 Task: Find connections with filter location Luoyang with filter topic #aviationwith filter profile language German with filter current company Zivame with filter school University of Hyderabad with filter industry Retail Art Dealers with filter service category AnimationArchitecture with filter keywords title Benefits Manager
Action: Mouse moved to (355, 188)
Screenshot: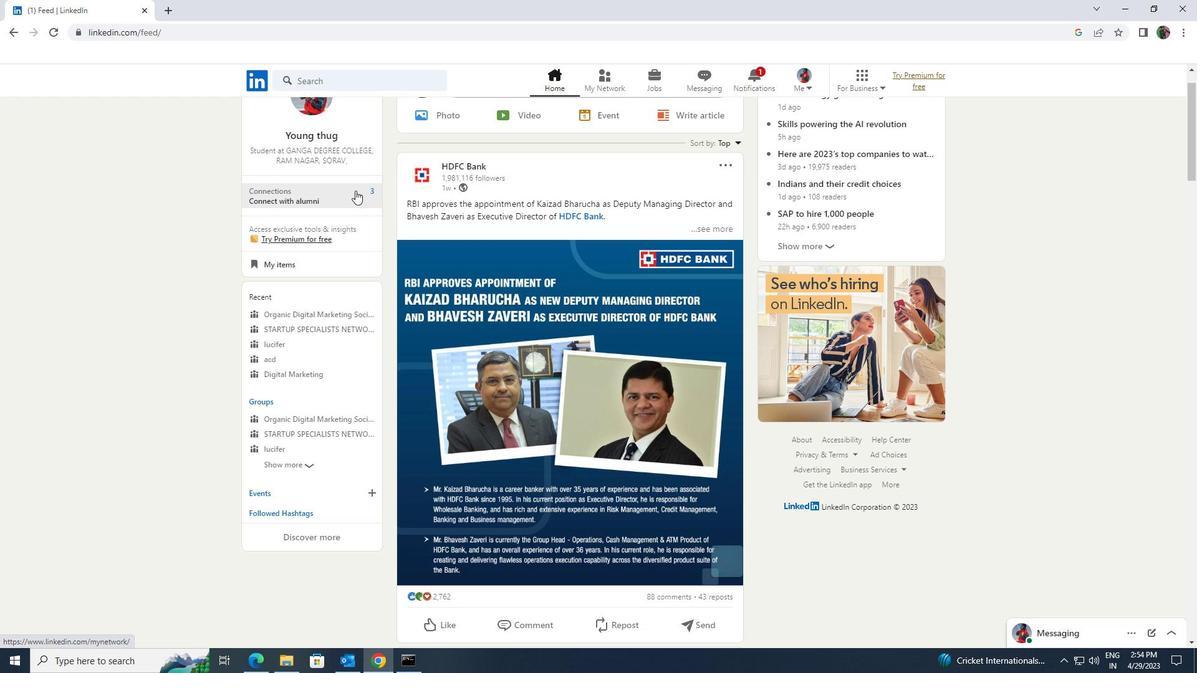 
Action: Mouse pressed left at (355, 188)
Screenshot: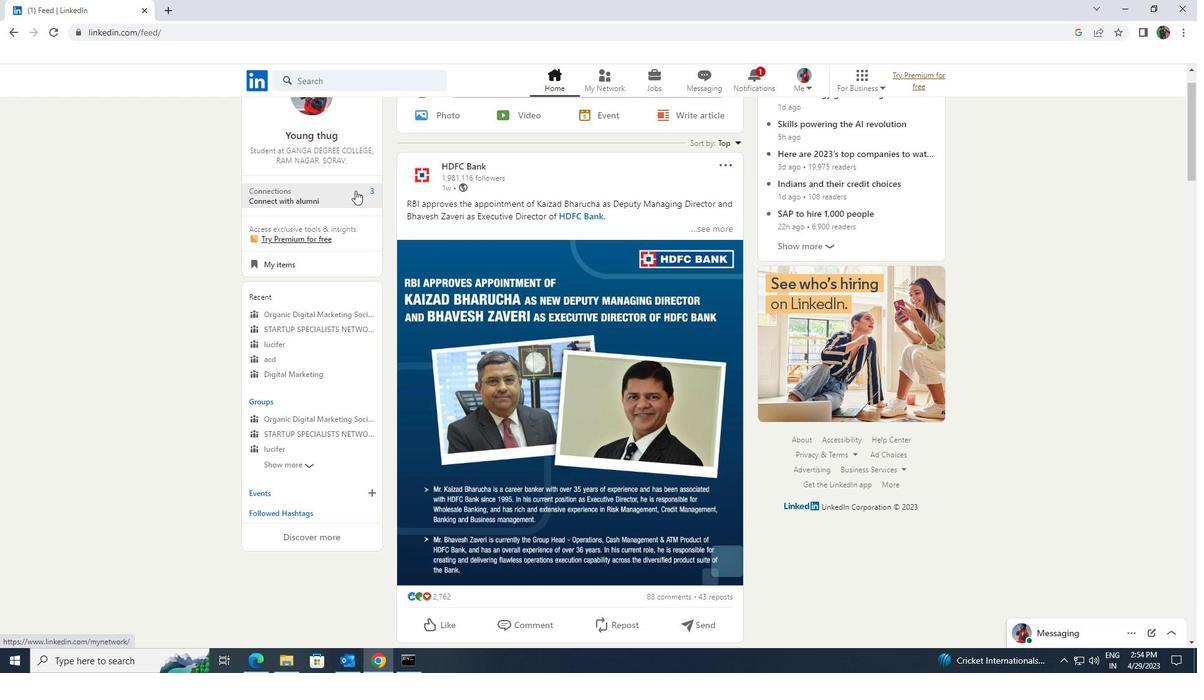 
Action: Mouse moved to (362, 144)
Screenshot: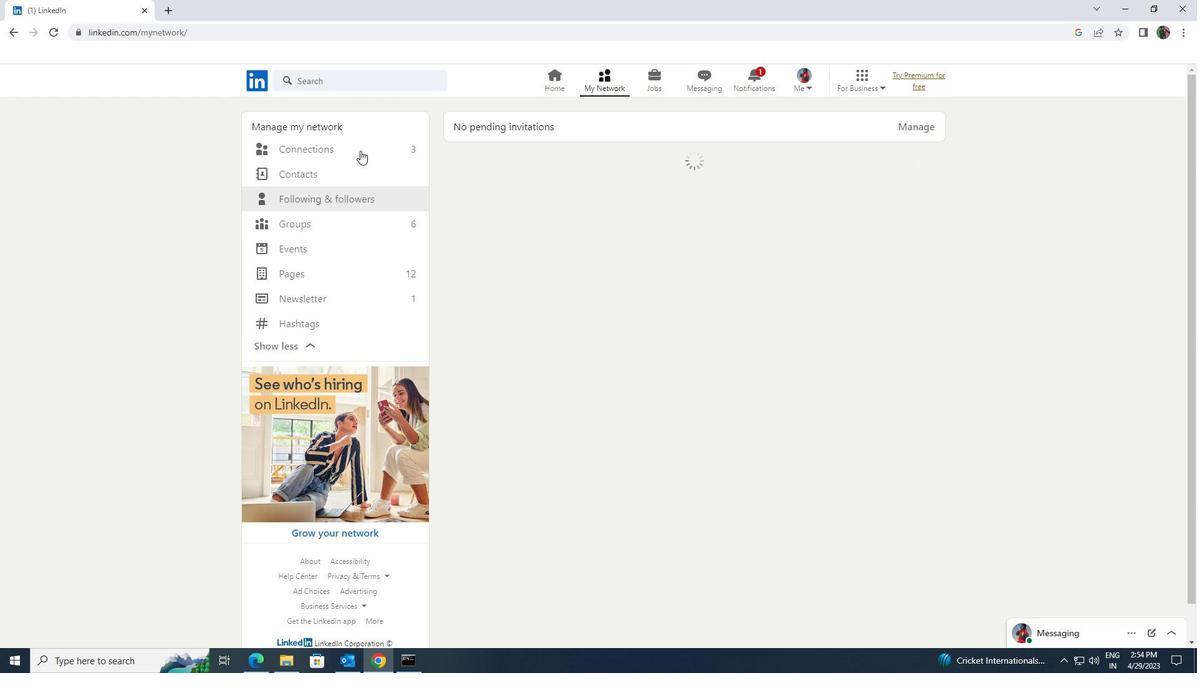 
Action: Mouse pressed left at (362, 144)
Screenshot: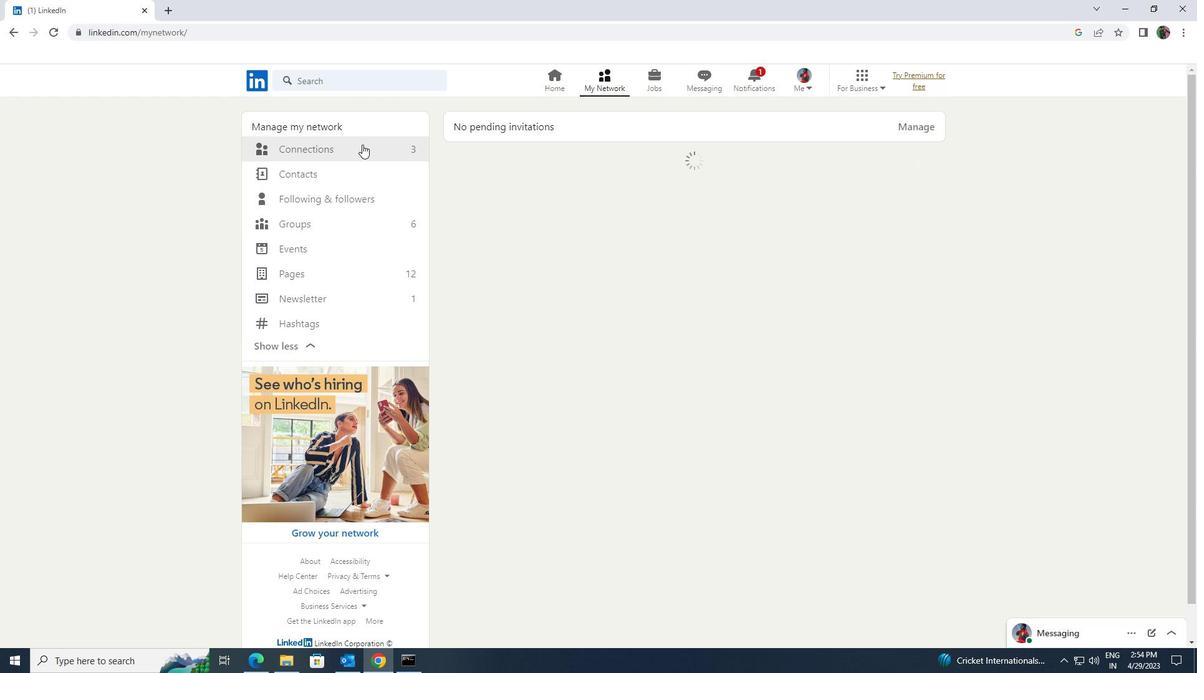 
Action: Mouse moved to (679, 149)
Screenshot: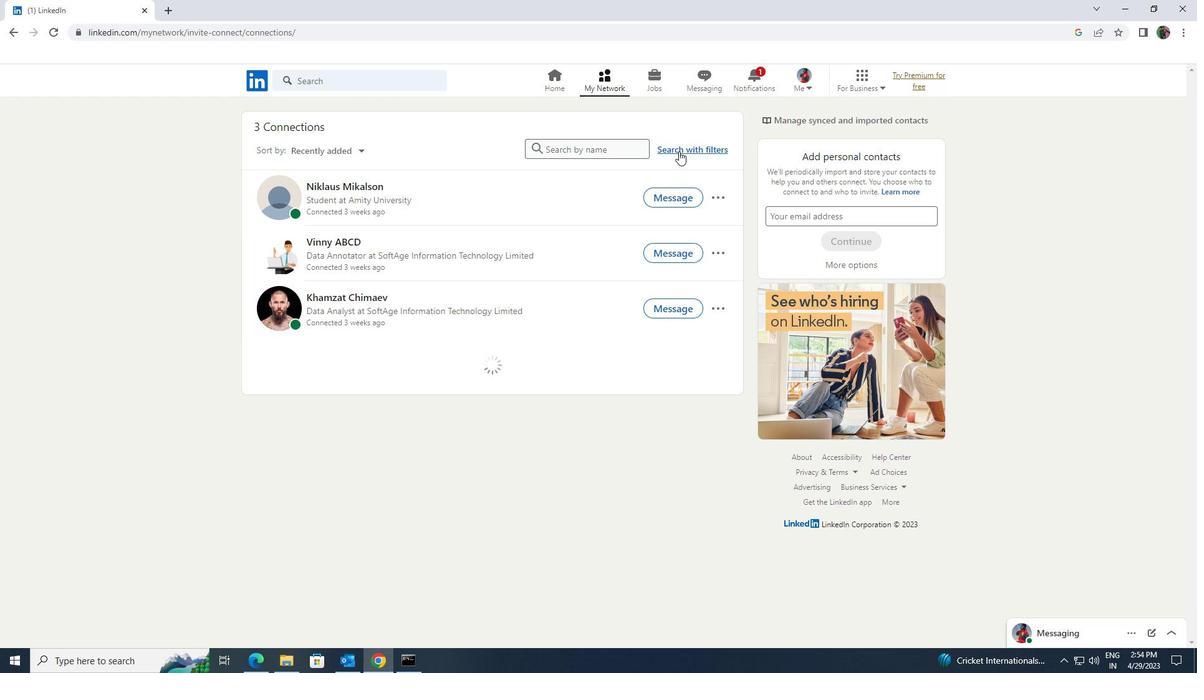 
Action: Mouse pressed left at (679, 149)
Screenshot: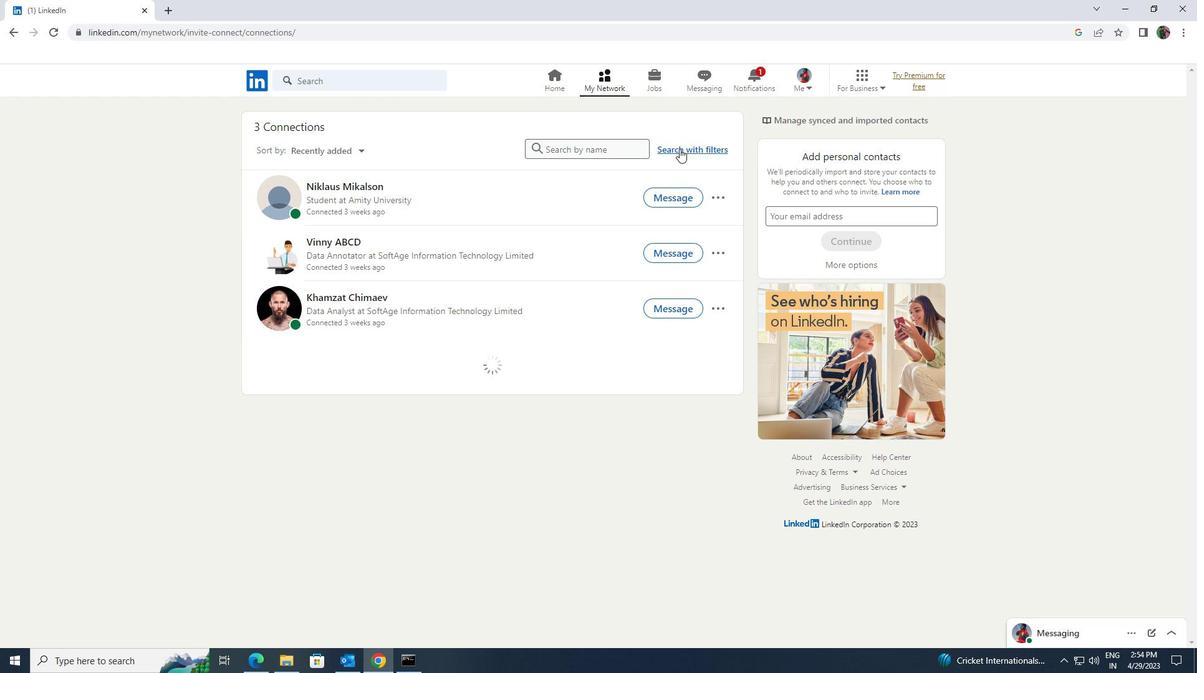
Action: Mouse pressed left at (679, 149)
Screenshot: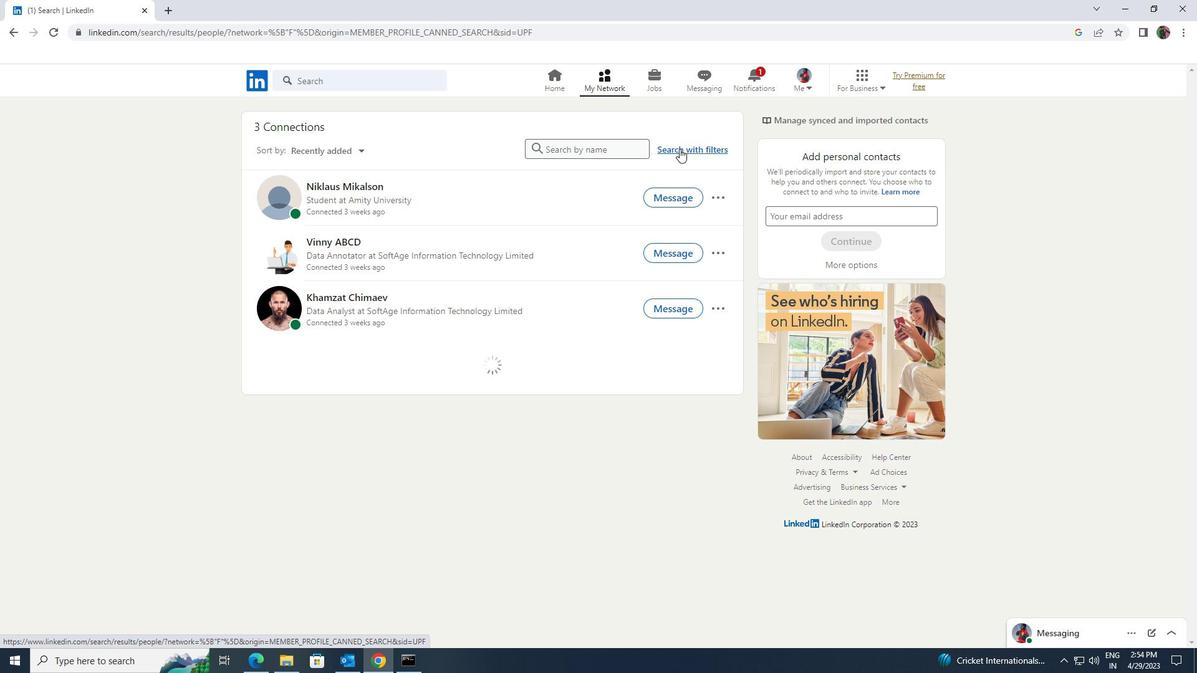 
Action: Mouse moved to (639, 121)
Screenshot: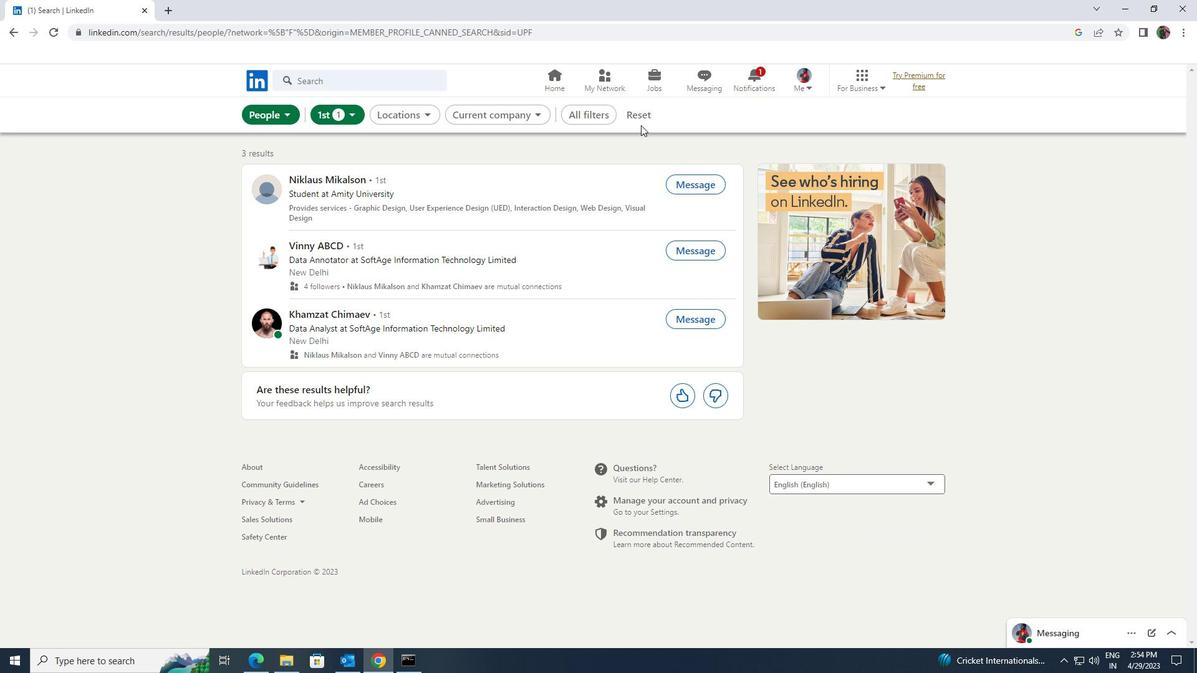 
Action: Mouse pressed left at (639, 121)
Screenshot: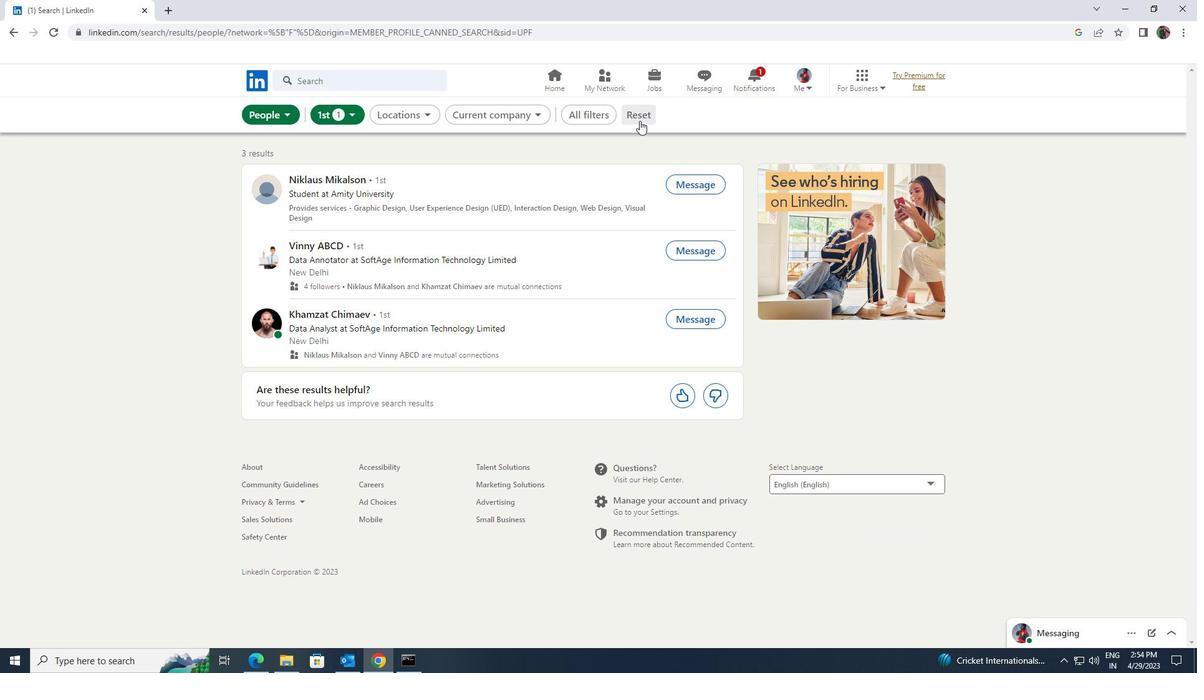 
Action: Mouse moved to (616, 112)
Screenshot: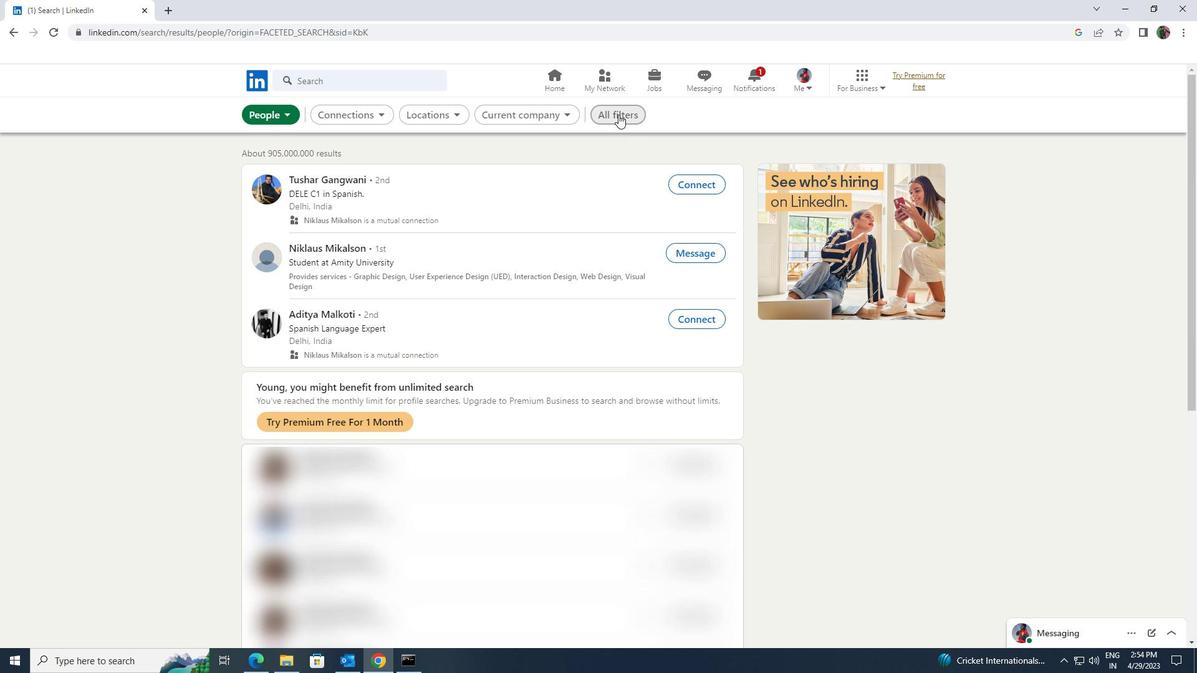 
Action: Mouse pressed left at (616, 112)
Screenshot: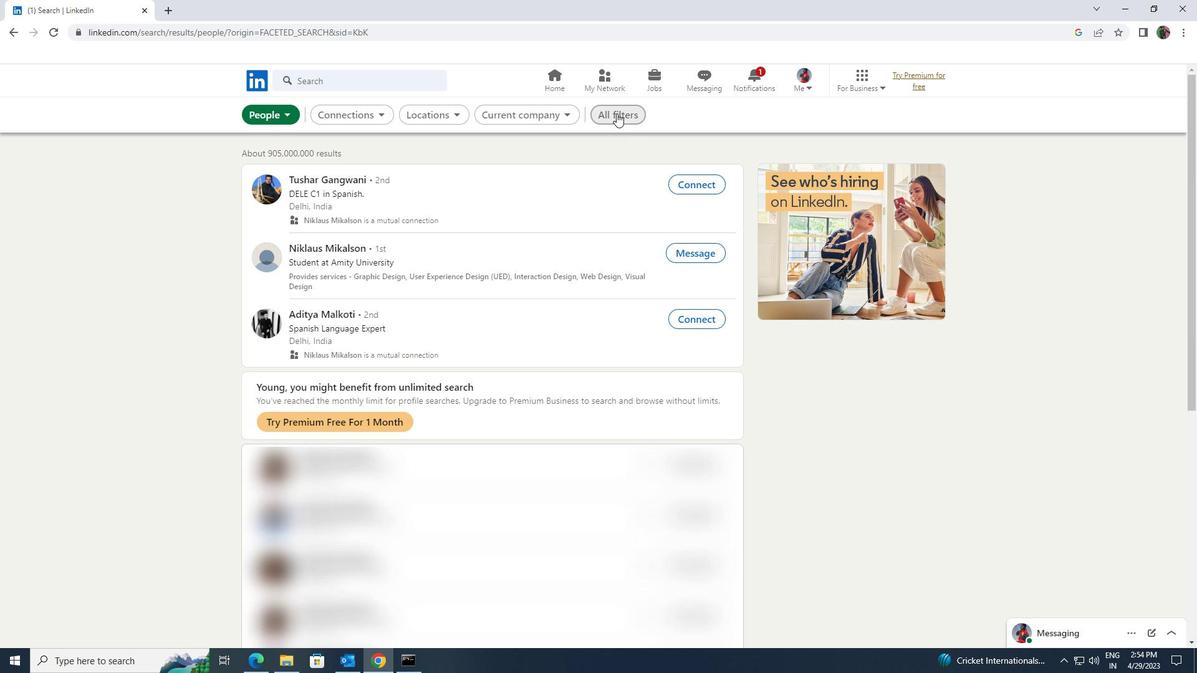 
Action: Mouse moved to (976, 452)
Screenshot: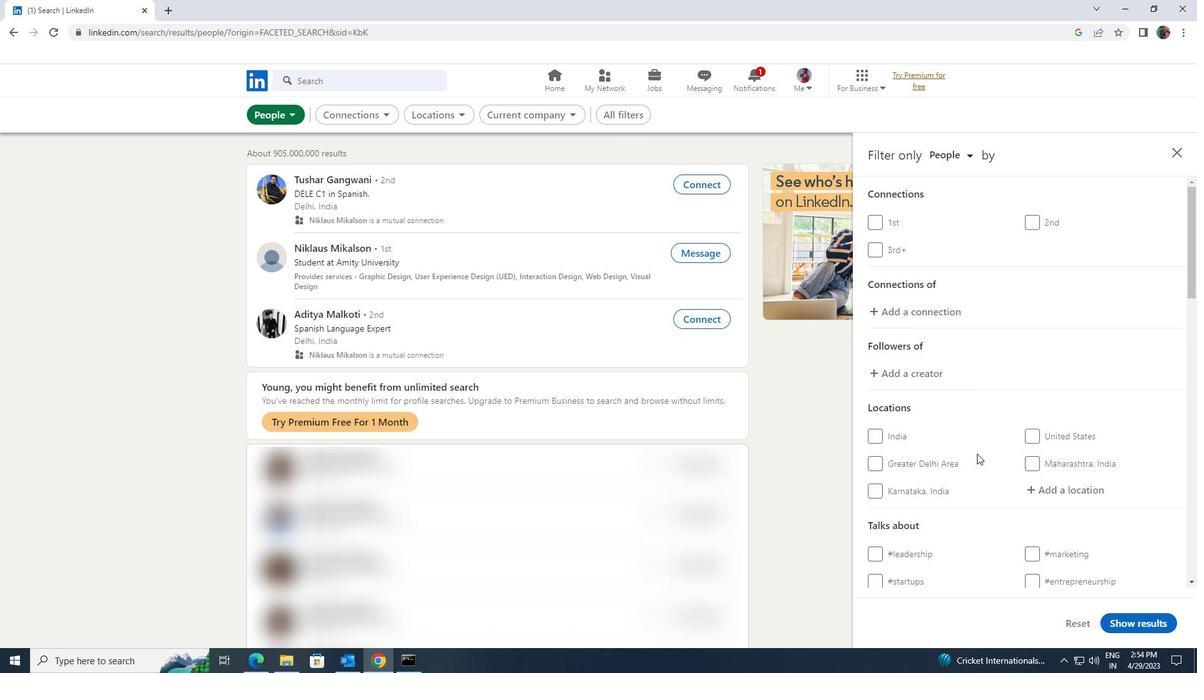 
Action: Mouse scrolled (976, 452) with delta (0, 0)
Screenshot: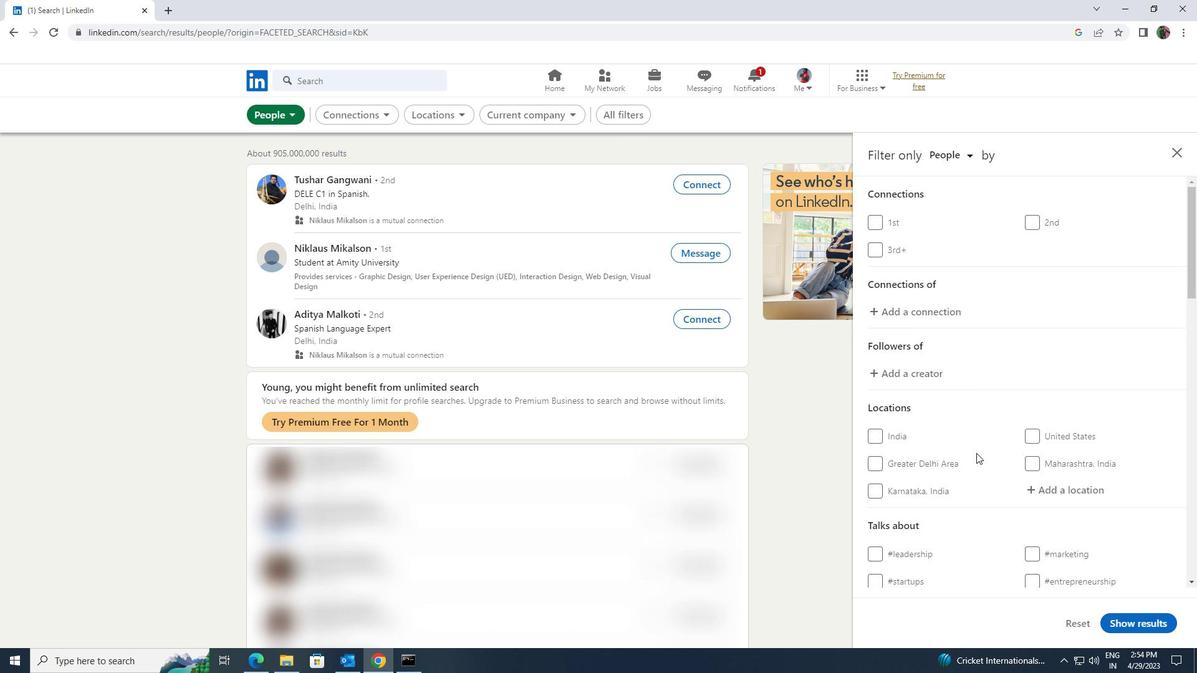 
Action: Mouse moved to (1034, 432)
Screenshot: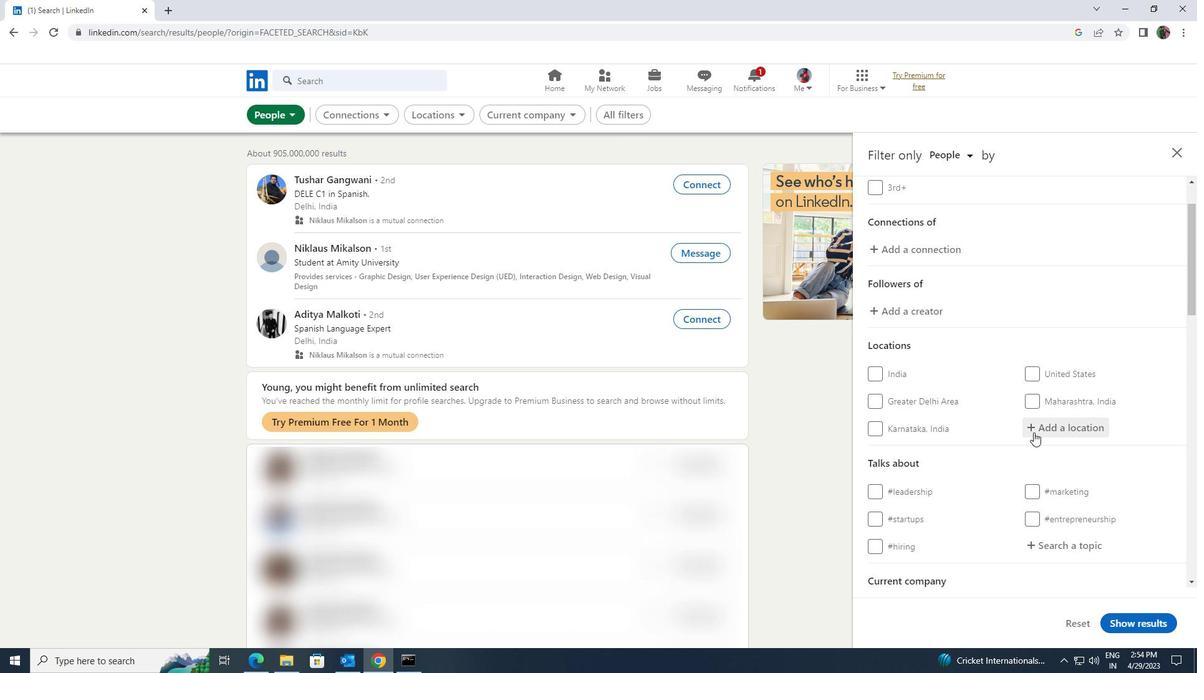 
Action: Mouse pressed left at (1034, 432)
Screenshot: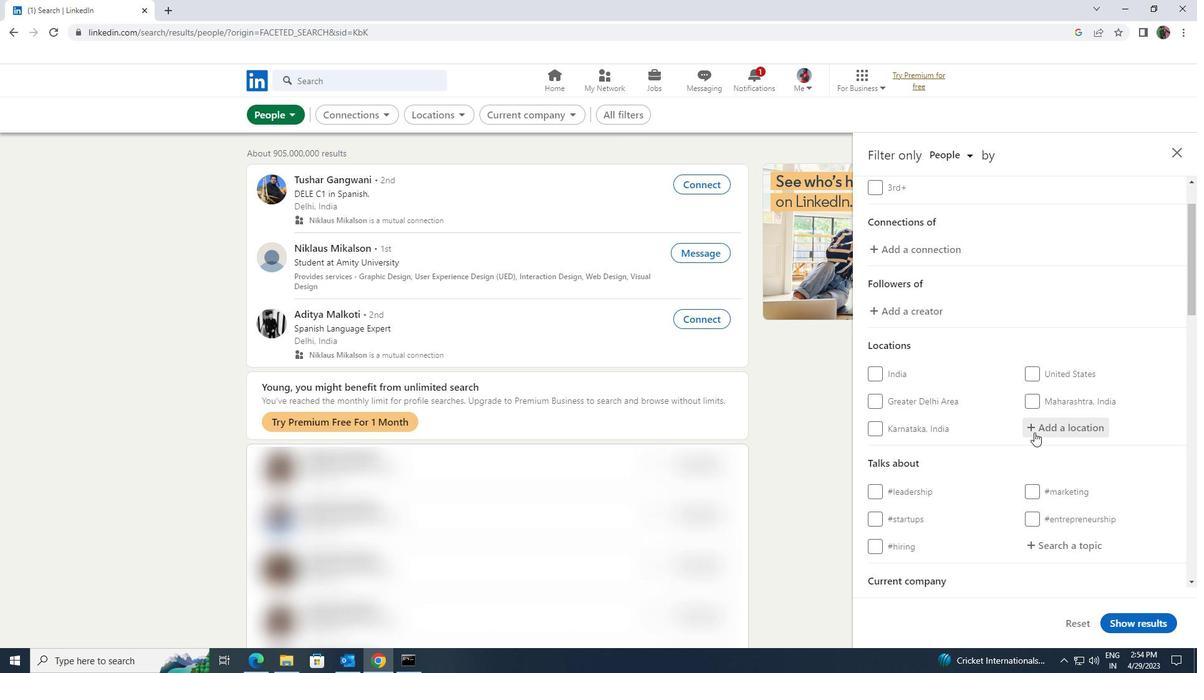 
Action: Key pressed <Key.shift>LUOYANG
Screenshot: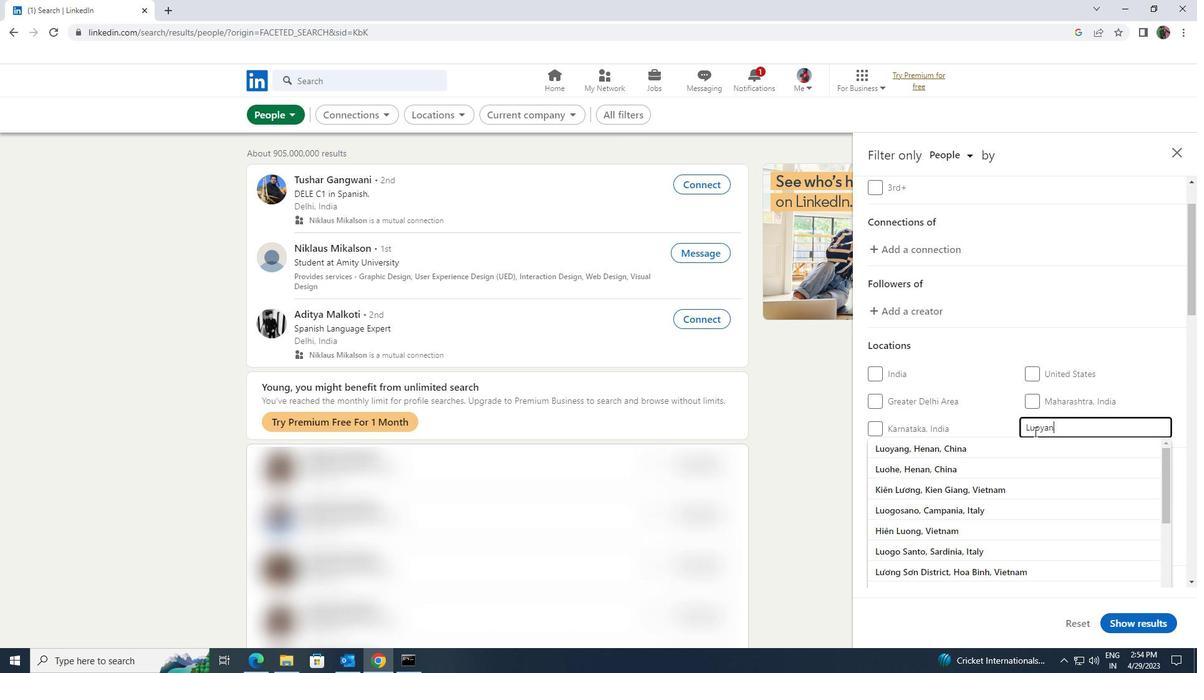 
Action: Mouse moved to (1038, 445)
Screenshot: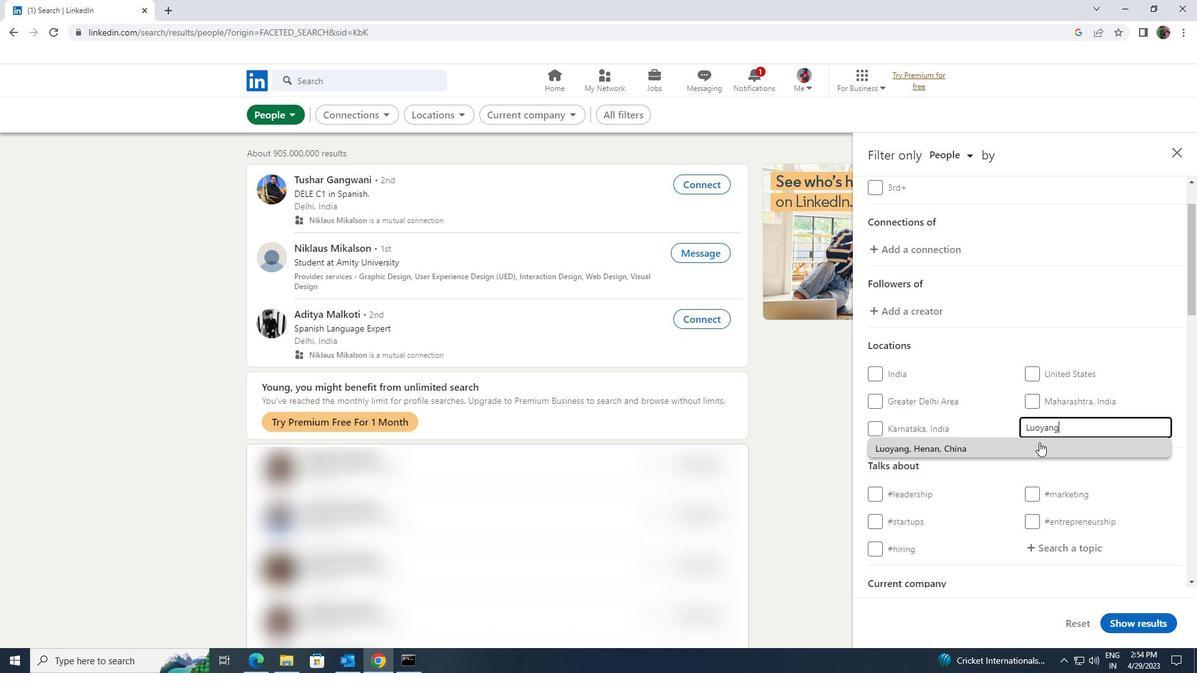 
Action: Mouse pressed left at (1038, 445)
Screenshot: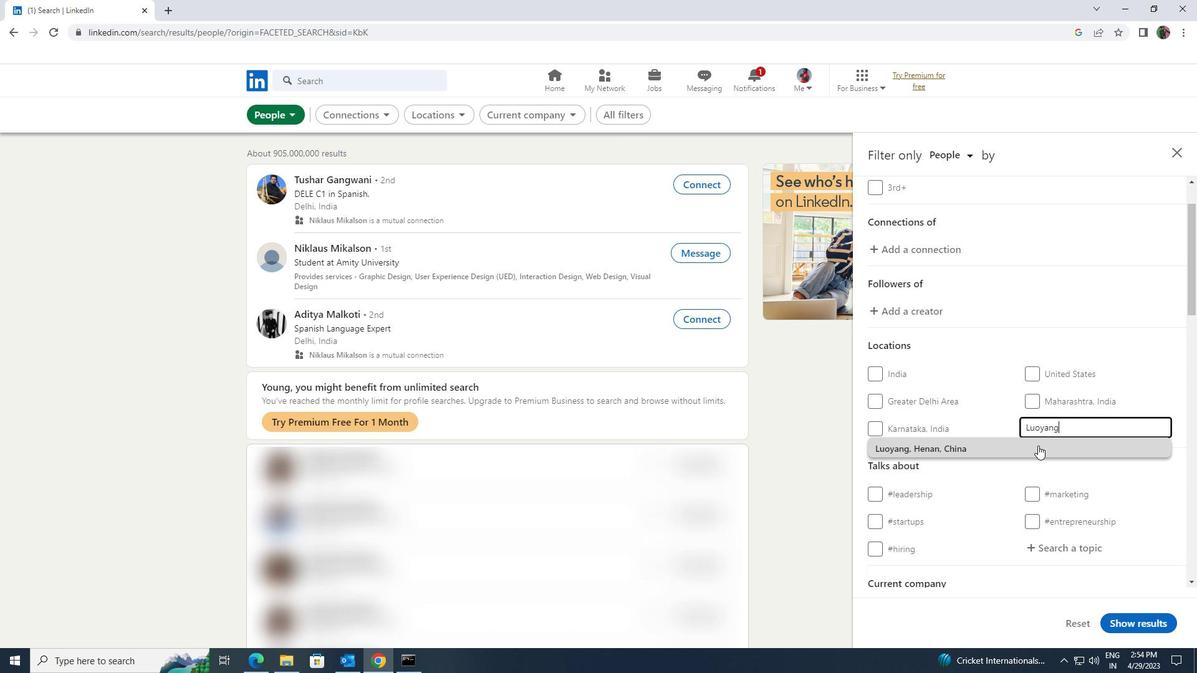
Action: Mouse scrolled (1038, 445) with delta (0, 0)
Screenshot: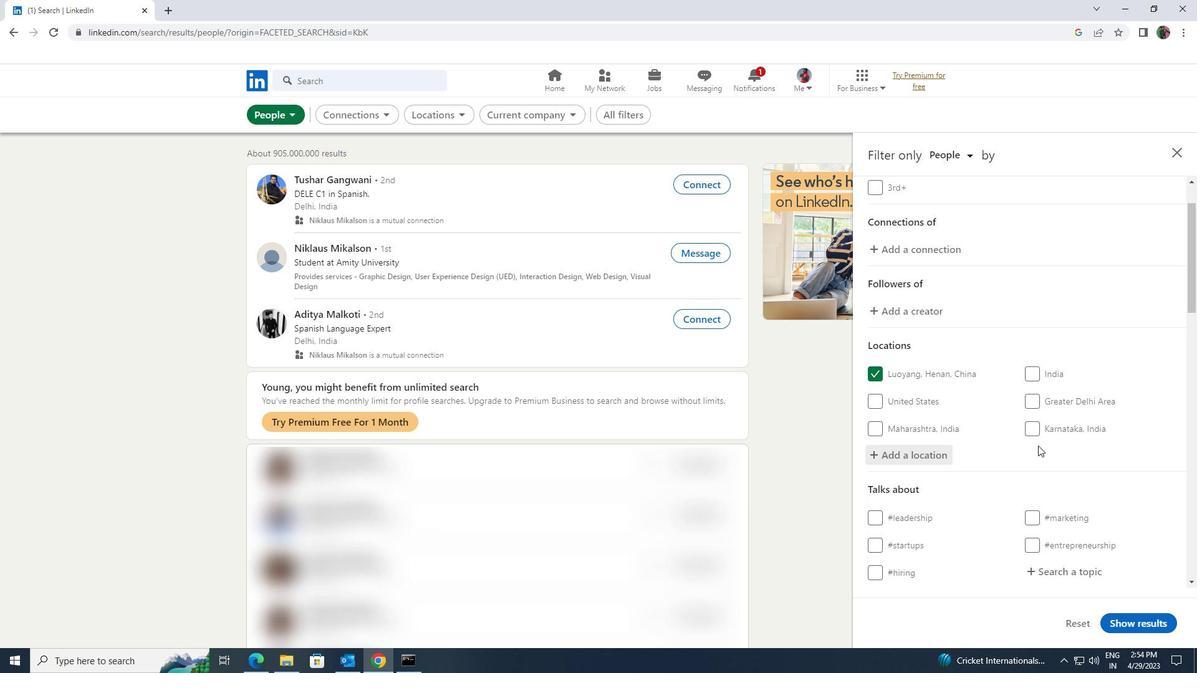 
Action: Mouse scrolled (1038, 445) with delta (0, 0)
Screenshot: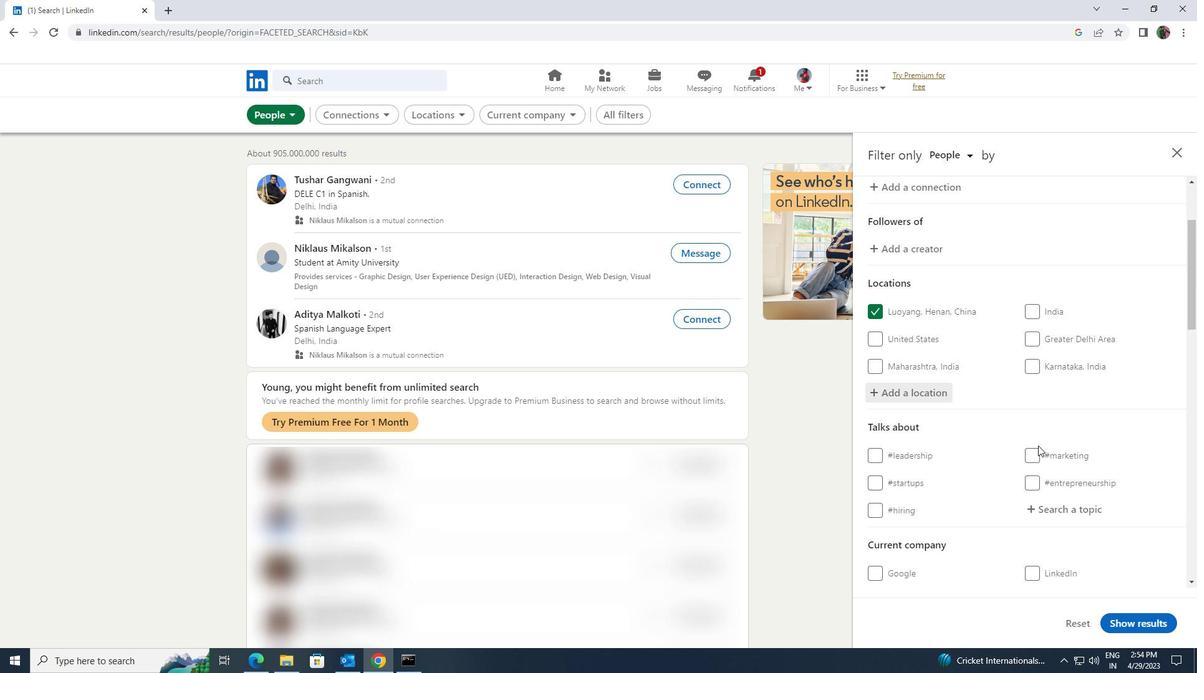 
Action: Mouse pressed left at (1038, 445)
Screenshot: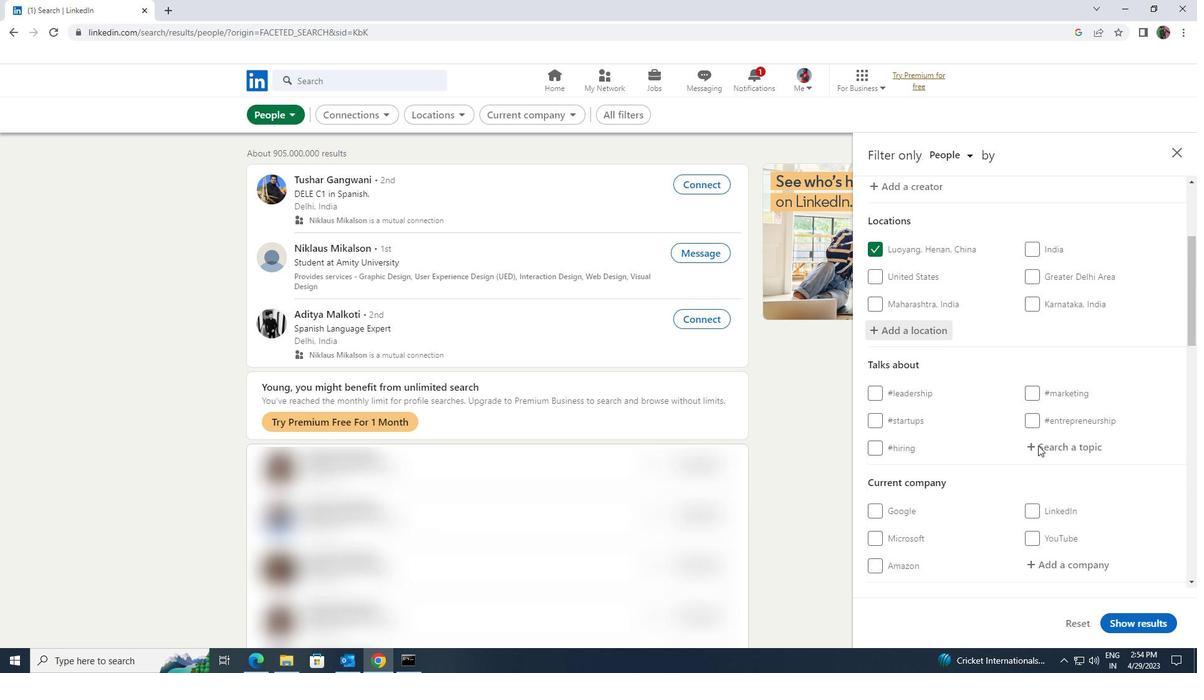 
Action: Key pressed AVI
Screenshot: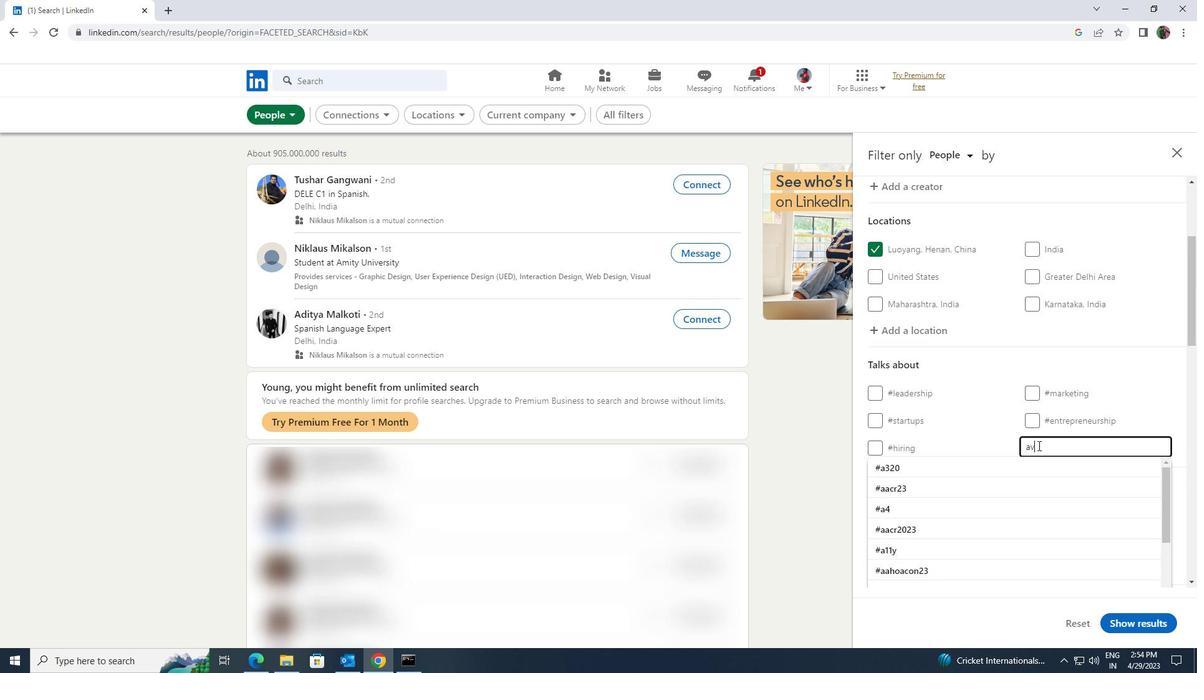 
Action: Mouse moved to (1021, 464)
Screenshot: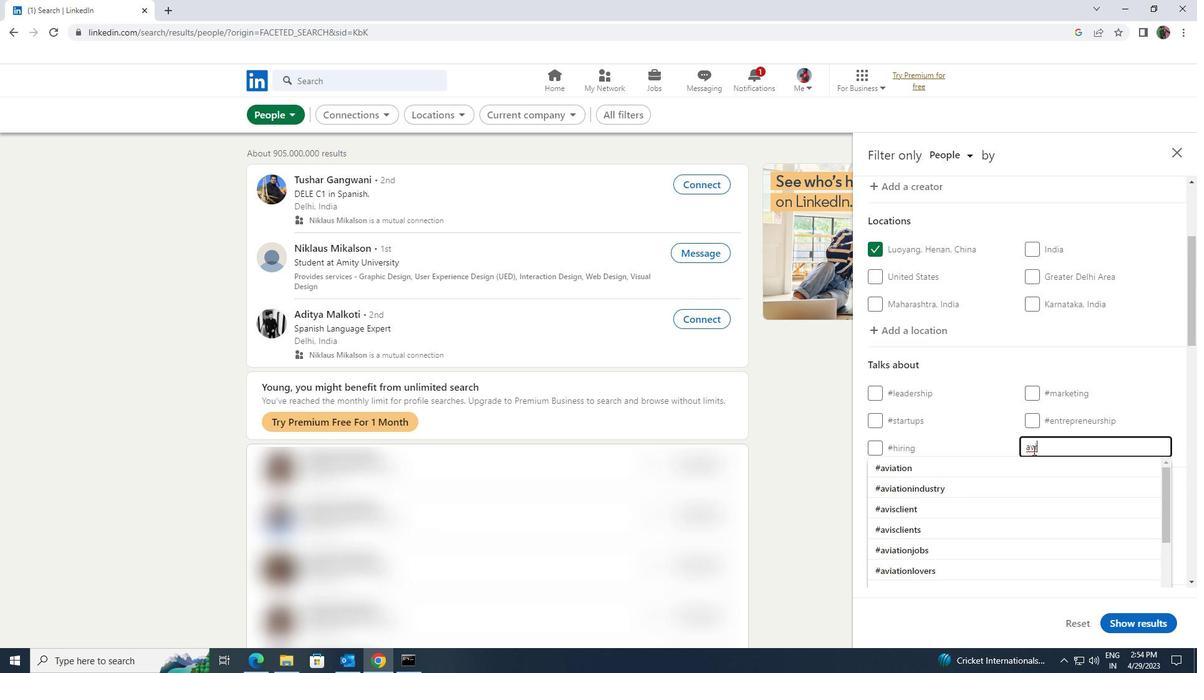 
Action: Mouse pressed left at (1021, 464)
Screenshot: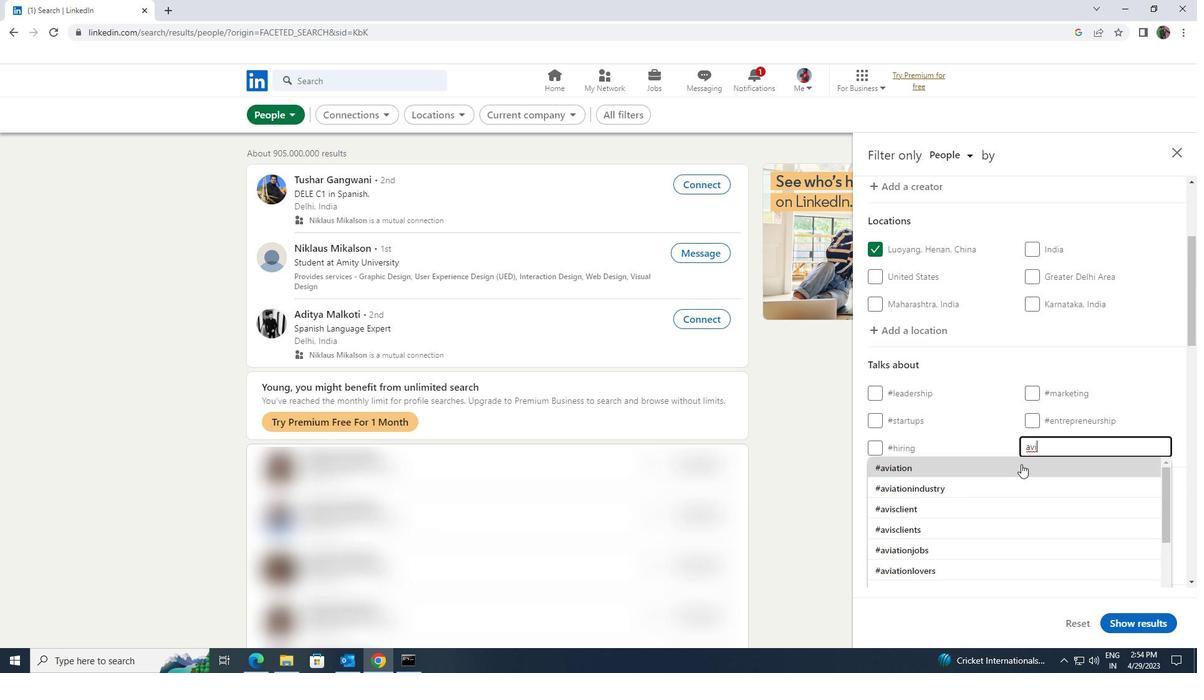 
Action: Mouse scrolled (1021, 464) with delta (0, 0)
Screenshot: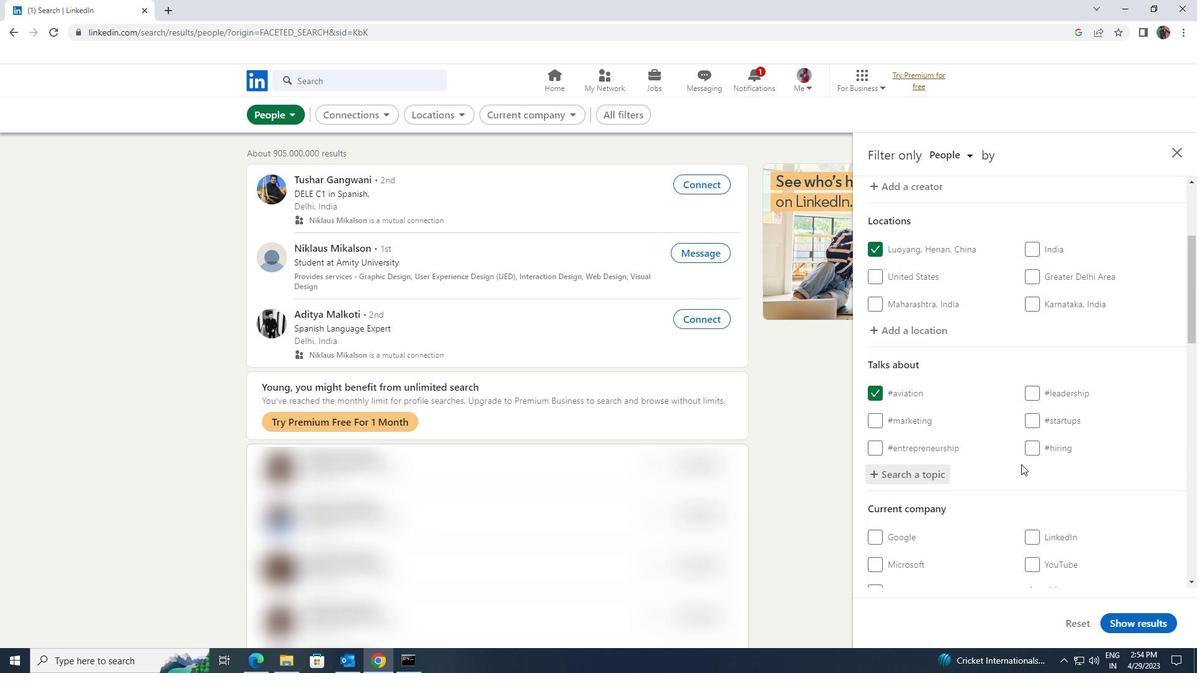 
Action: Mouse moved to (1021, 465)
Screenshot: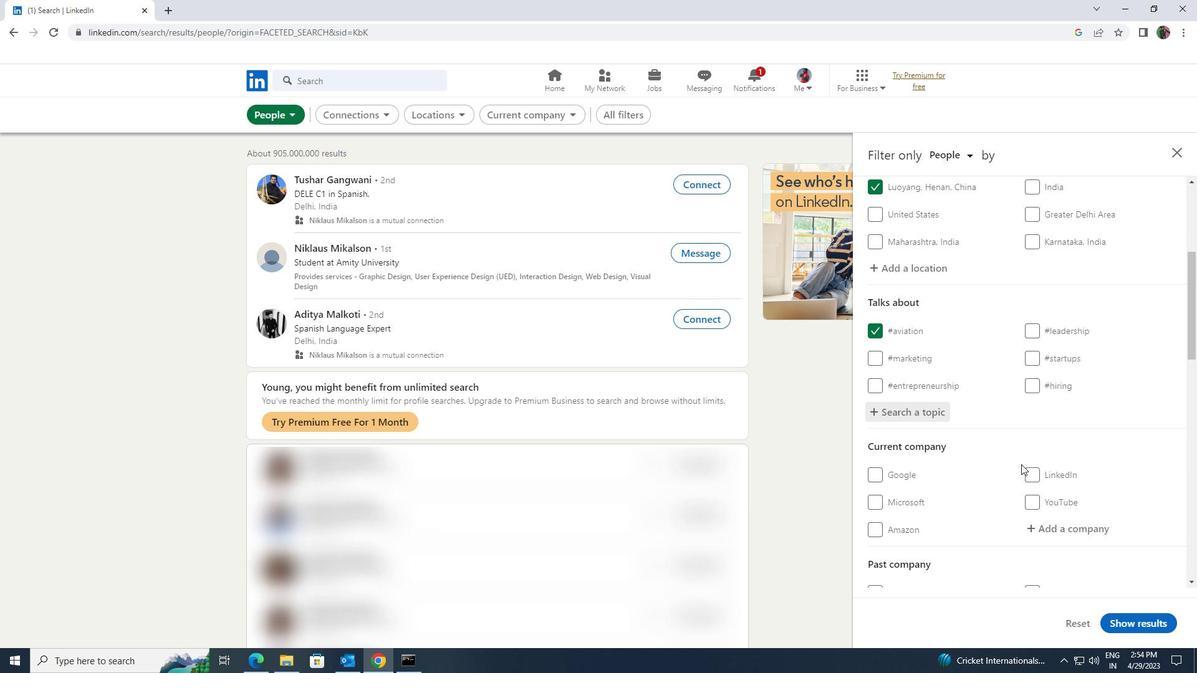 
Action: Mouse scrolled (1021, 465) with delta (0, 0)
Screenshot: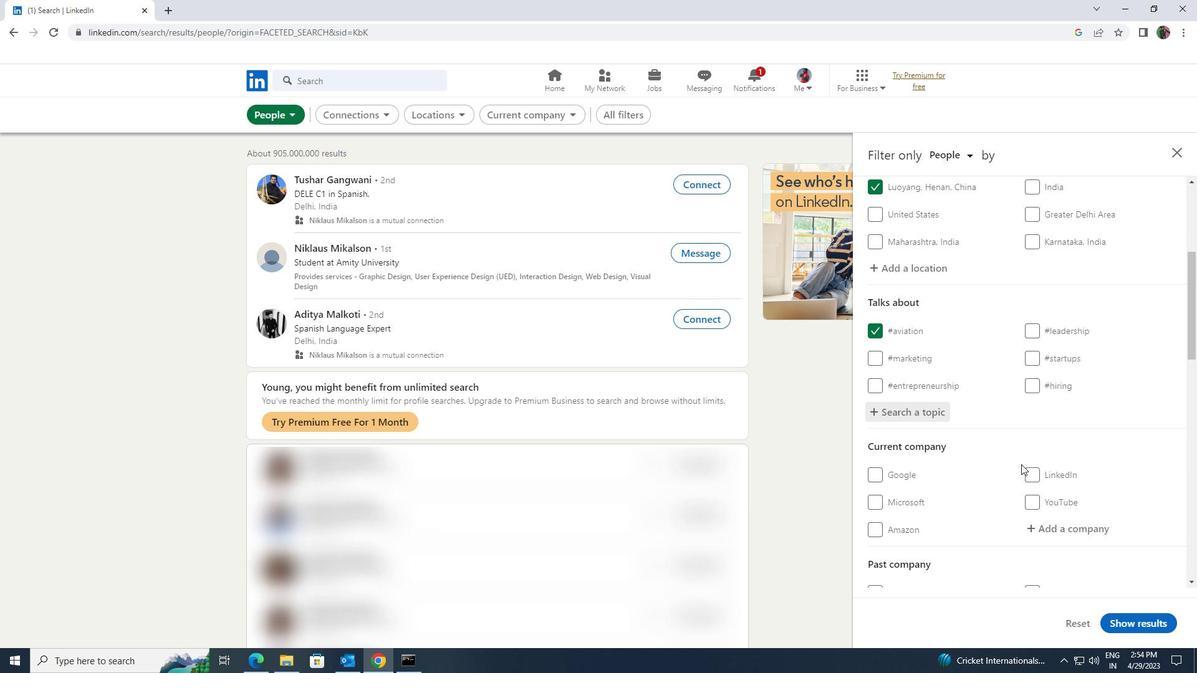
Action: Mouse scrolled (1021, 465) with delta (0, 0)
Screenshot: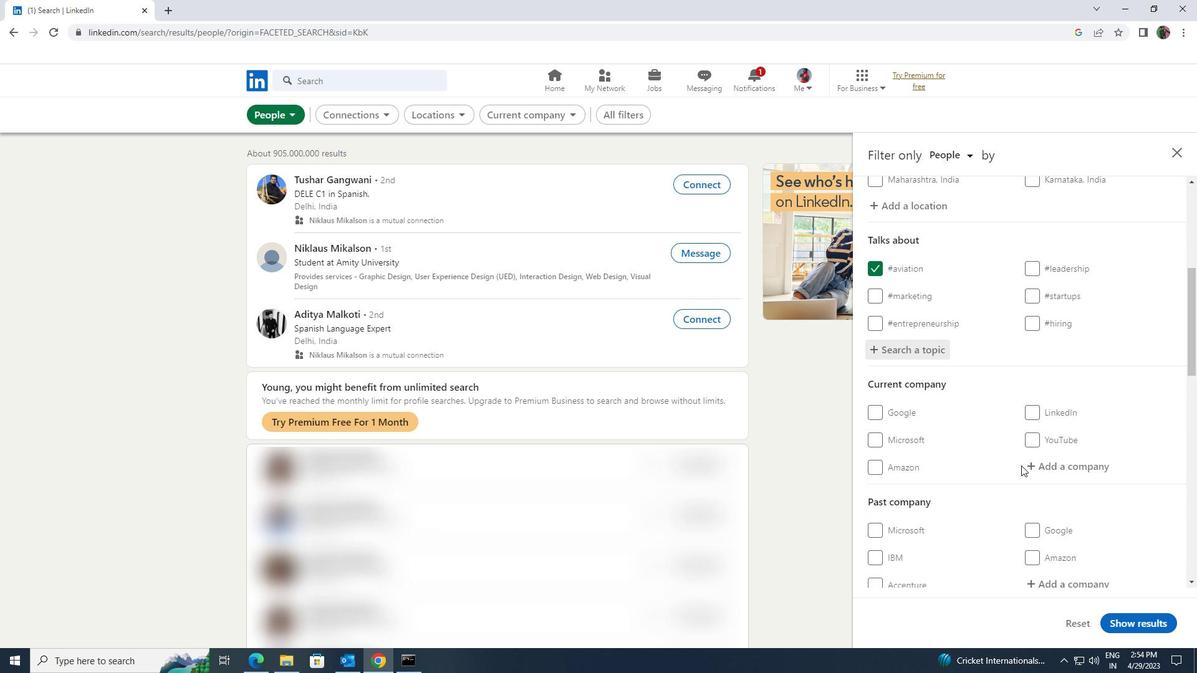 
Action: Mouse scrolled (1021, 465) with delta (0, 0)
Screenshot: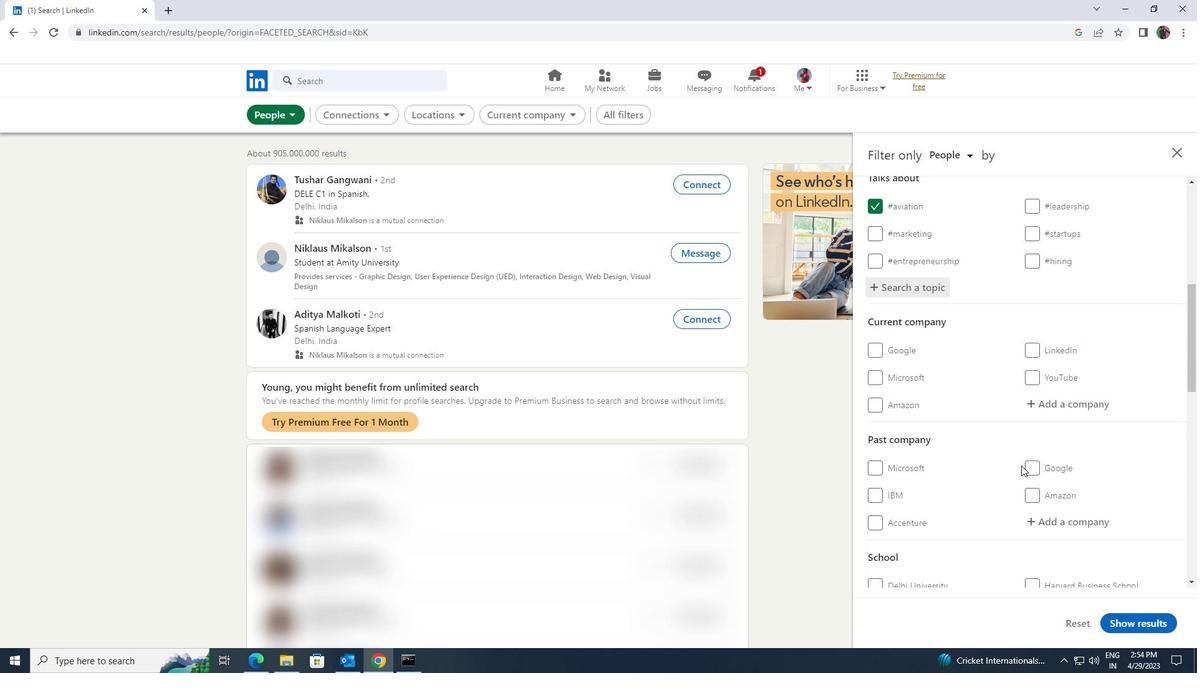 
Action: Mouse scrolled (1021, 465) with delta (0, 0)
Screenshot: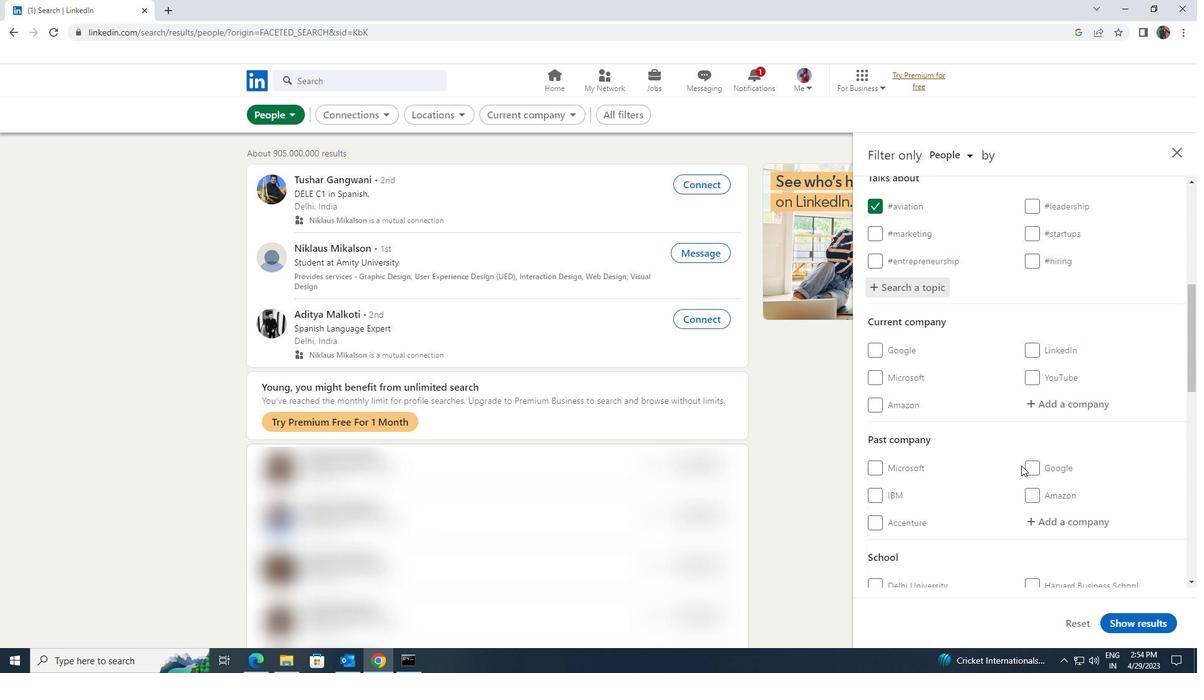 
Action: Mouse scrolled (1021, 465) with delta (0, 0)
Screenshot: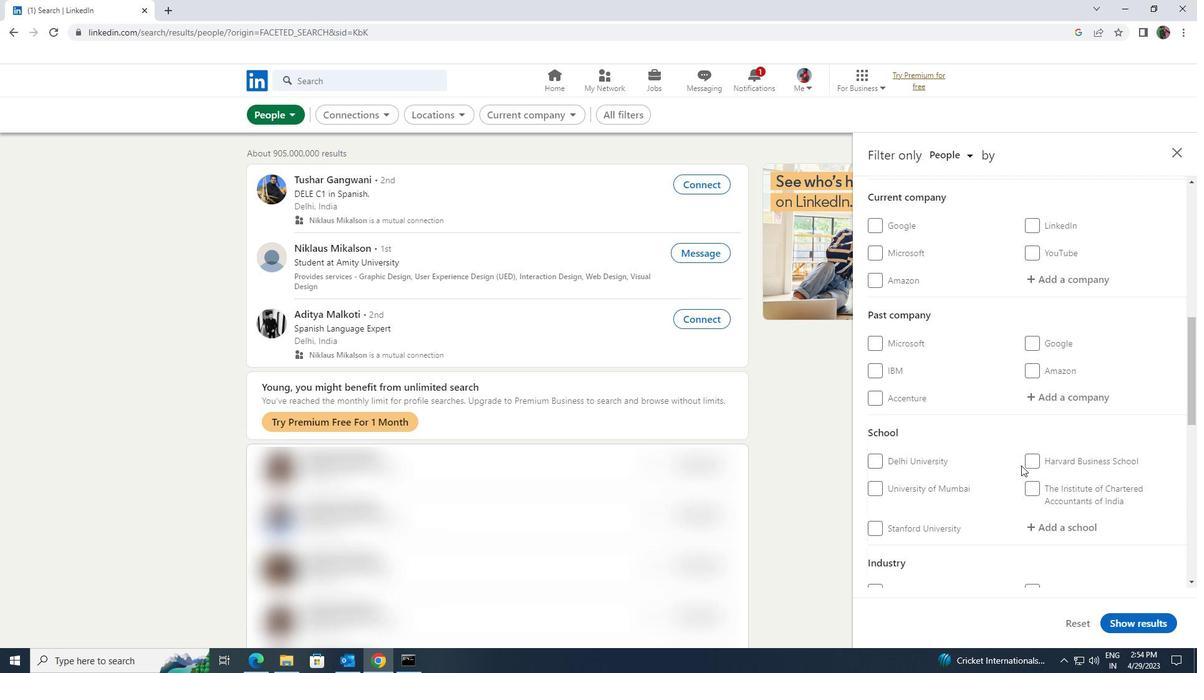 
Action: Mouse scrolled (1021, 465) with delta (0, 0)
Screenshot: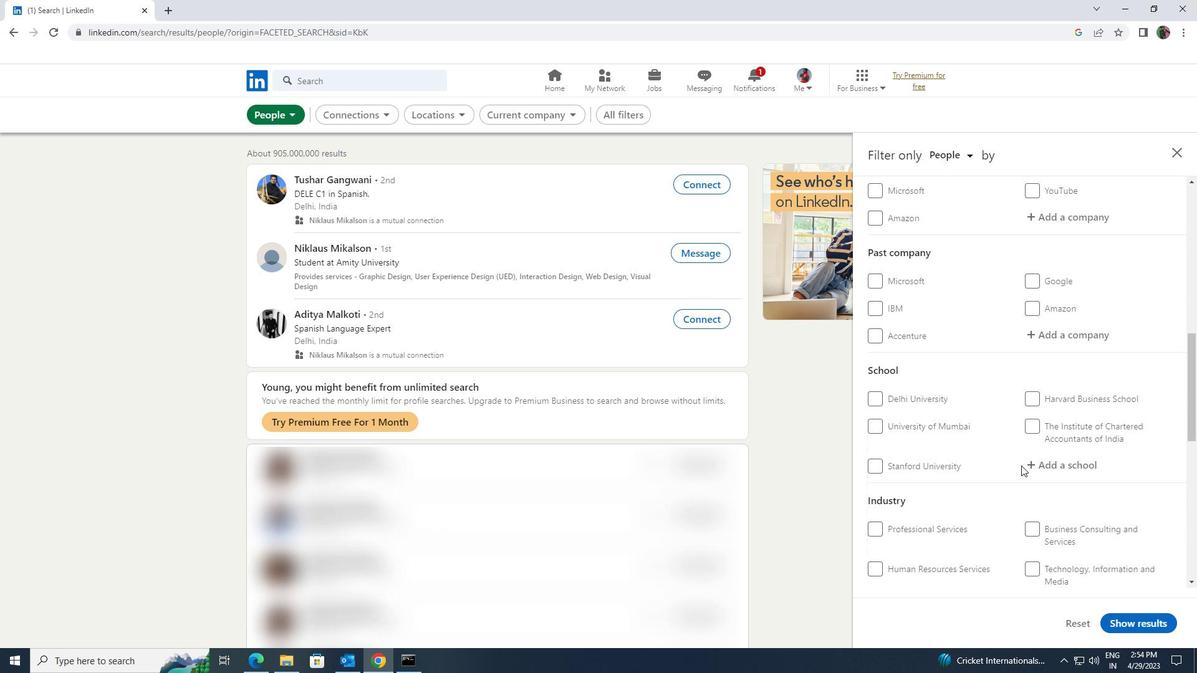
Action: Mouse scrolled (1021, 465) with delta (0, 0)
Screenshot: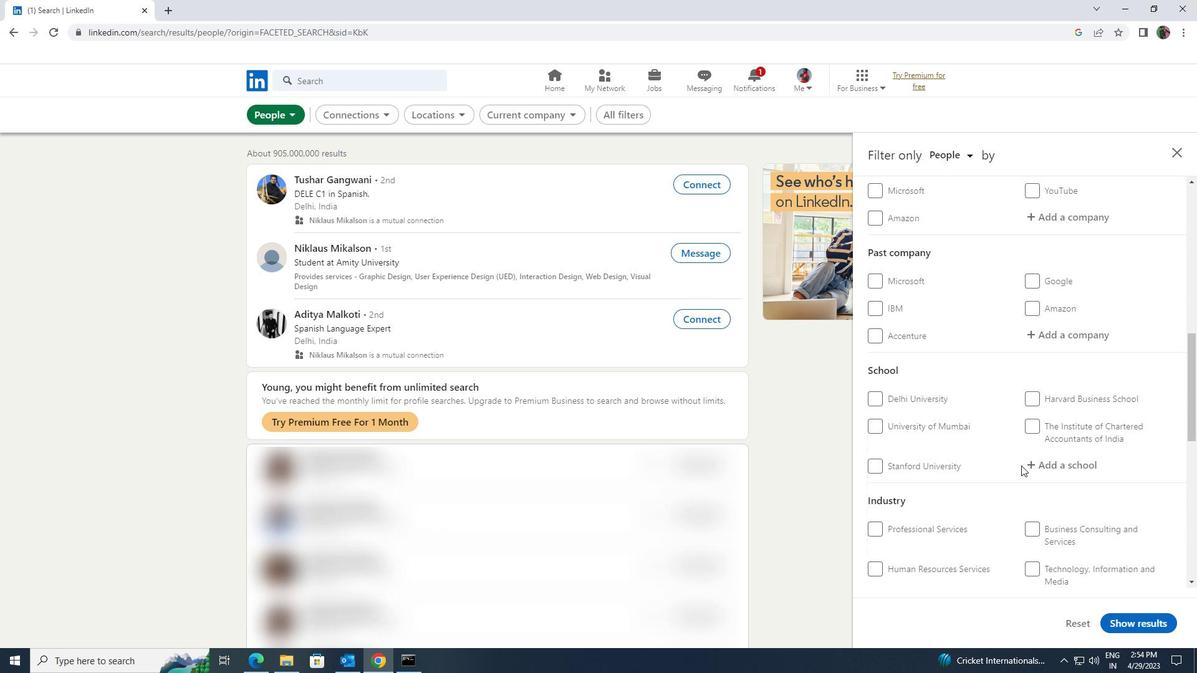 
Action: Mouse scrolled (1021, 465) with delta (0, 0)
Screenshot: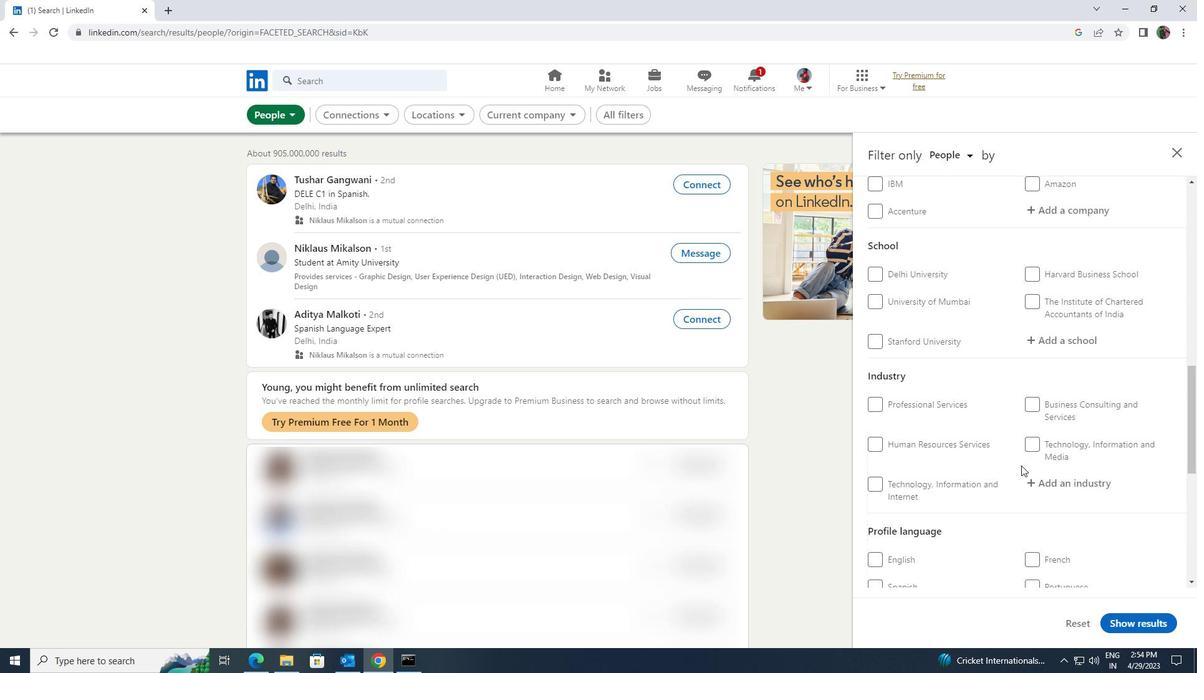 
Action: Mouse scrolled (1021, 465) with delta (0, 0)
Screenshot: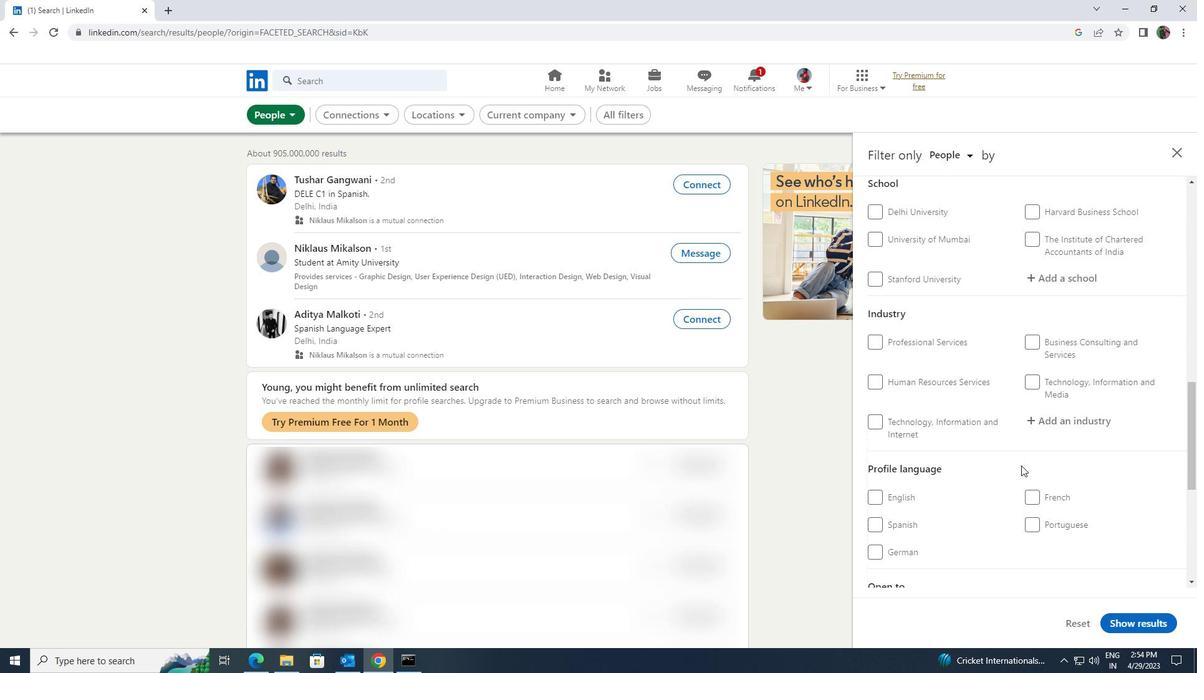 
Action: Mouse scrolled (1021, 465) with delta (0, 0)
Screenshot: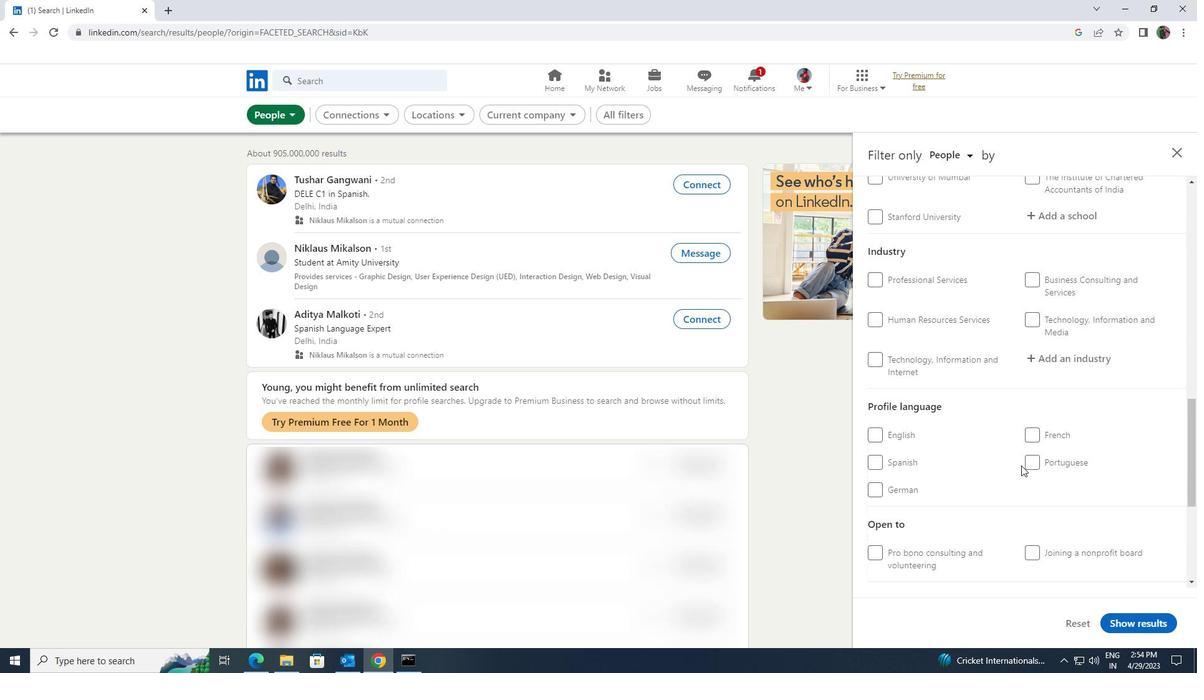 
Action: Mouse moved to (880, 427)
Screenshot: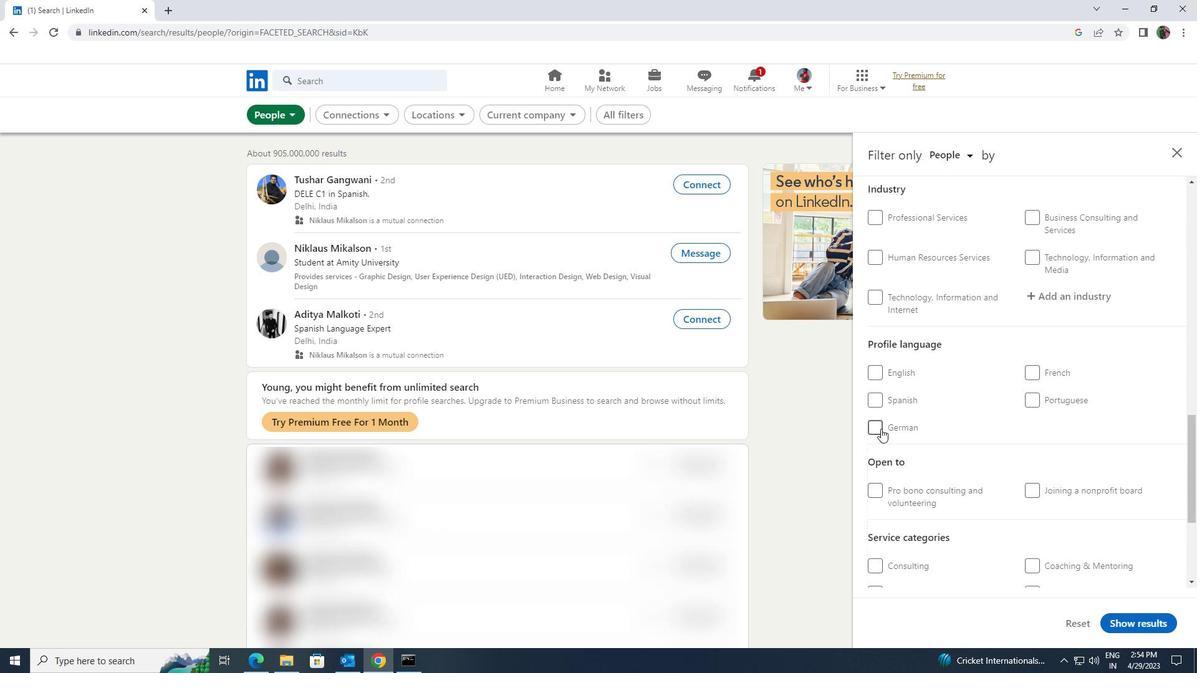 
Action: Mouse pressed left at (880, 427)
Screenshot: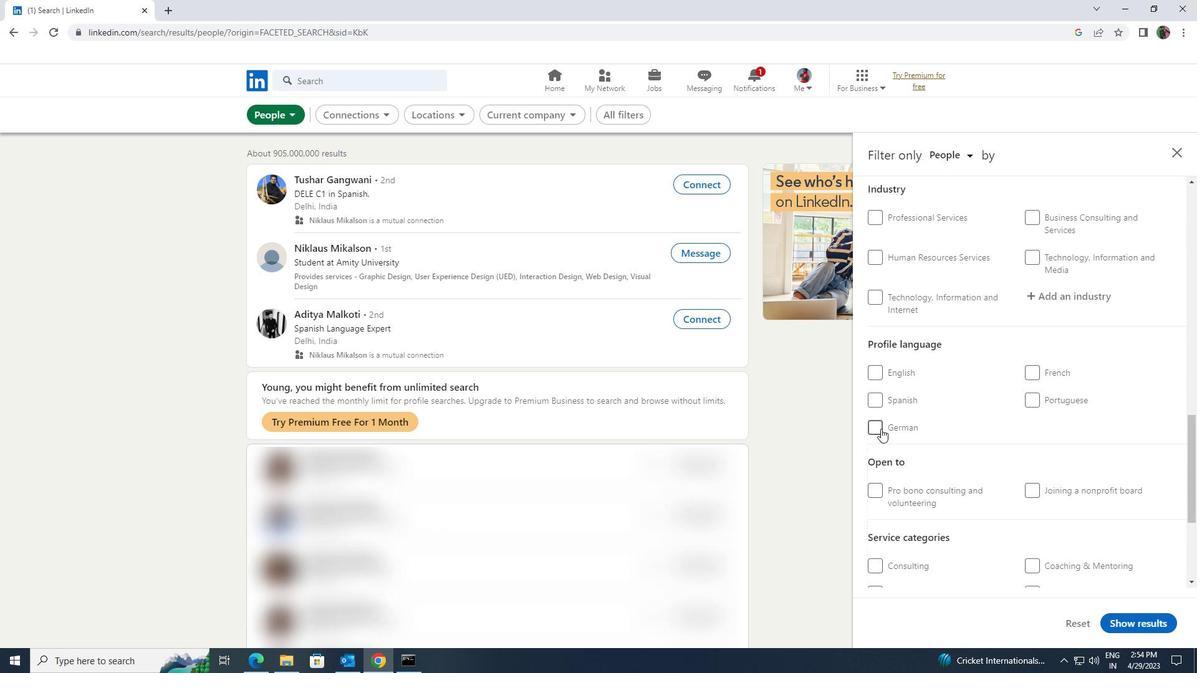 
Action: Mouse moved to (961, 441)
Screenshot: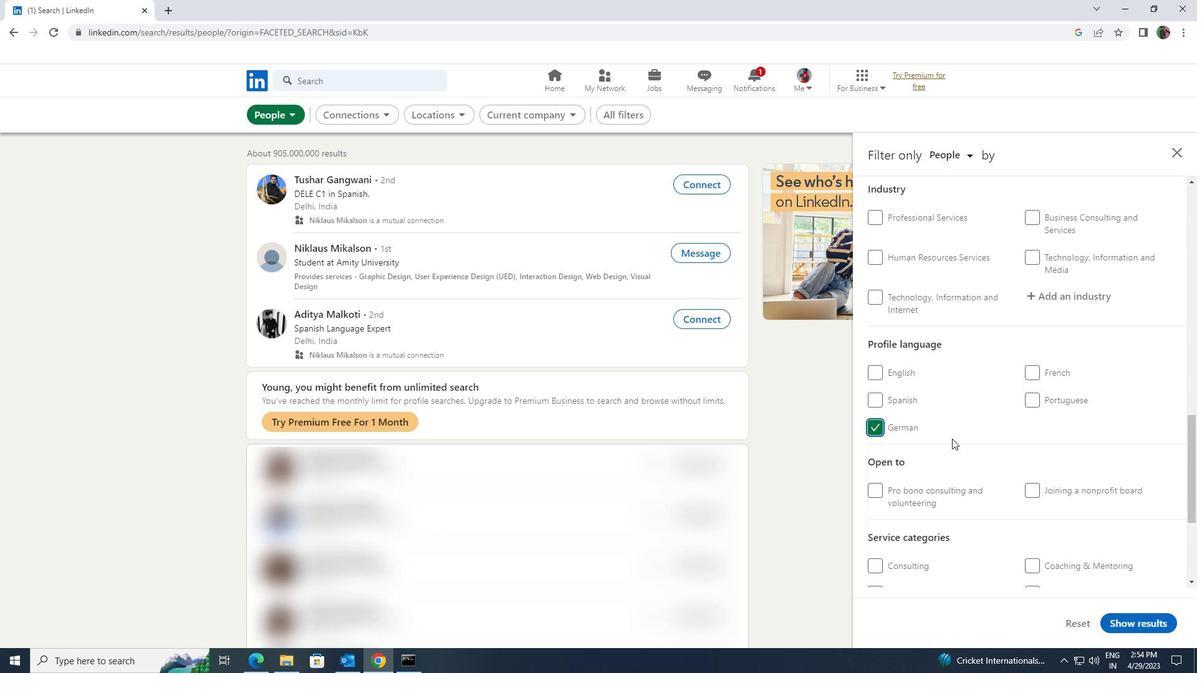 
Action: Mouse scrolled (961, 442) with delta (0, 0)
Screenshot: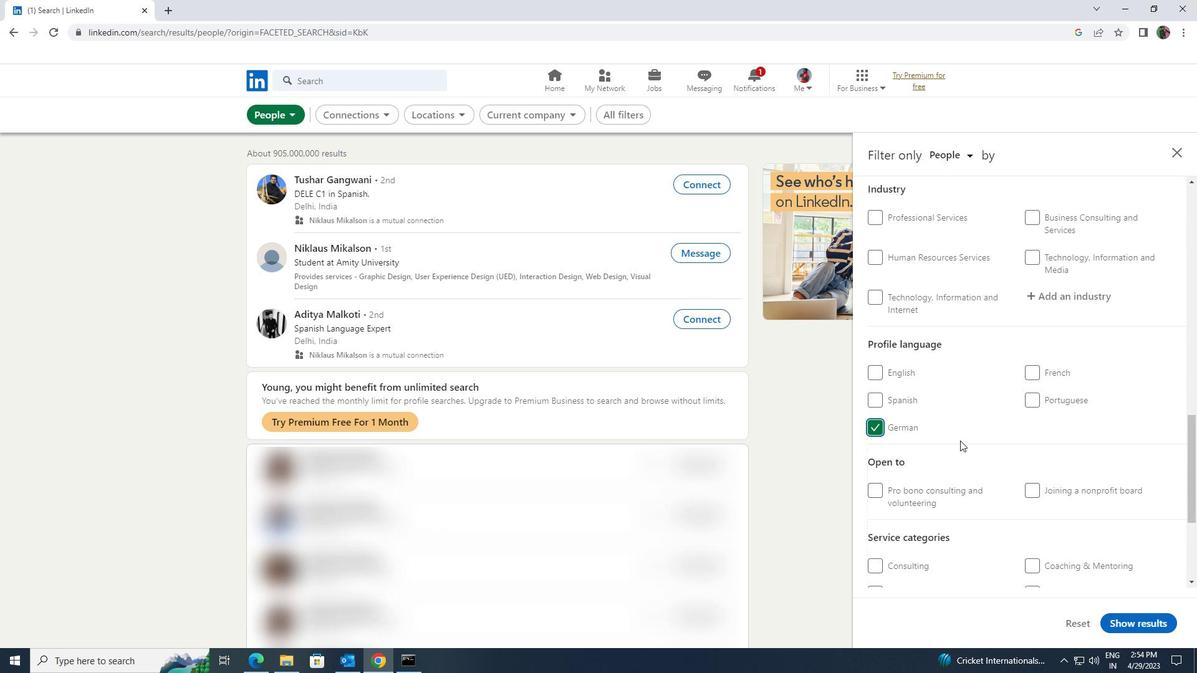 
Action: Mouse moved to (961, 441)
Screenshot: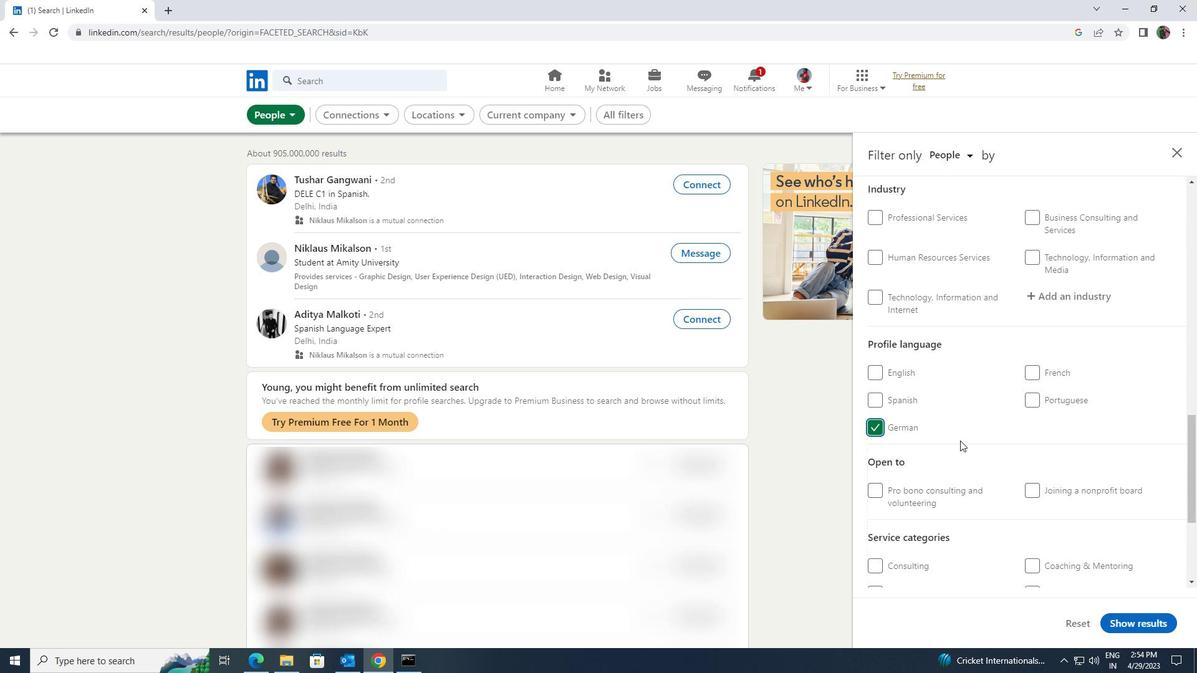 
Action: Mouse scrolled (961, 442) with delta (0, 0)
Screenshot: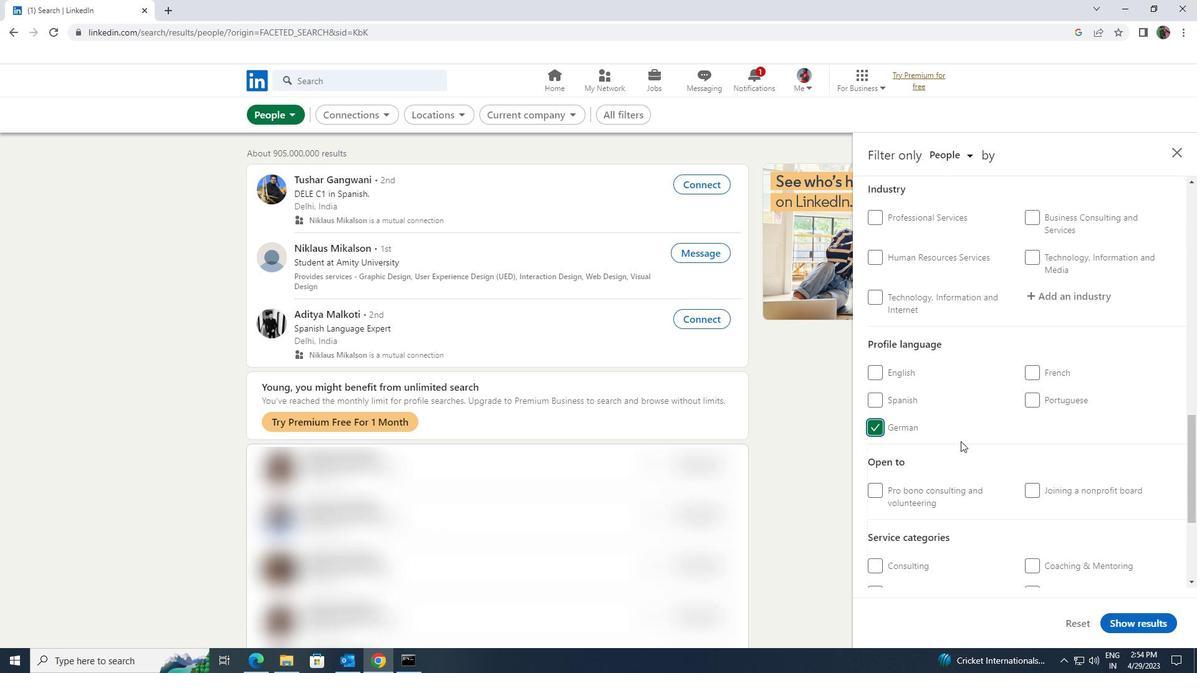 
Action: Mouse moved to (959, 450)
Screenshot: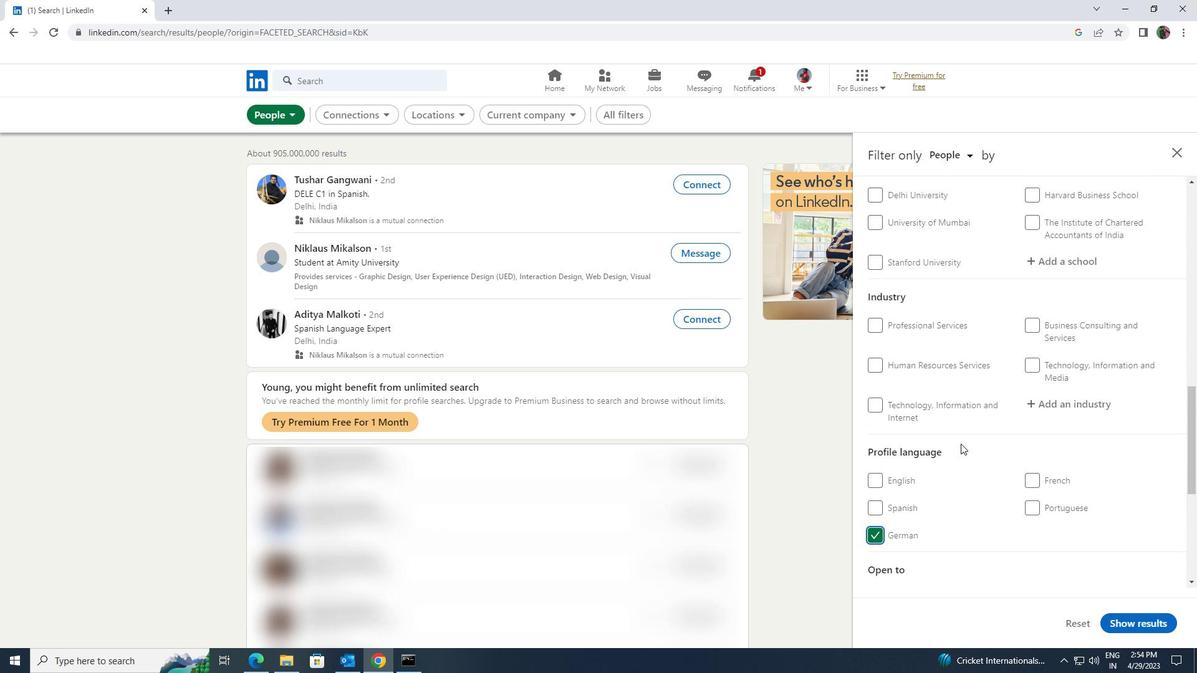 
Action: Mouse scrolled (959, 450) with delta (0, 0)
Screenshot: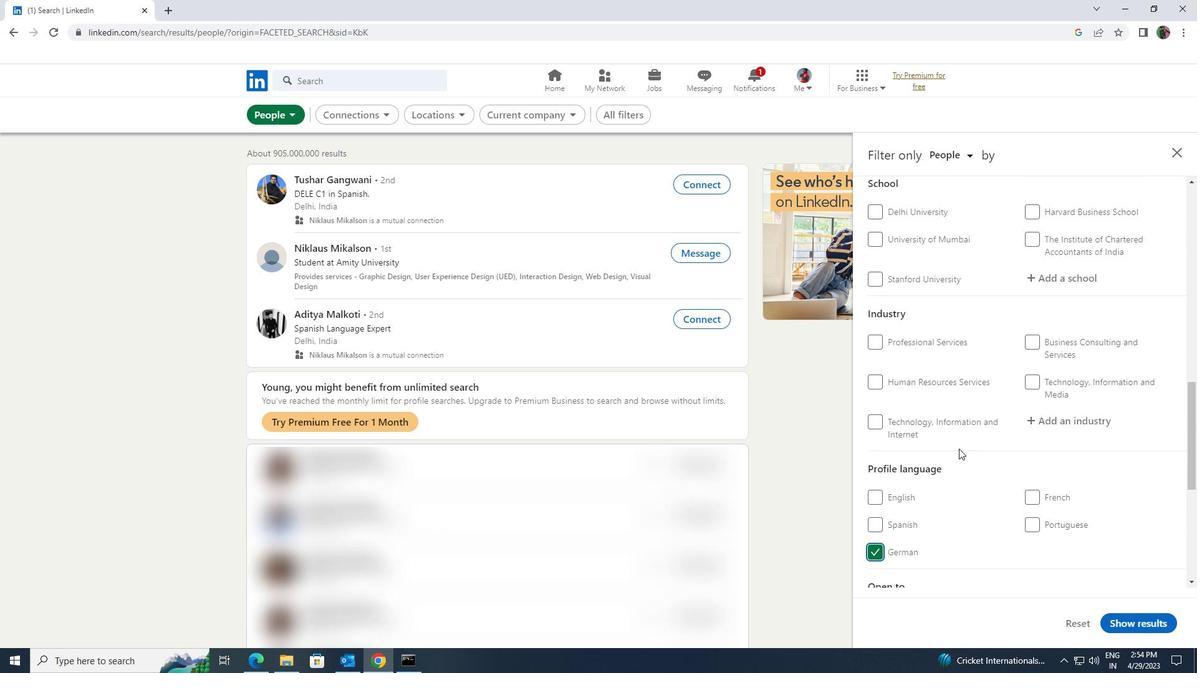 
Action: Mouse scrolled (959, 450) with delta (0, 0)
Screenshot: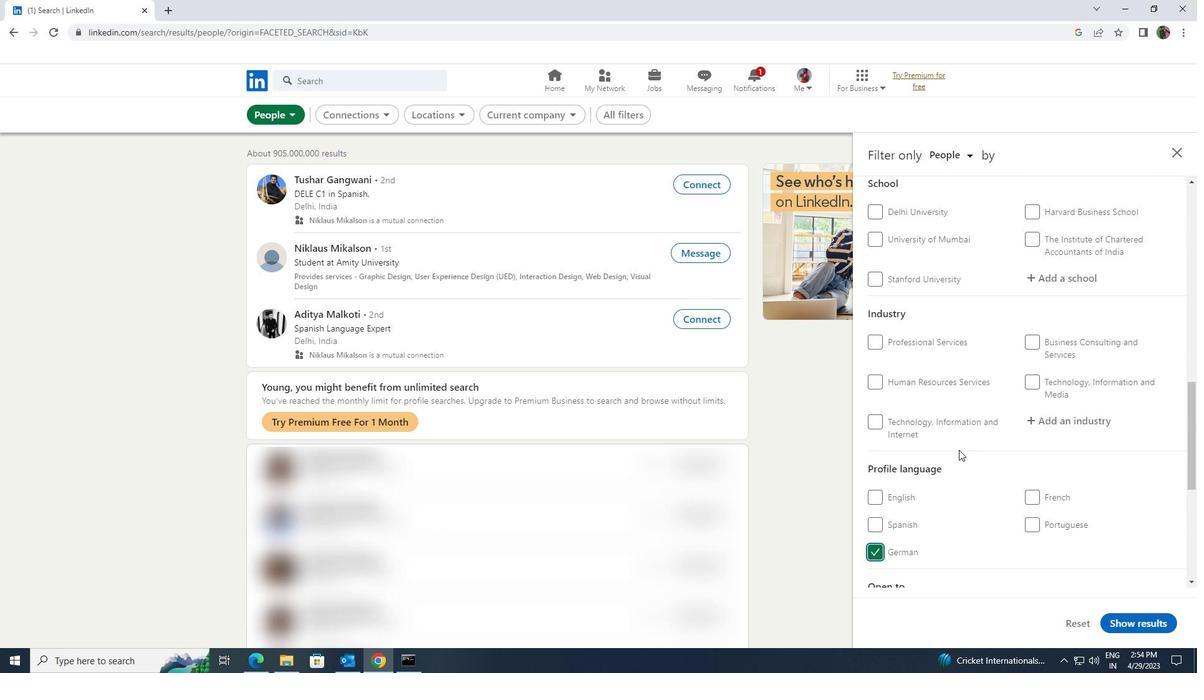 
Action: Mouse moved to (959, 450)
Screenshot: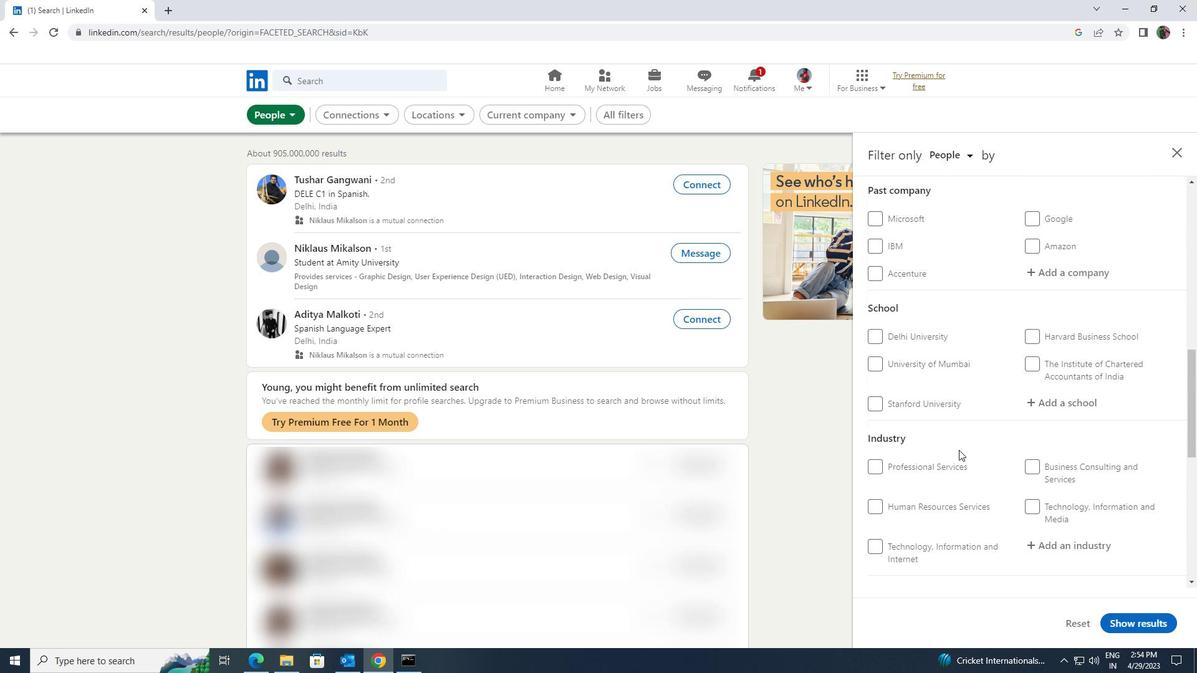 
Action: Mouse scrolled (959, 451) with delta (0, 0)
Screenshot: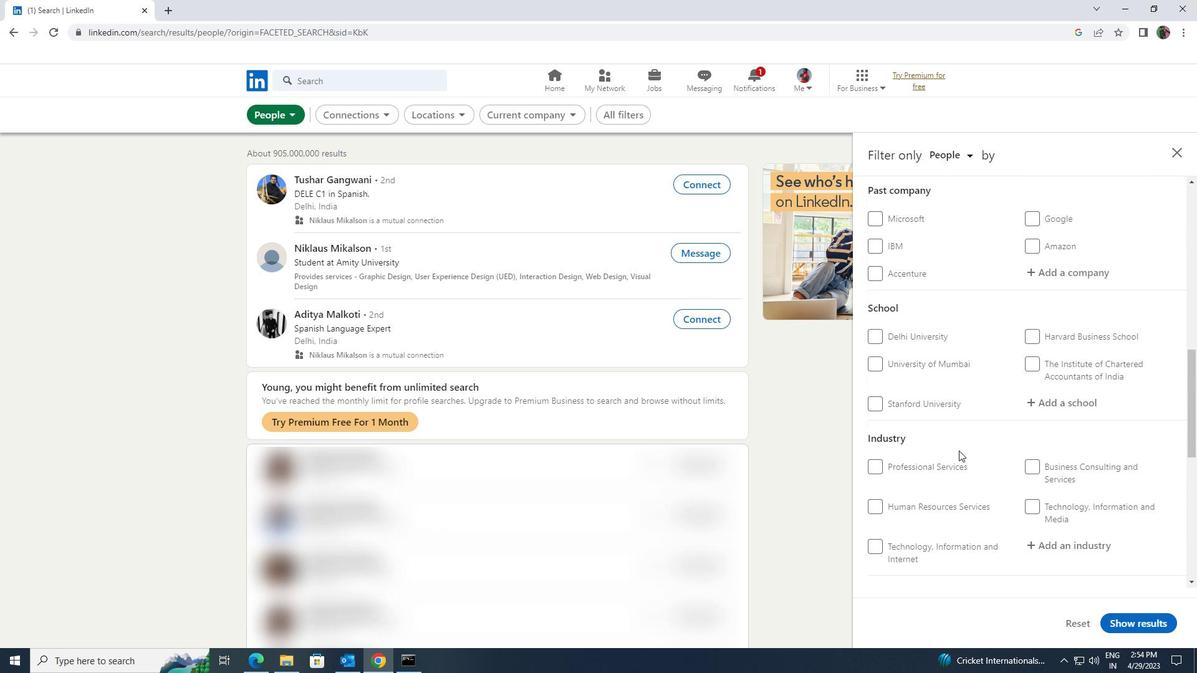 
Action: Mouse scrolled (959, 451) with delta (0, 0)
Screenshot: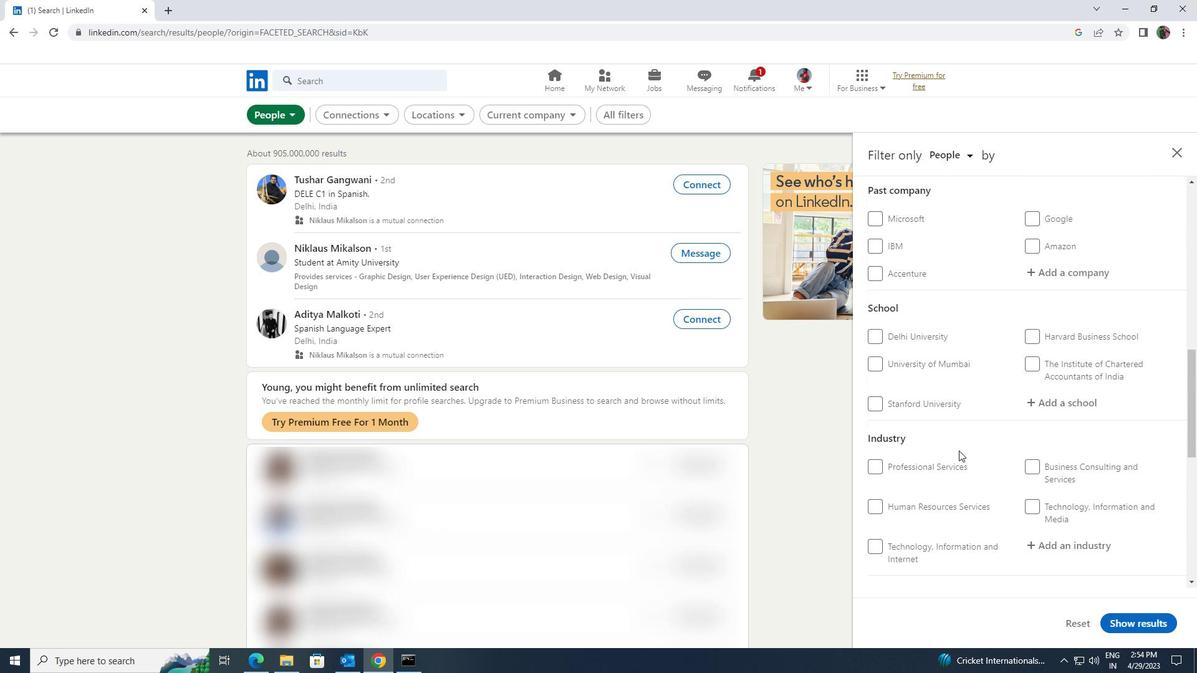 
Action: Mouse moved to (959, 450)
Screenshot: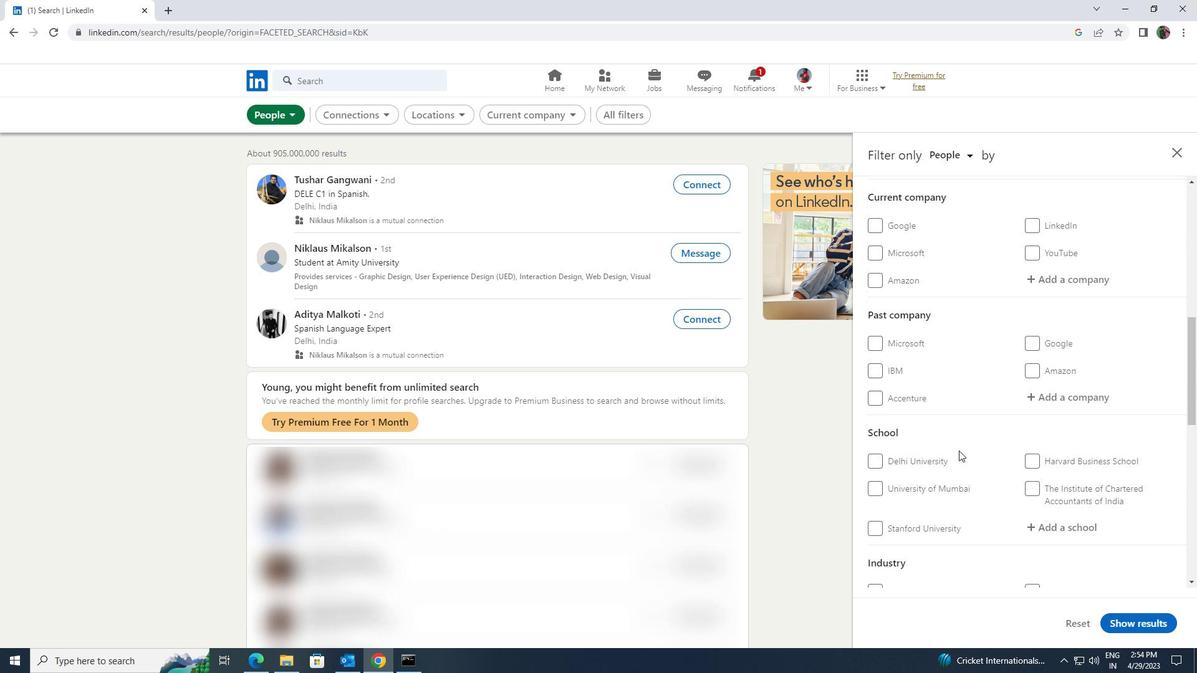 
Action: Mouse scrolled (959, 451) with delta (0, 0)
Screenshot: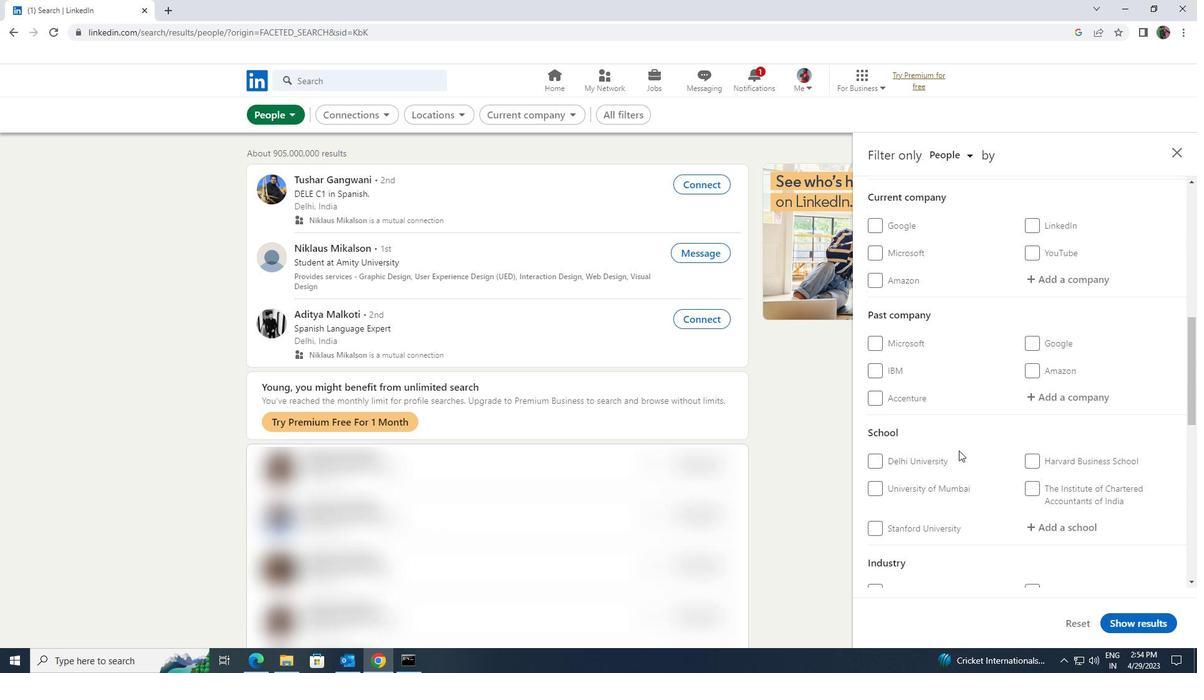 
Action: Mouse scrolled (959, 451) with delta (0, 0)
Screenshot: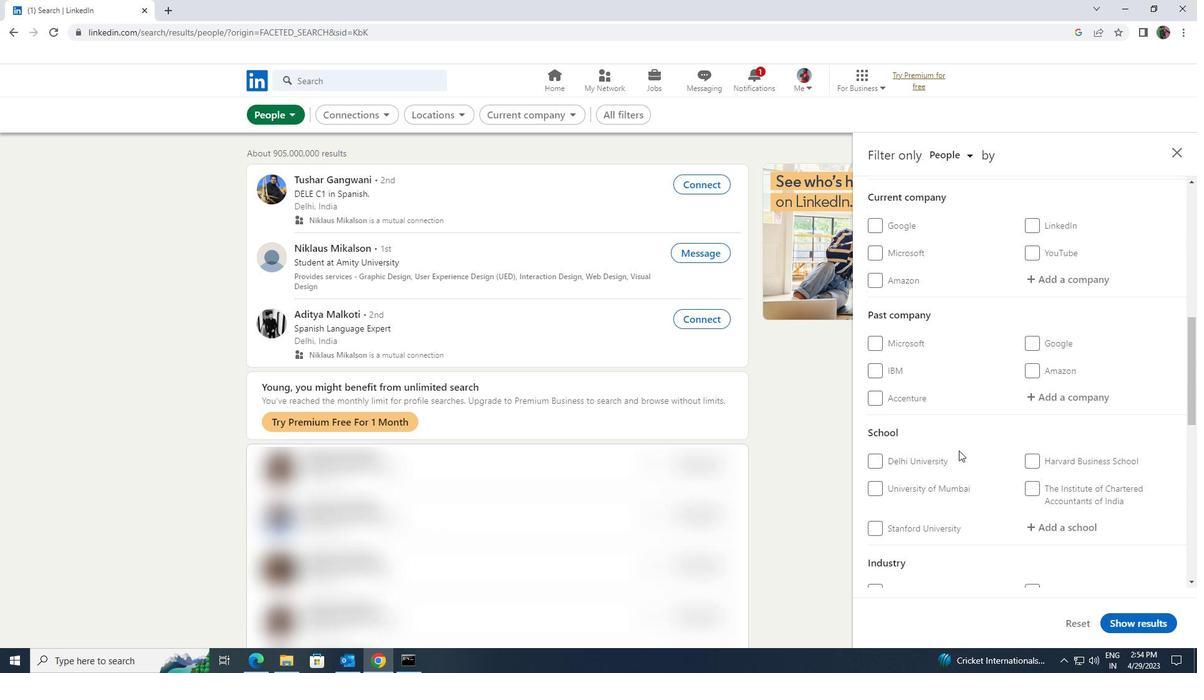 
Action: Mouse moved to (1036, 407)
Screenshot: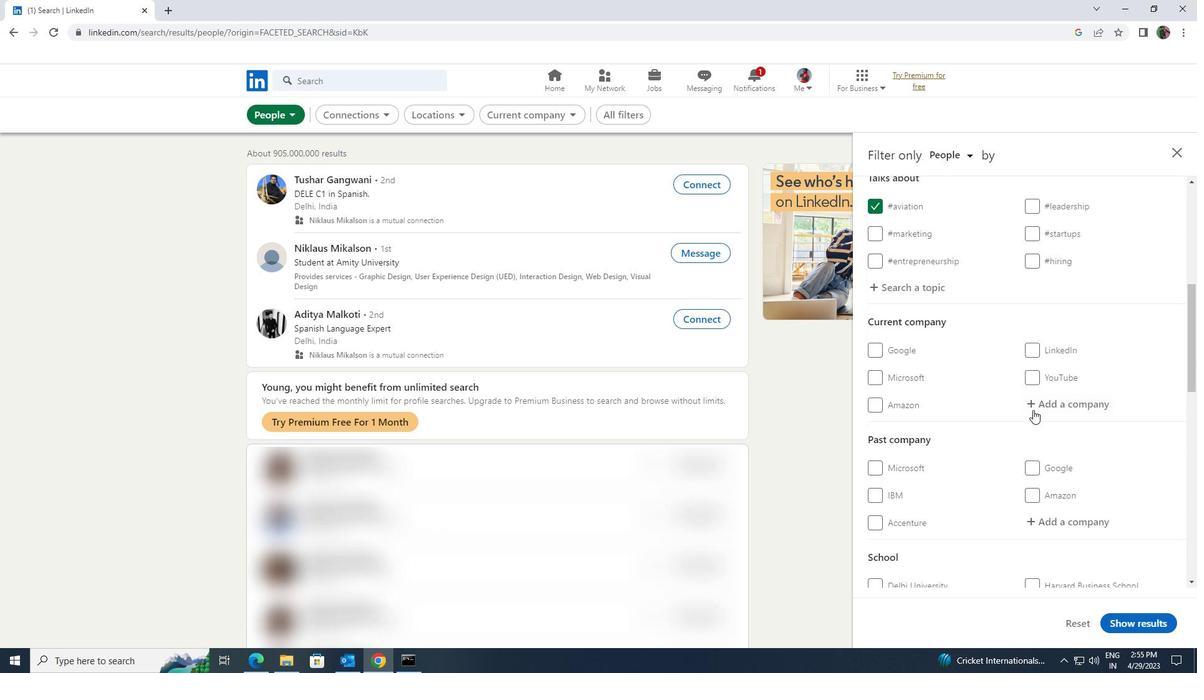 
Action: Mouse pressed left at (1036, 407)
Screenshot: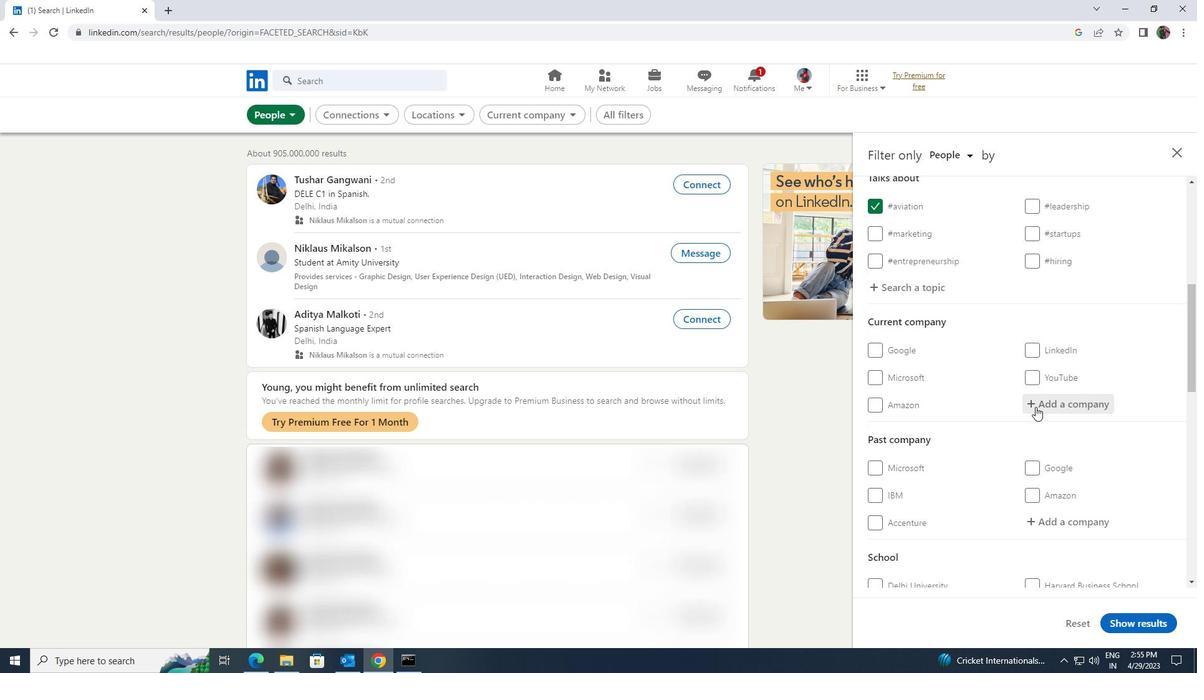 
Action: Mouse moved to (1034, 407)
Screenshot: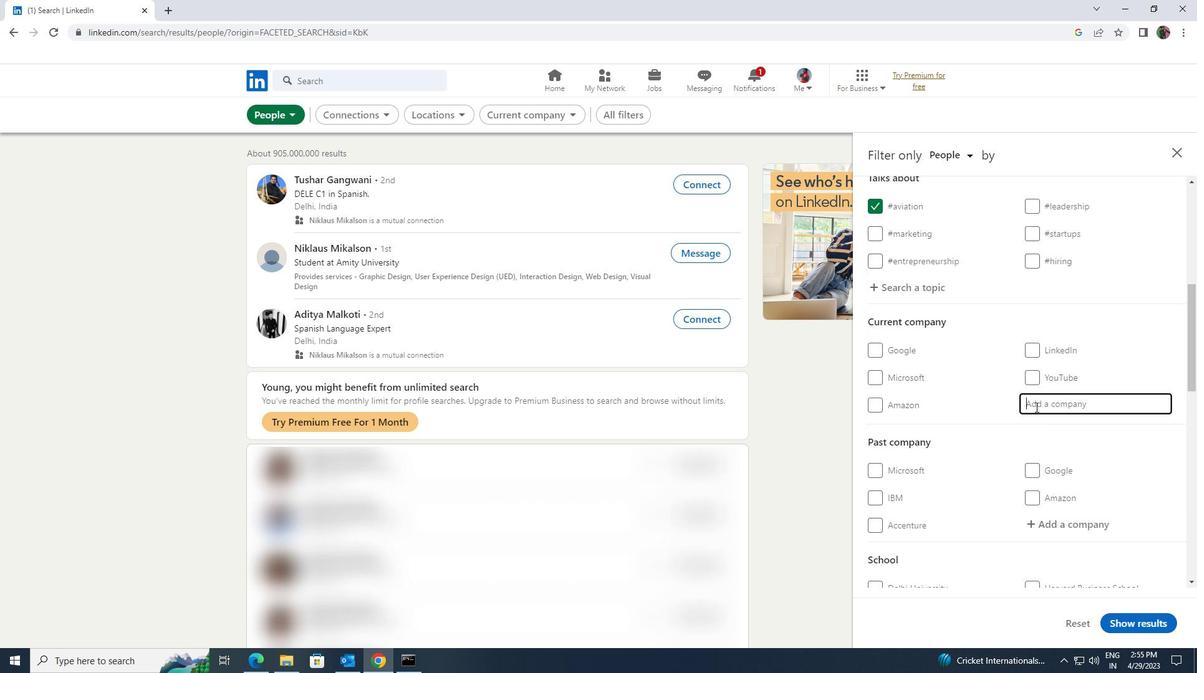 
Action: Key pressed <Key.shift>ZIVA
Screenshot: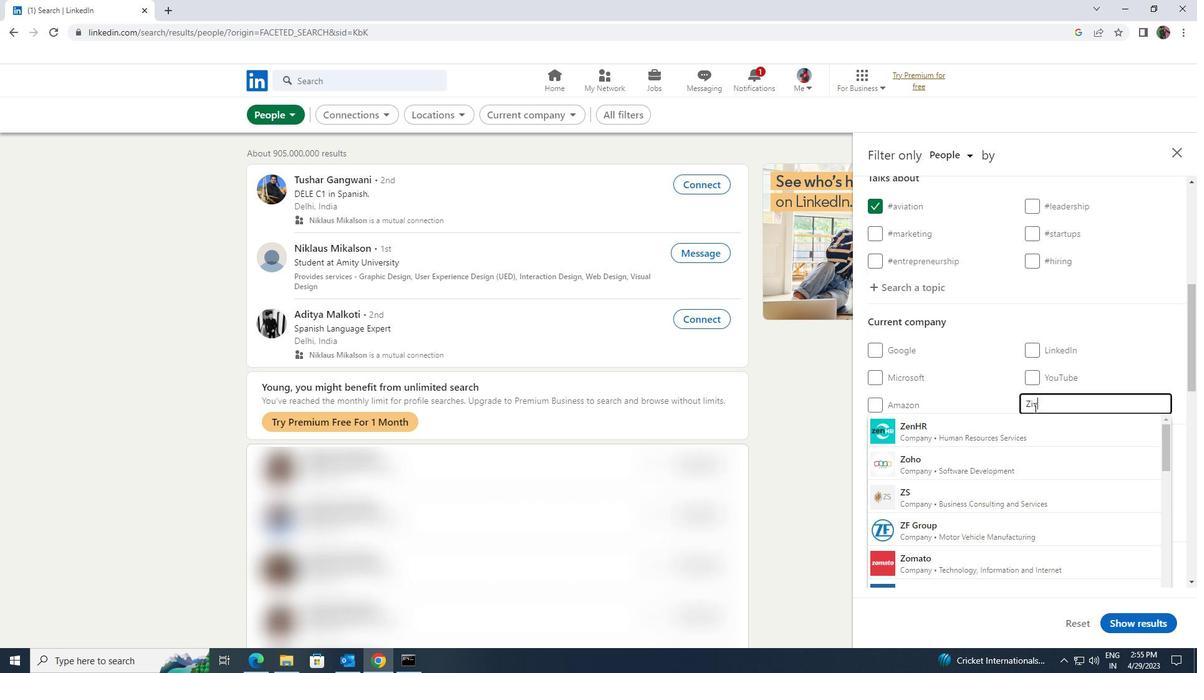 
Action: Mouse moved to (1023, 432)
Screenshot: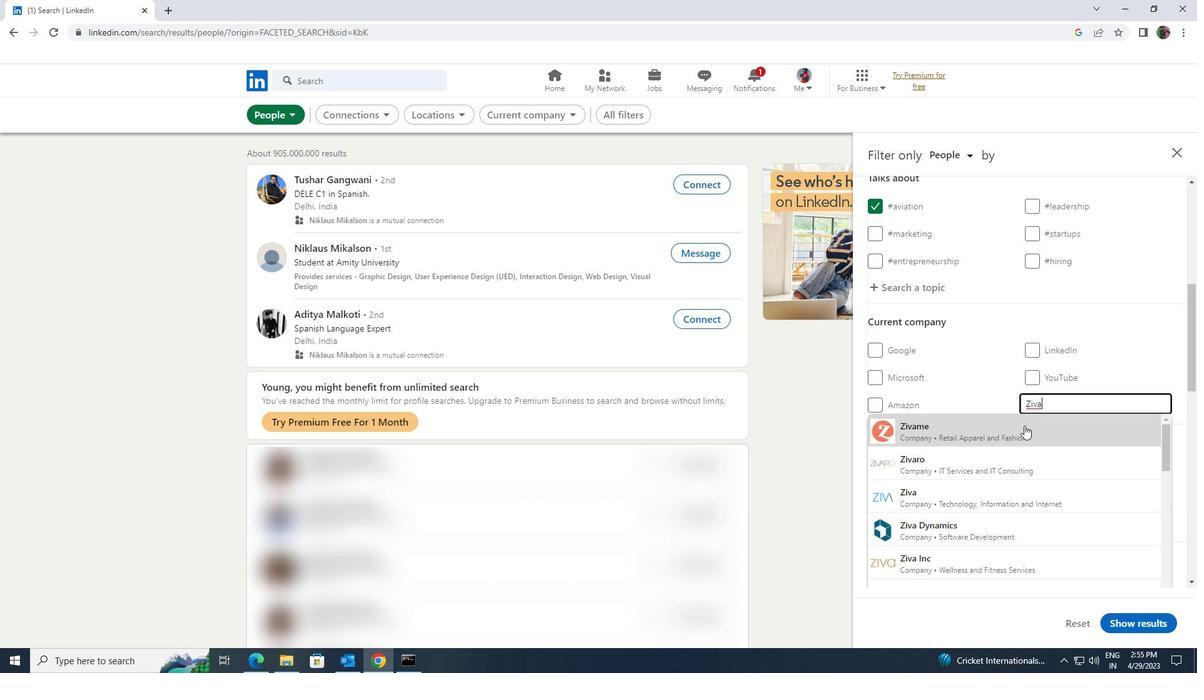 
Action: Mouse pressed left at (1023, 432)
Screenshot: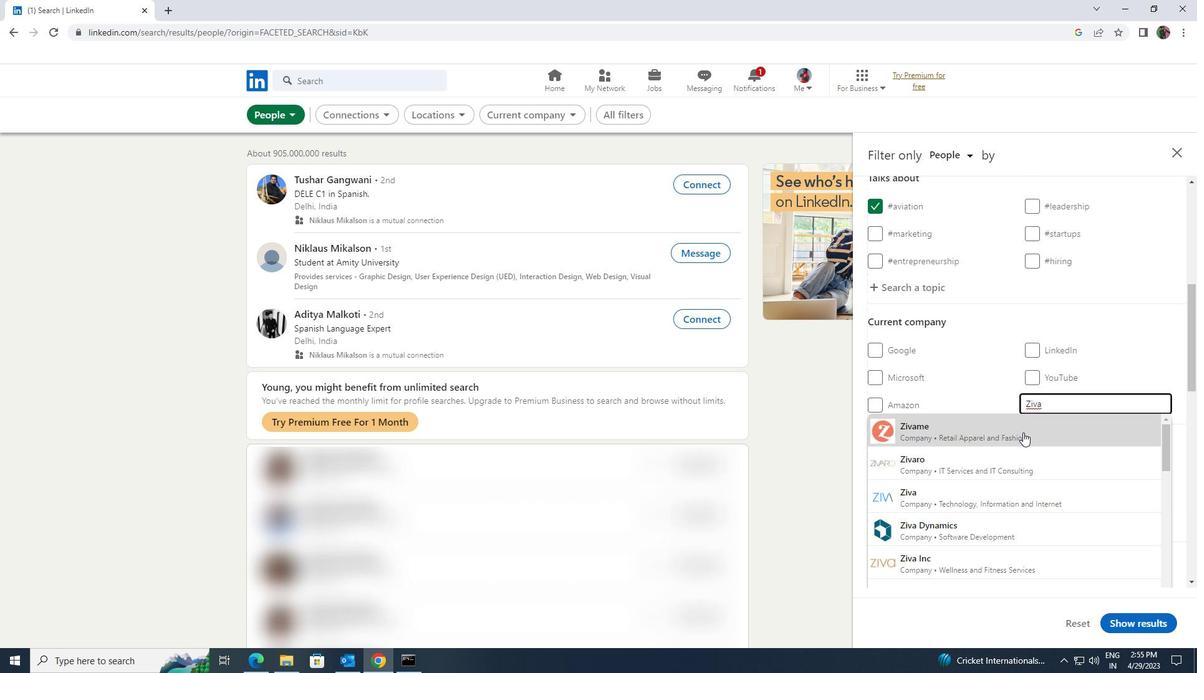 
Action: Mouse scrolled (1023, 432) with delta (0, 0)
Screenshot: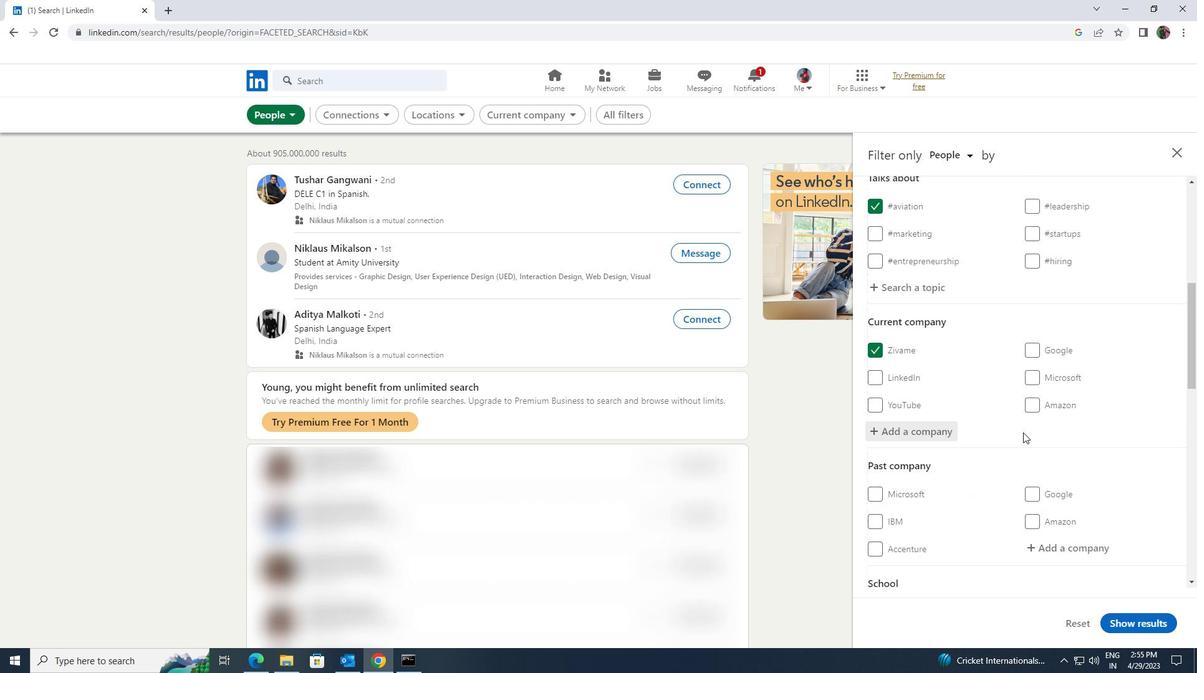 
Action: Mouse scrolled (1023, 432) with delta (0, 0)
Screenshot: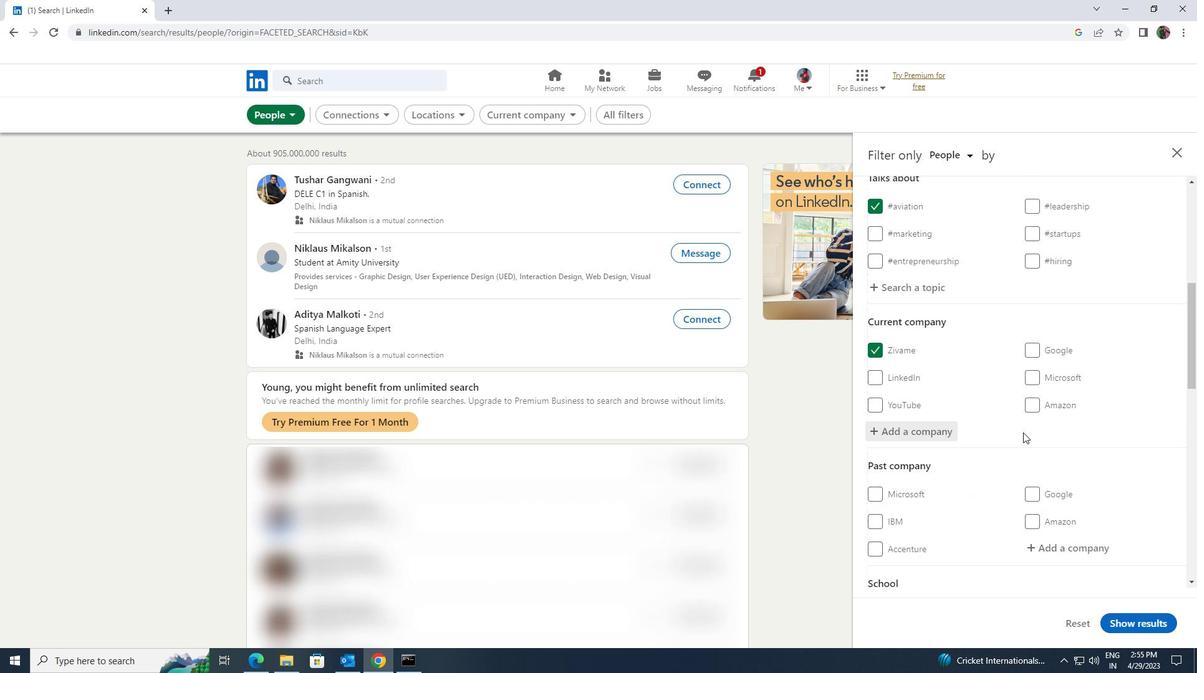 
Action: Mouse scrolled (1023, 432) with delta (0, 0)
Screenshot: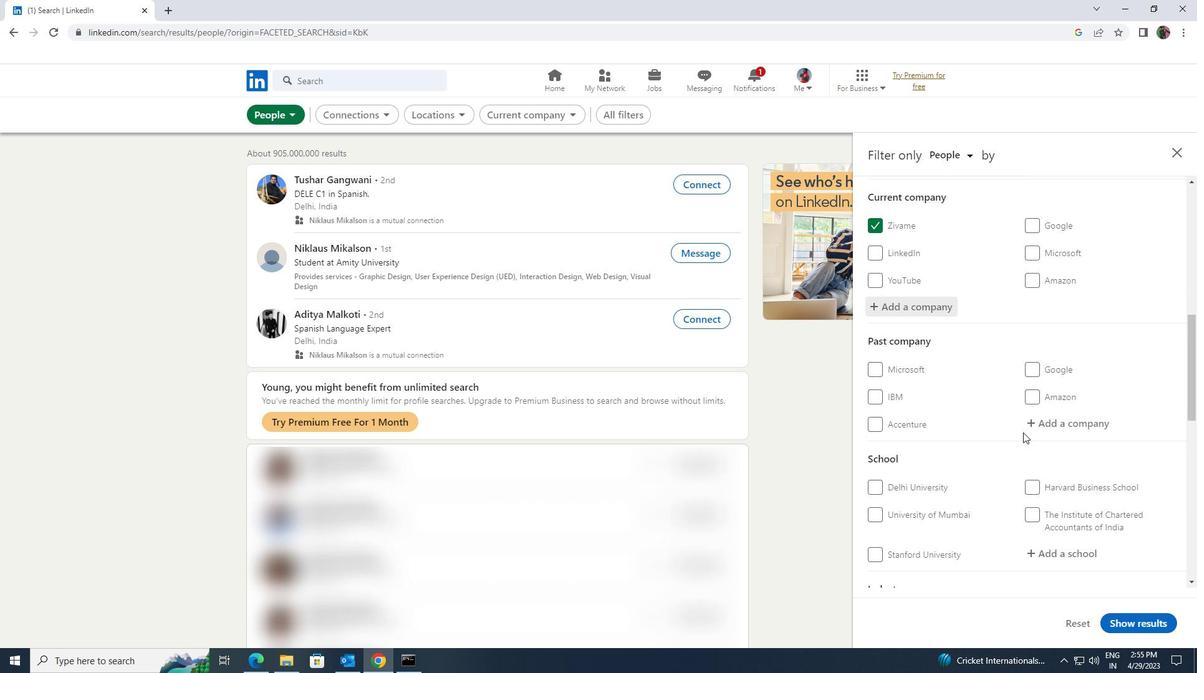 
Action: Mouse scrolled (1023, 432) with delta (0, 0)
Screenshot: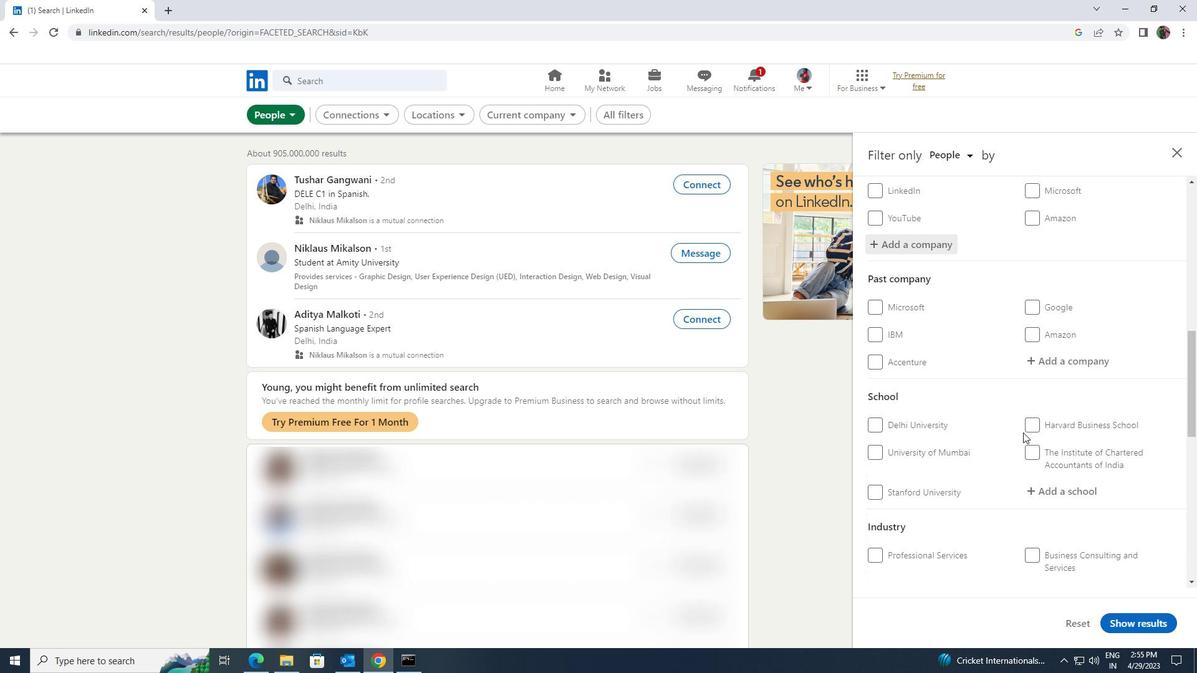 
Action: Mouse moved to (1027, 428)
Screenshot: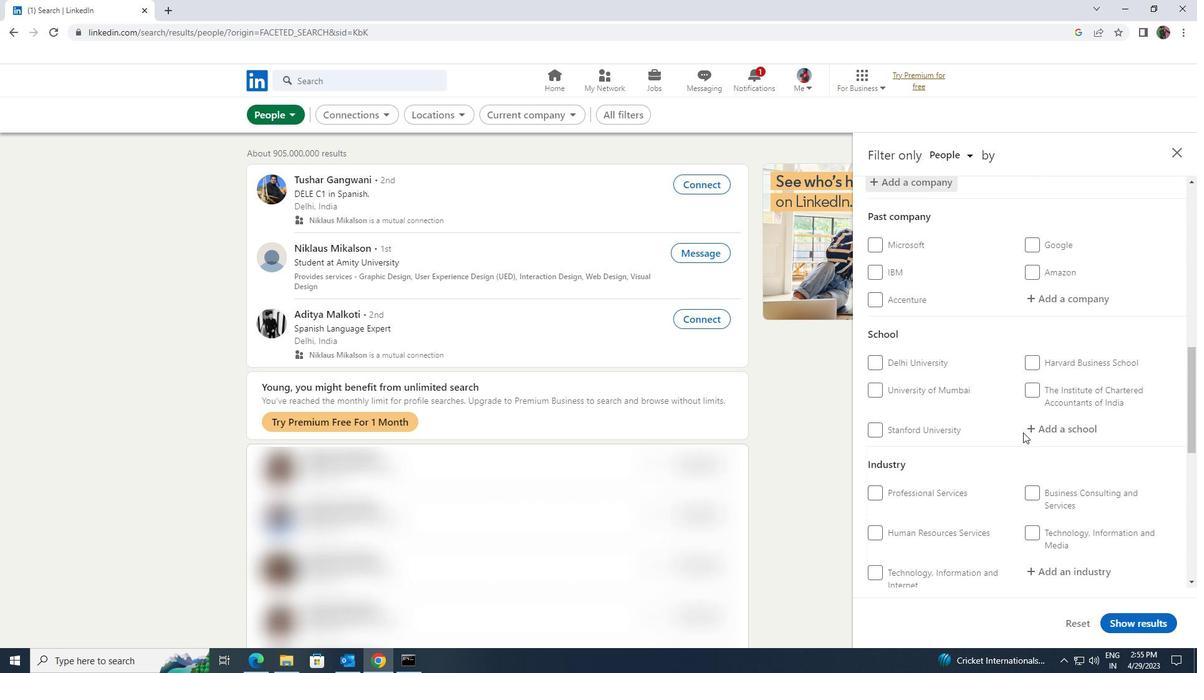 
Action: Mouse pressed left at (1027, 428)
Screenshot: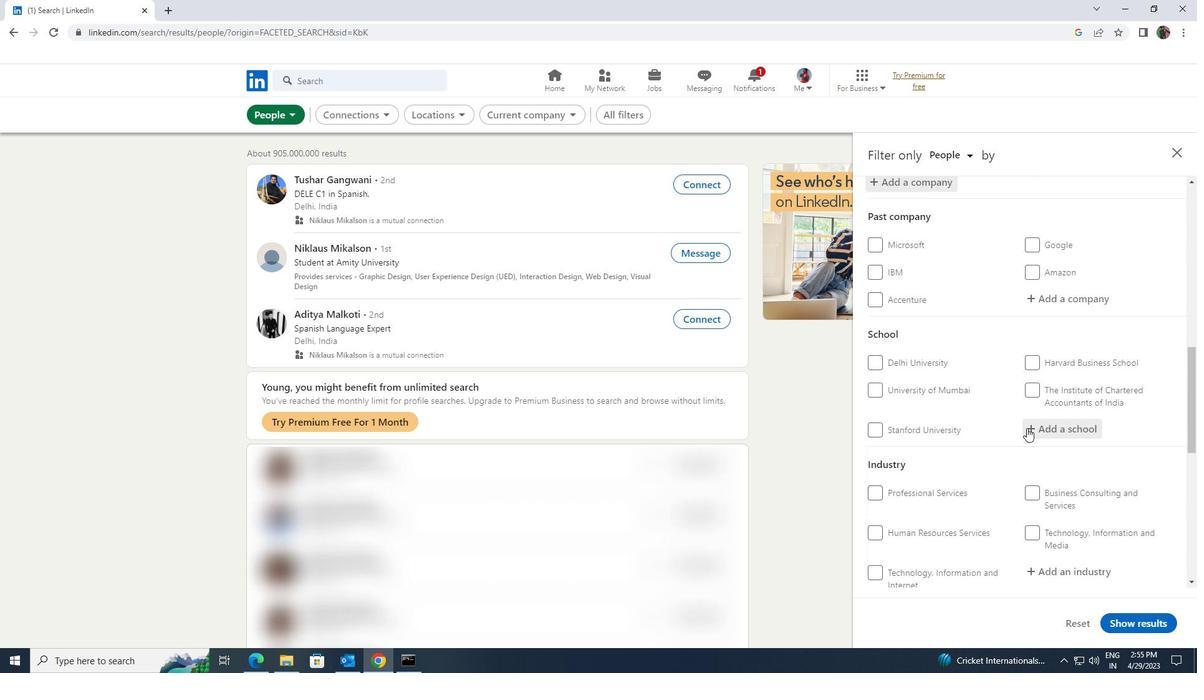 
Action: Key pressed <Key.shift><Key.shift><Key.shift><Key.shift><Key.shift><Key.shift><Key.shift><Key.shift>UNIVERSITY<Key.space>OF<Key.space>HYDER
Screenshot: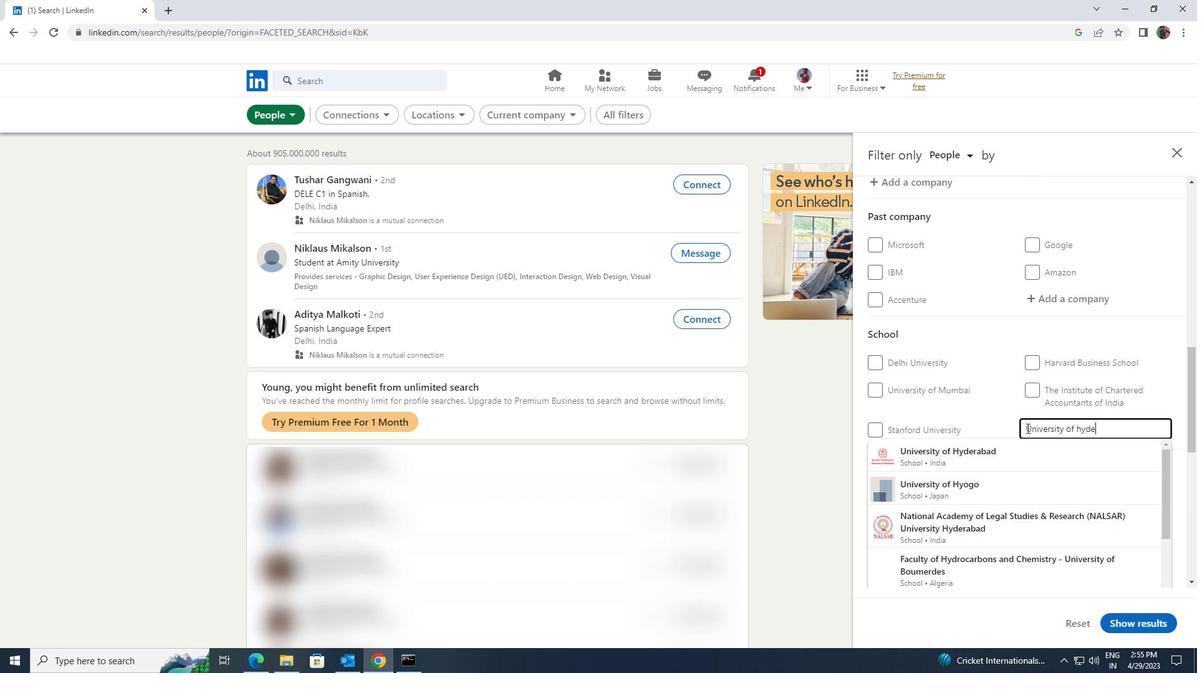 
Action: Mouse moved to (1016, 452)
Screenshot: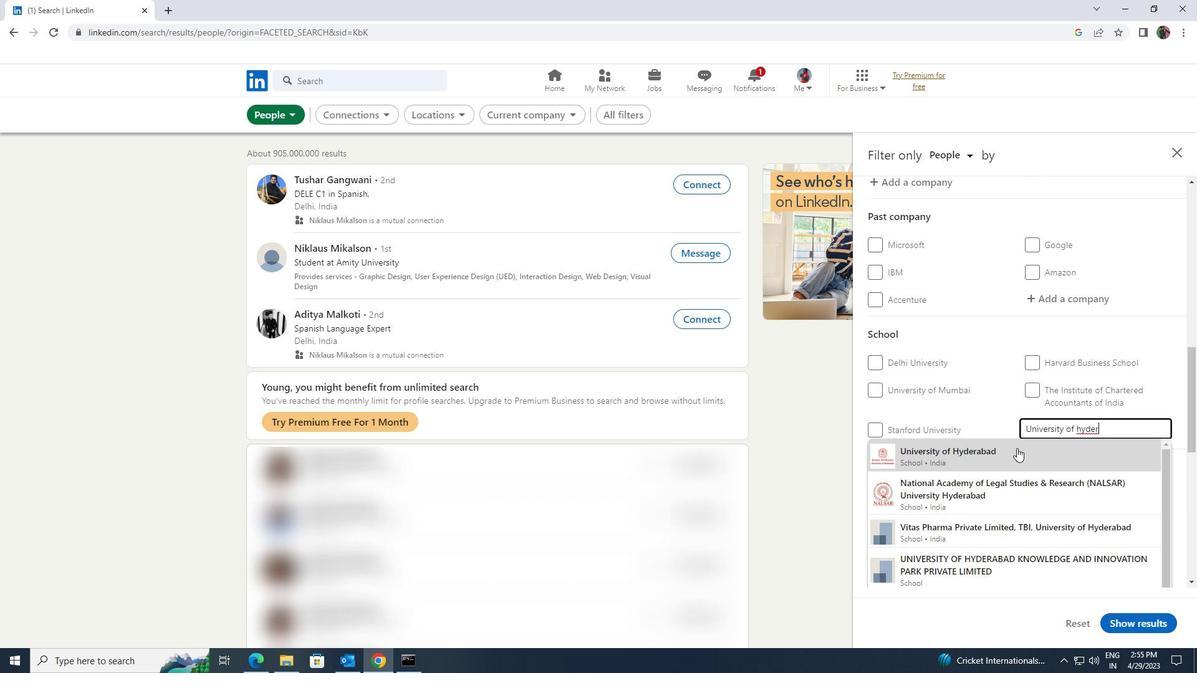 
Action: Mouse pressed left at (1016, 452)
Screenshot: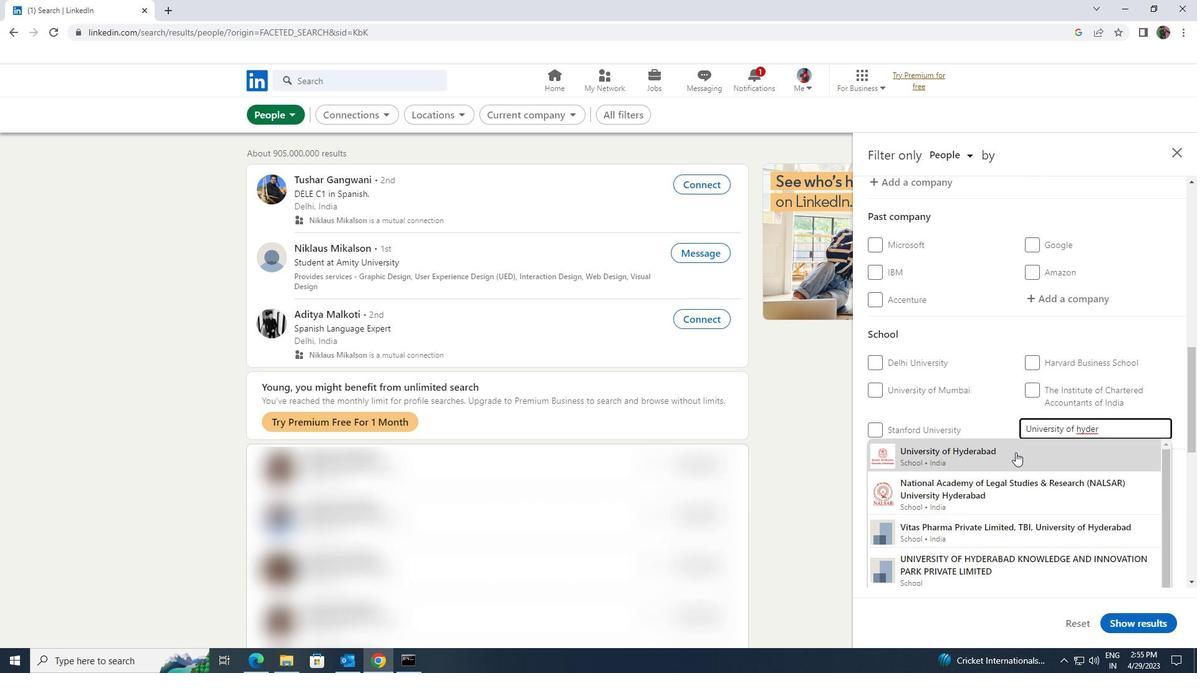 
Action: Mouse moved to (1011, 455)
Screenshot: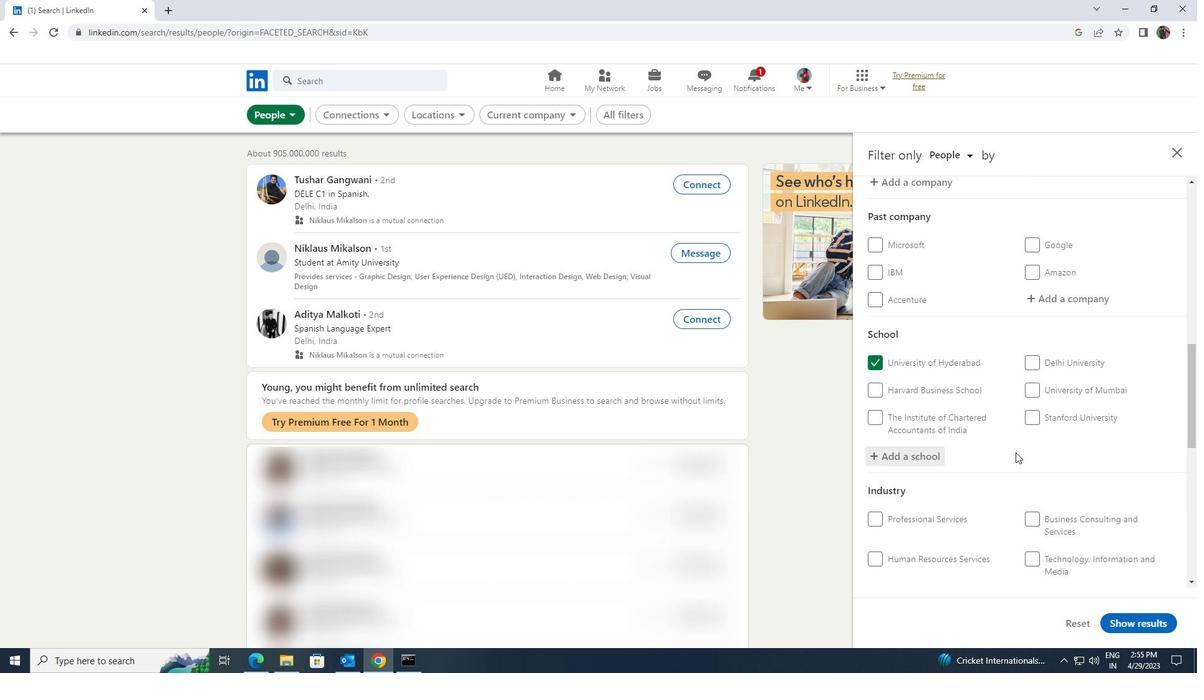
Action: Mouse scrolled (1011, 455) with delta (0, 0)
Screenshot: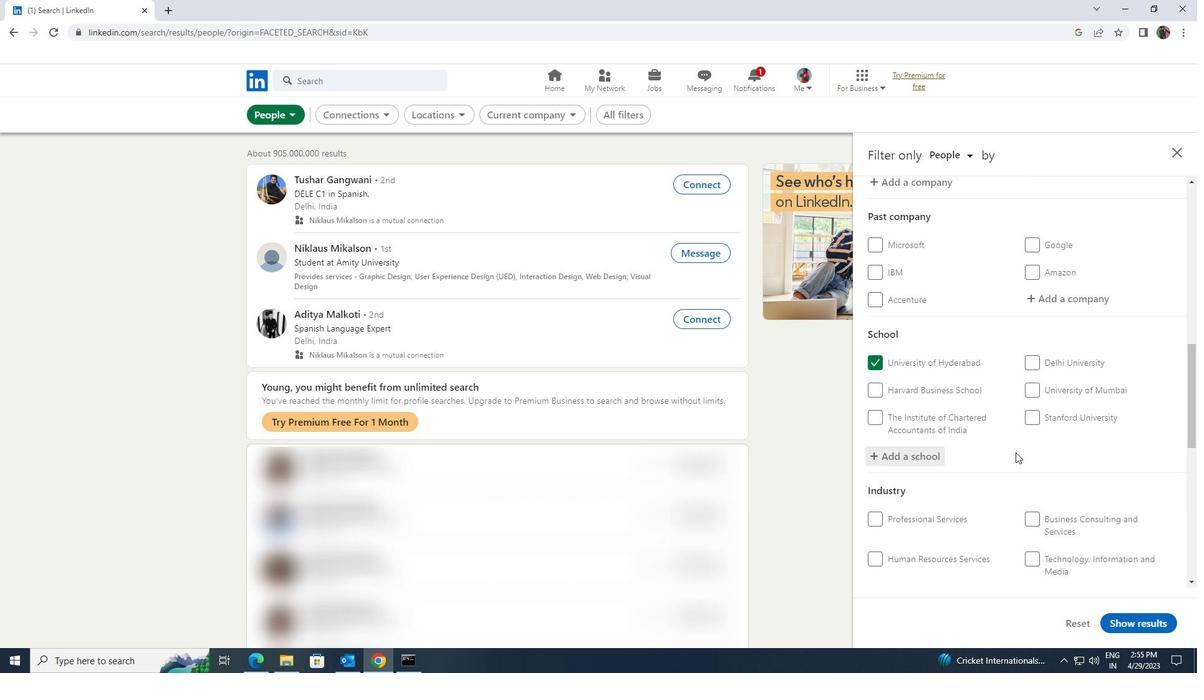 
Action: Mouse moved to (1008, 457)
Screenshot: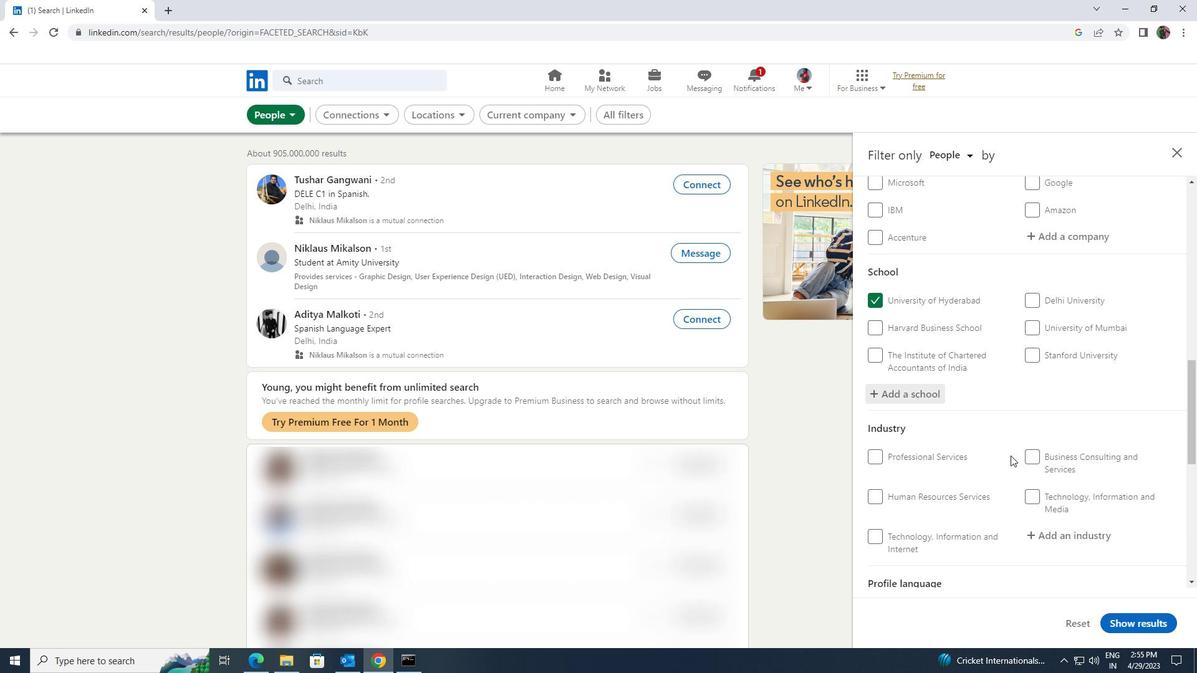 
Action: Mouse scrolled (1008, 457) with delta (0, 0)
Screenshot: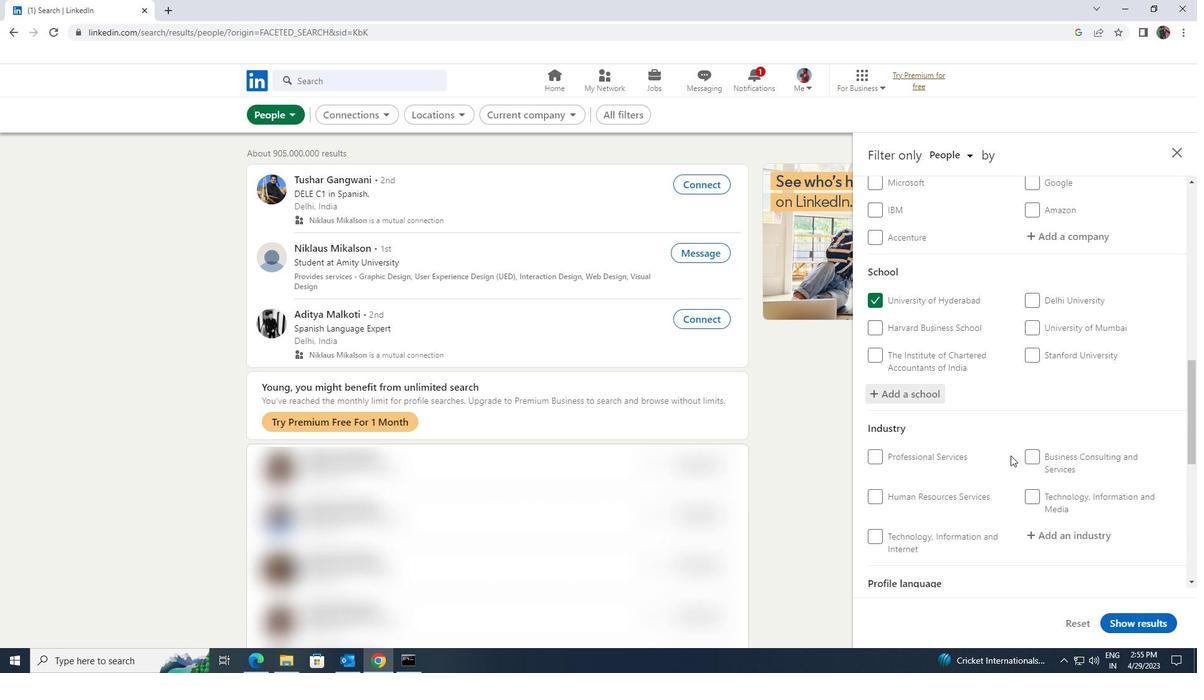 
Action: Mouse moved to (1024, 472)
Screenshot: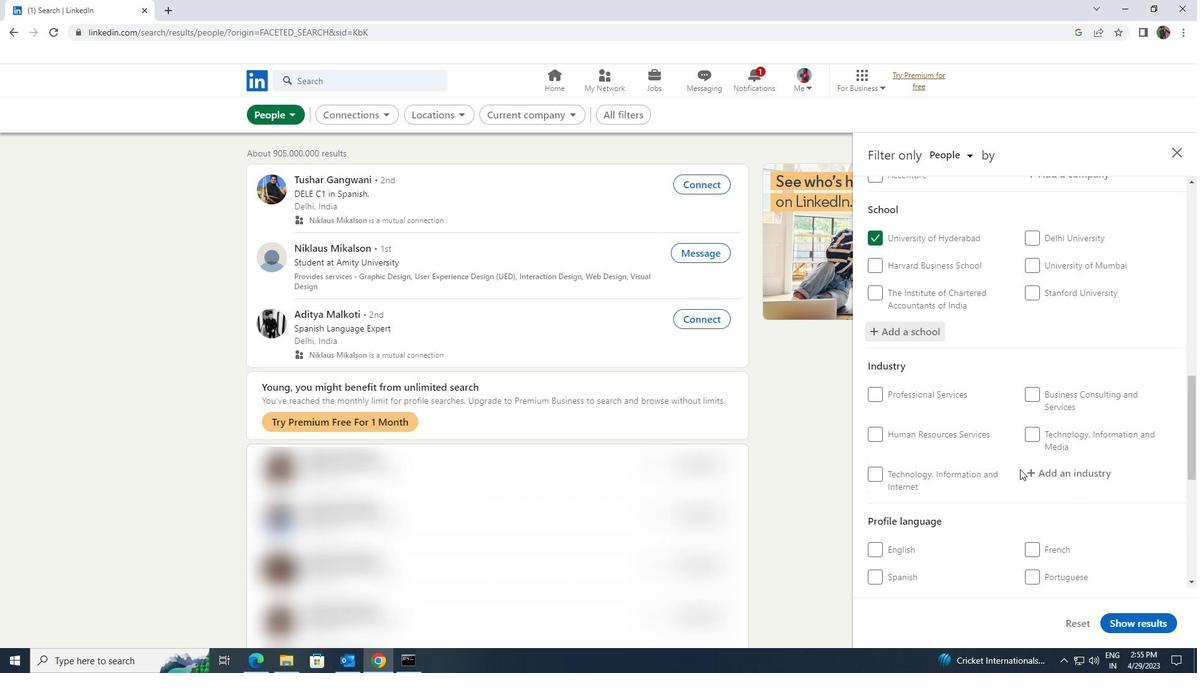 
Action: Mouse pressed left at (1024, 472)
Screenshot: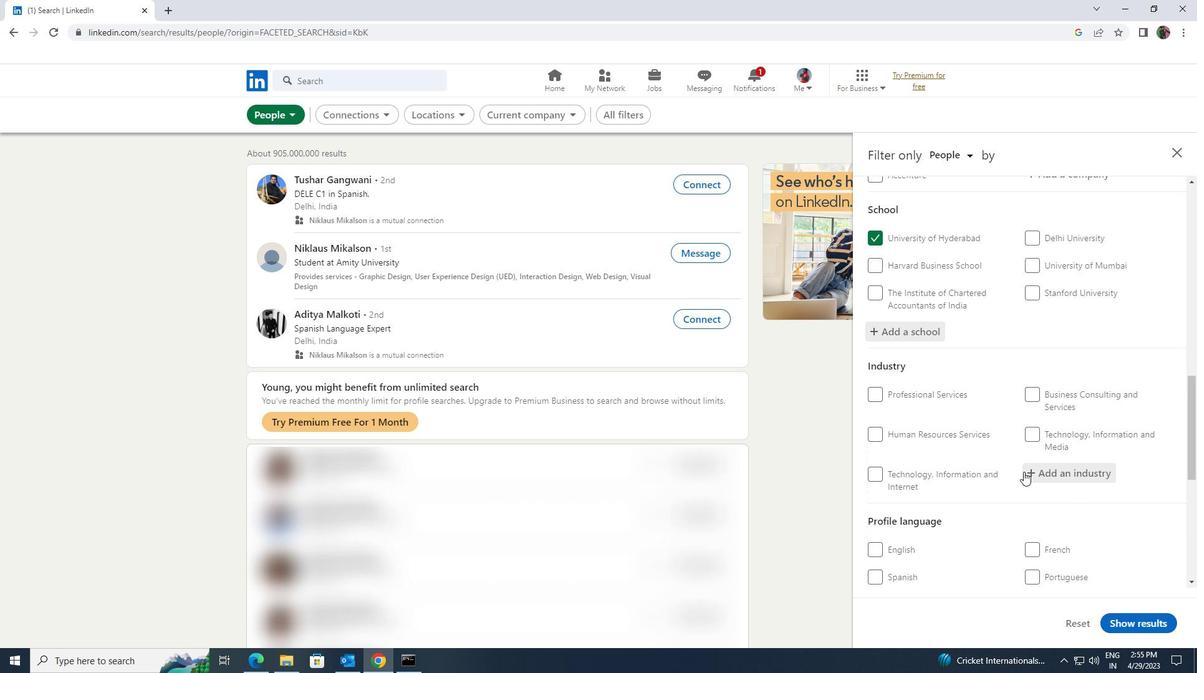 
Action: Key pressed <Key.shift>RETAIL<Key.space><Key.shift>ART<Key.space>
Screenshot: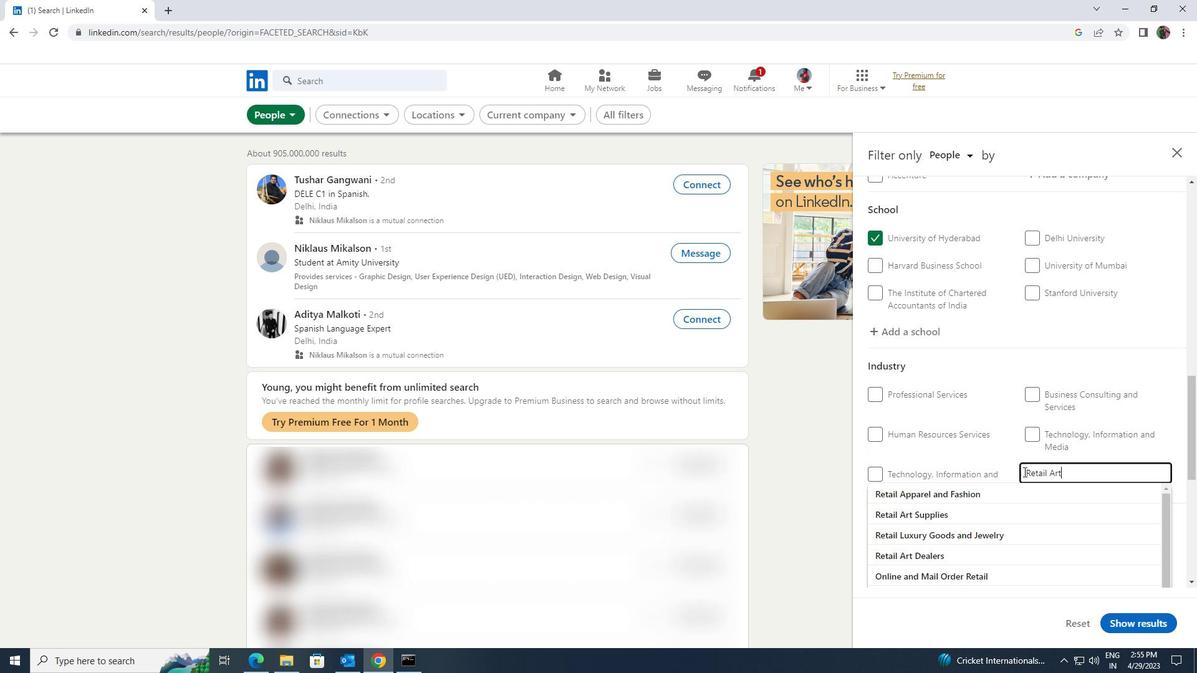 
Action: Mouse moved to (1001, 512)
Screenshot: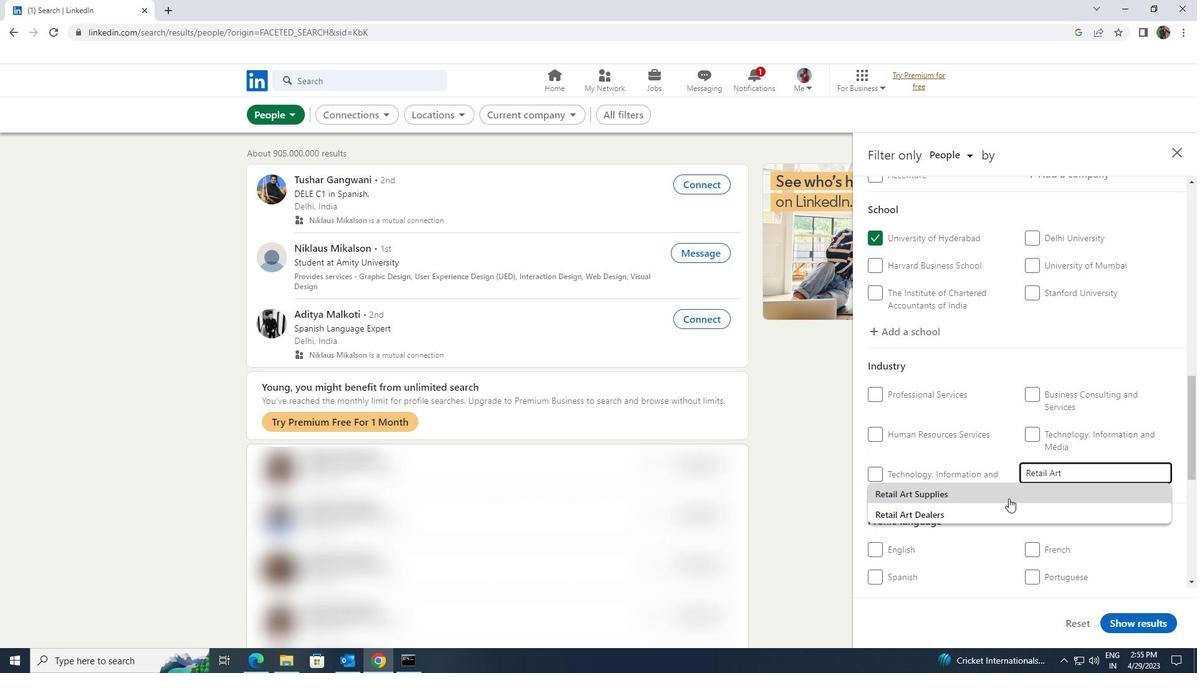 
Action: Mouse pressed left at (1001, 512)
Screenshot: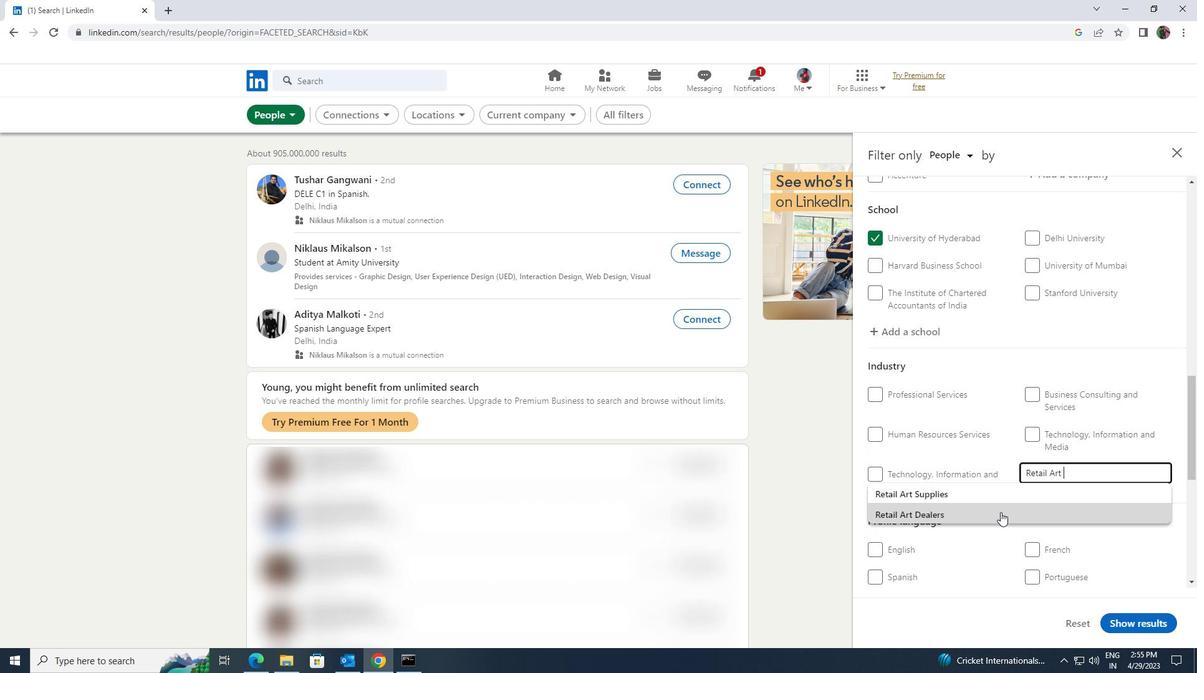 
Action: Mouse scrolled (1001, 512) with delta (0, 0)
Screenshot: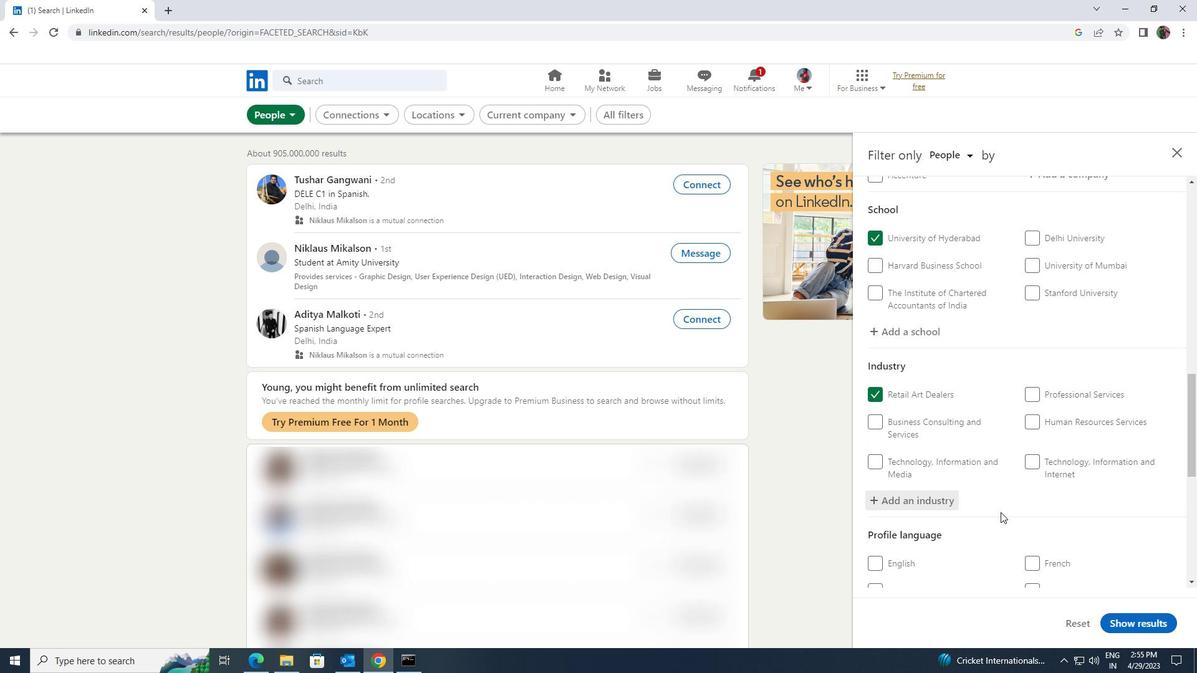
Action: Mouse moved to (1000, 513)
Screenshot: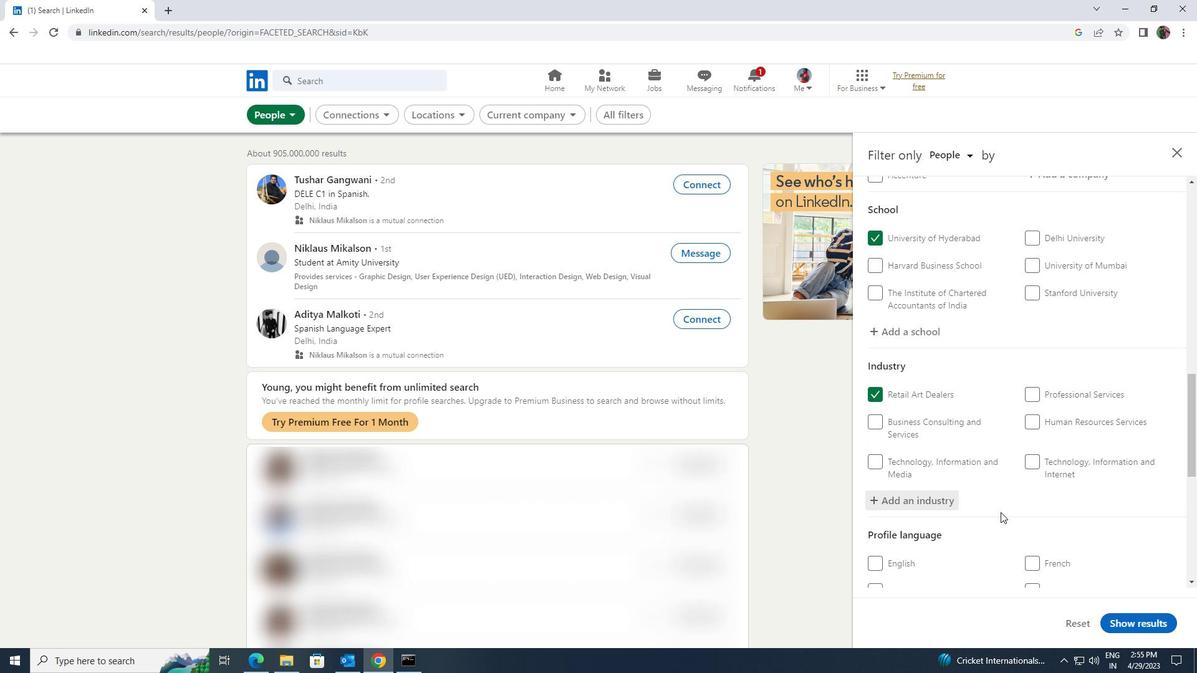 
Action: Mouse scrolled (1000, 513) with delta (0, 0)
Screenshot: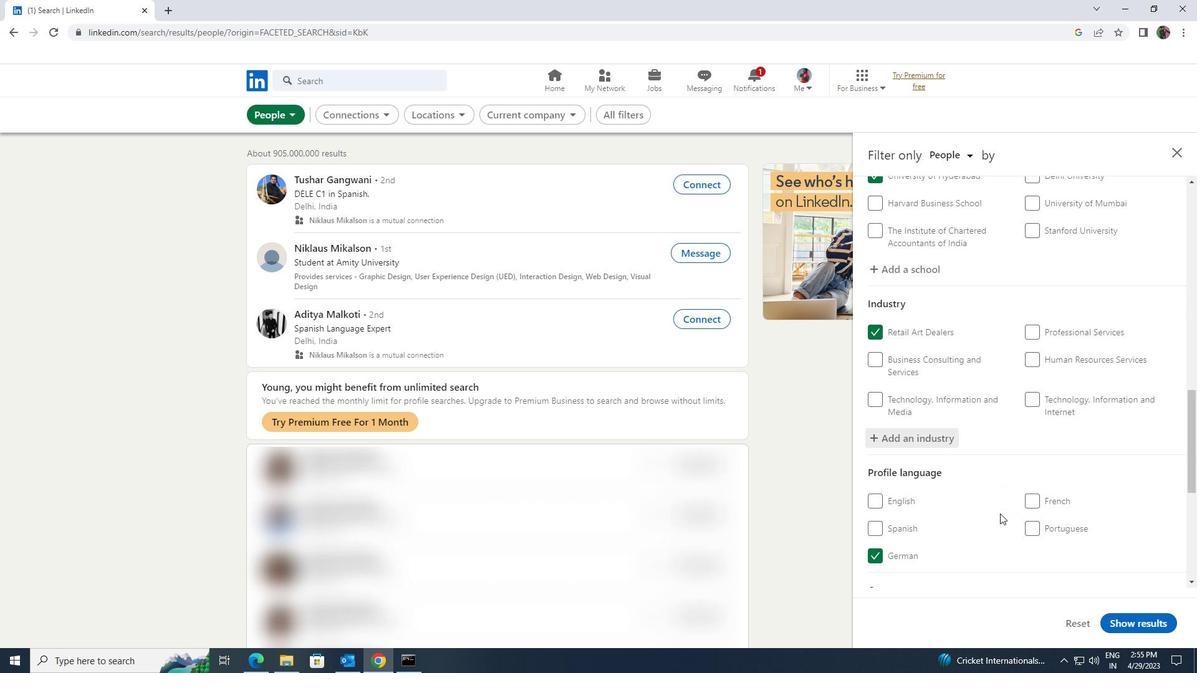 
Action: Mouse moved to (1000, 513)
Screenshot: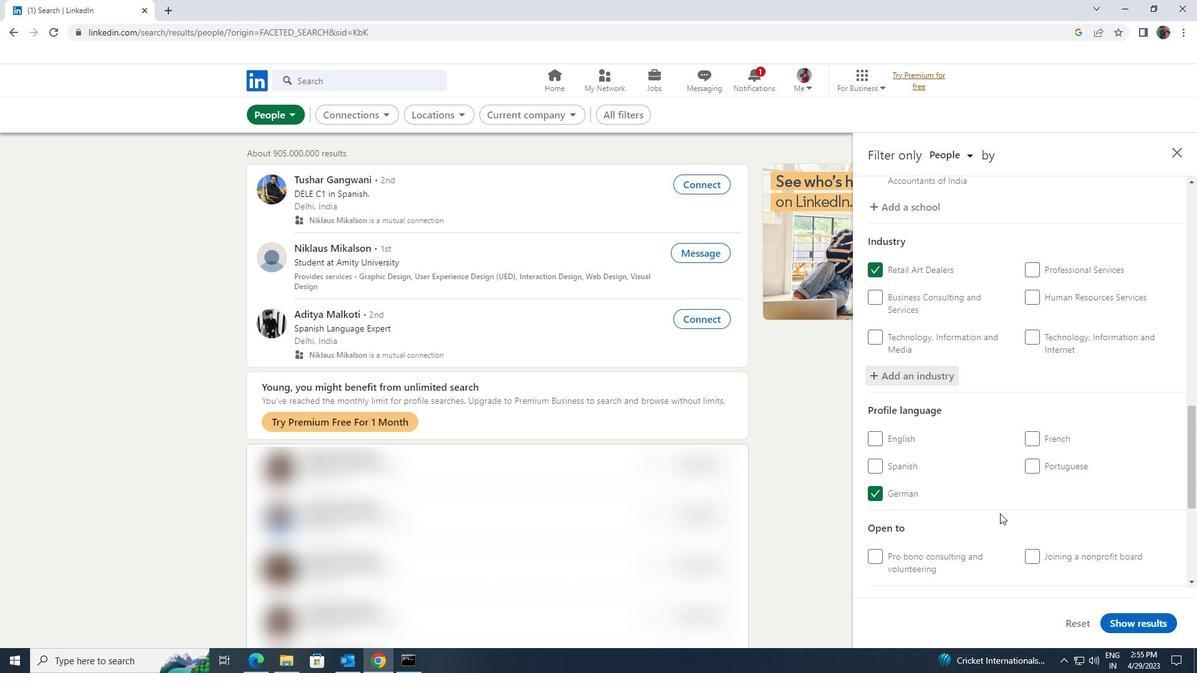 
Action: Mouse scrolled (1000, 512) with delta (0, 0)
Screenshot: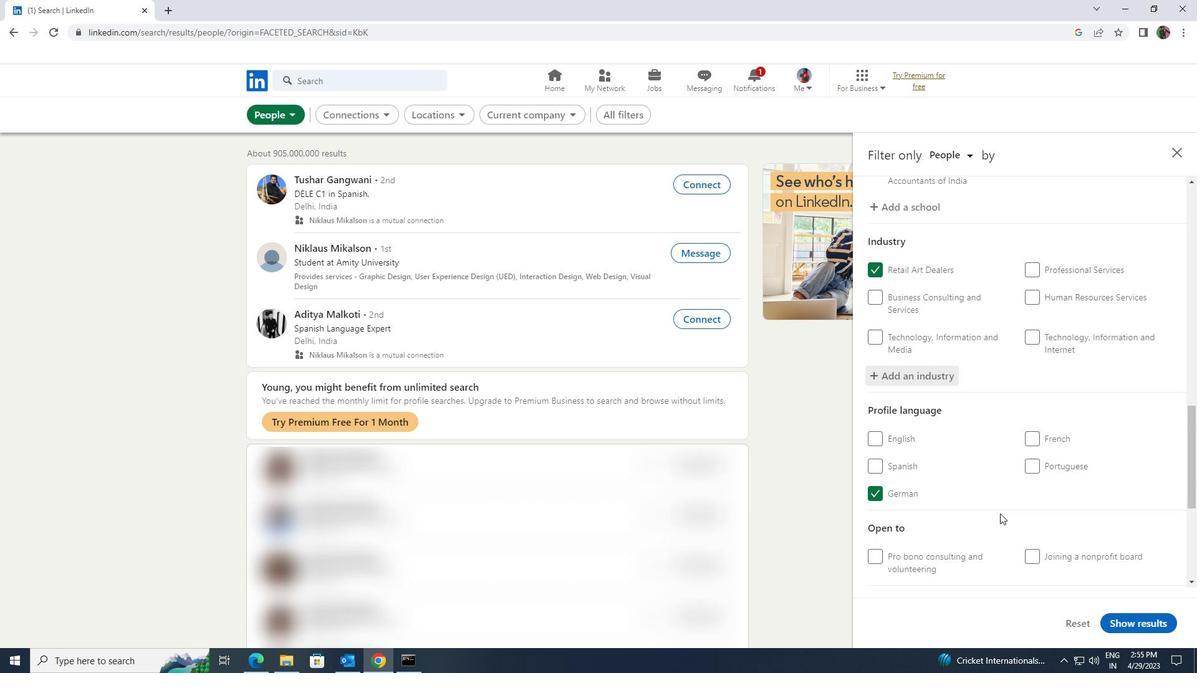 
Action: Mouse scrolled (1000, 512) with delta (0, 0)
Screenshot: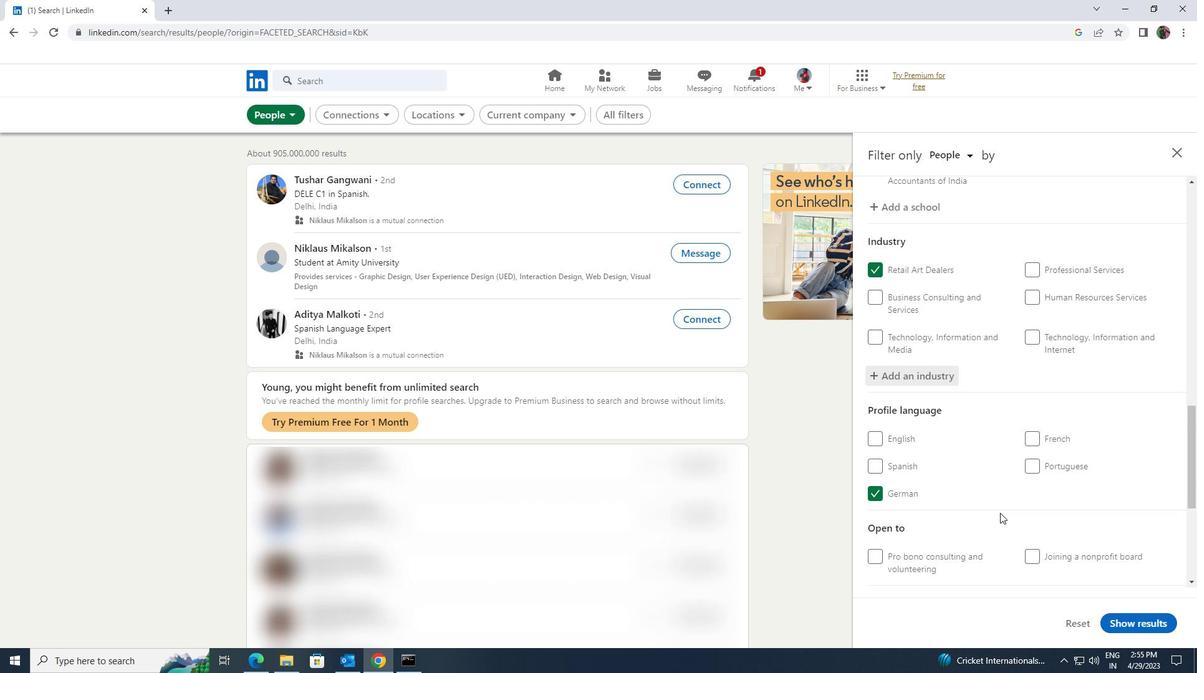 
Action: Mouse moved to (1000, 511)
Screenshot: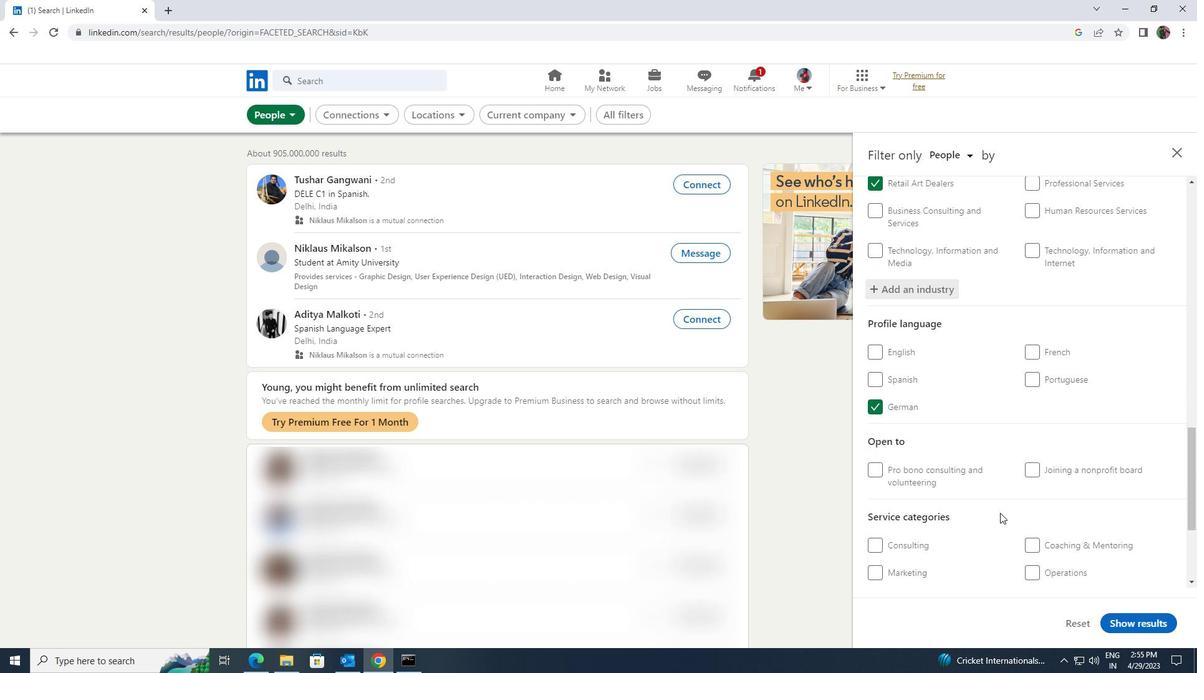 
Action: Mouse scrolled (1000, 510) with delta (0, 0)
Screenshot: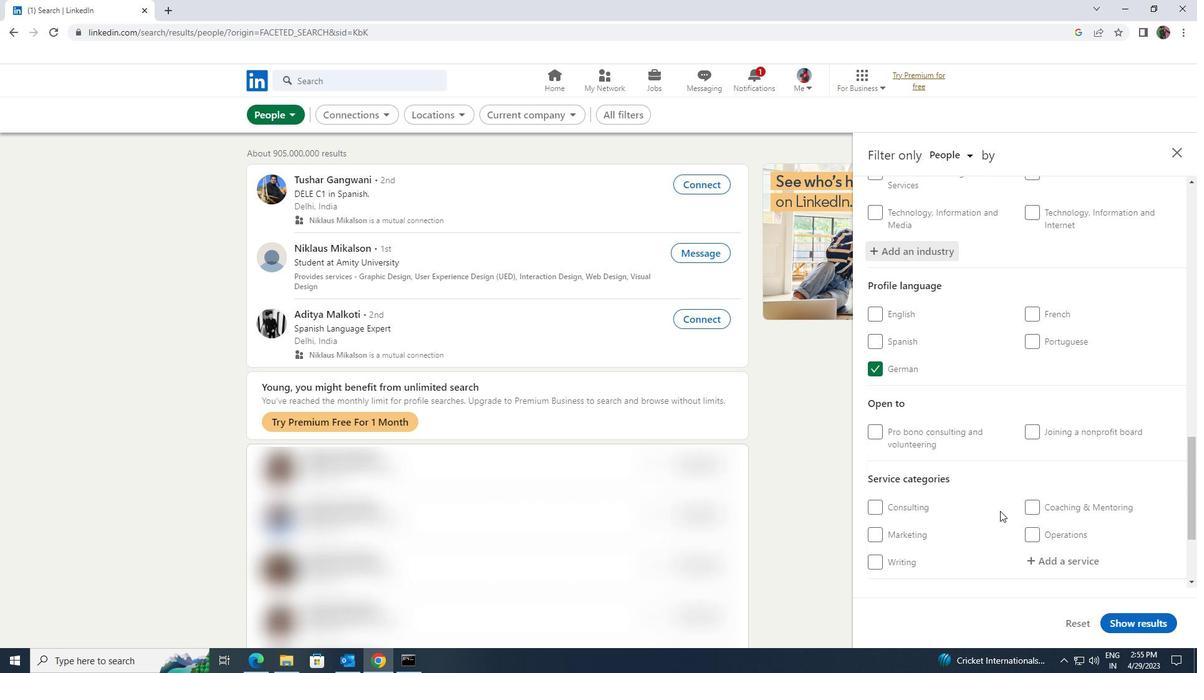 
Action: Mouse moved to (1049, 500)
Screenshot: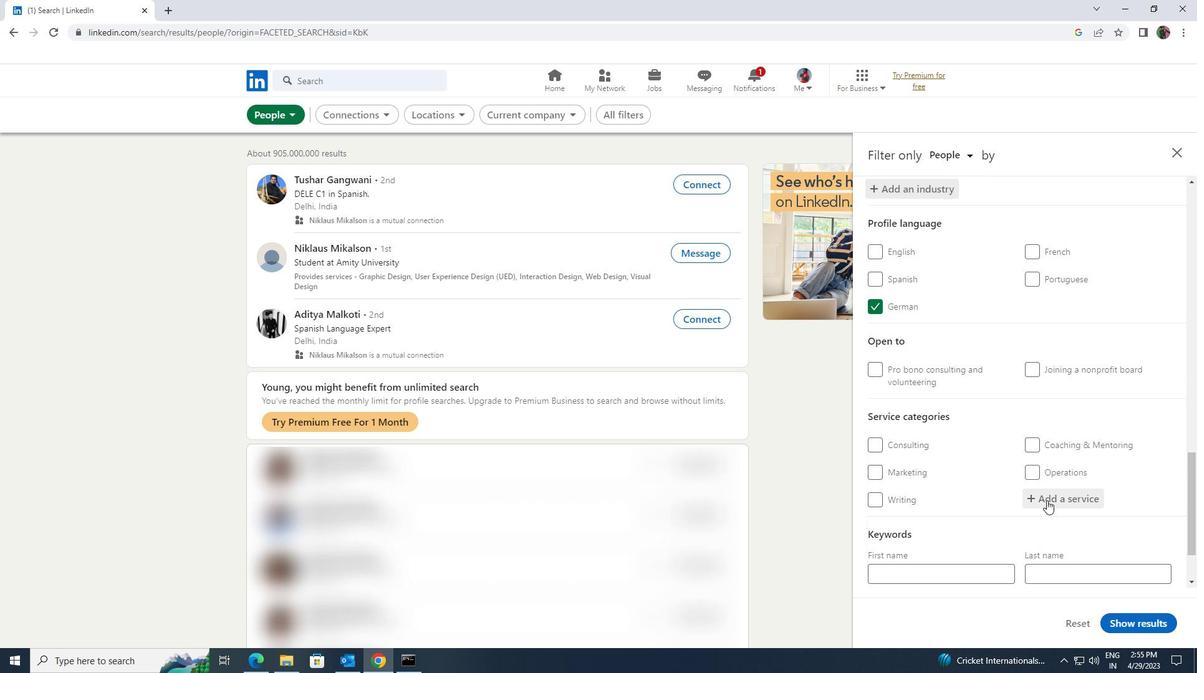
Action: Mouse pressed left at (1049, 500)
Screenshot: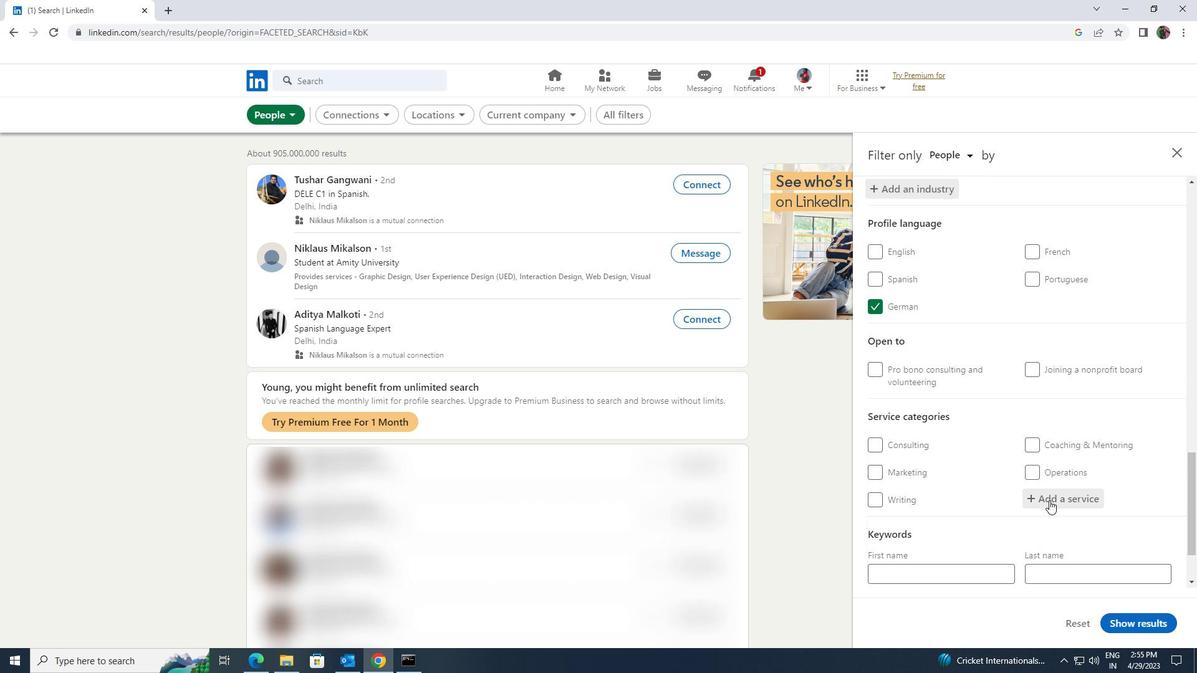 
Action: Mouse moved to (1048, 498)
Screenshot: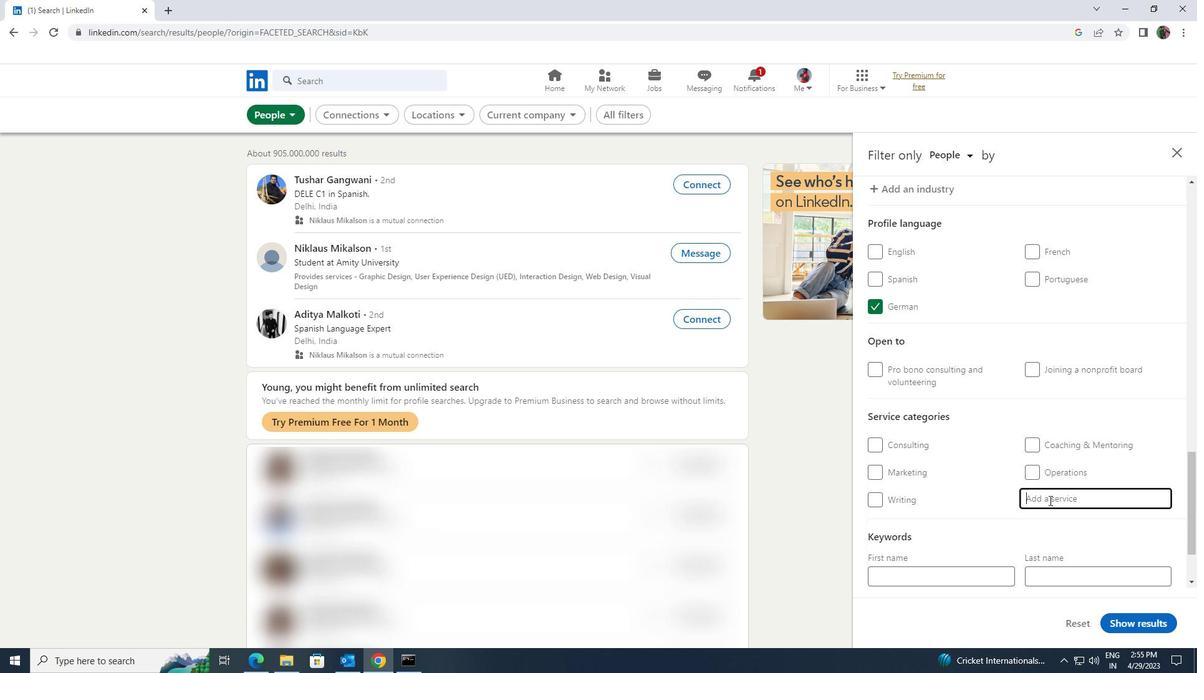 
Action: Key pressed <Key.shift>ANIMATION<Key.space><Key.shift>ARCHITECTURE
Screenshot: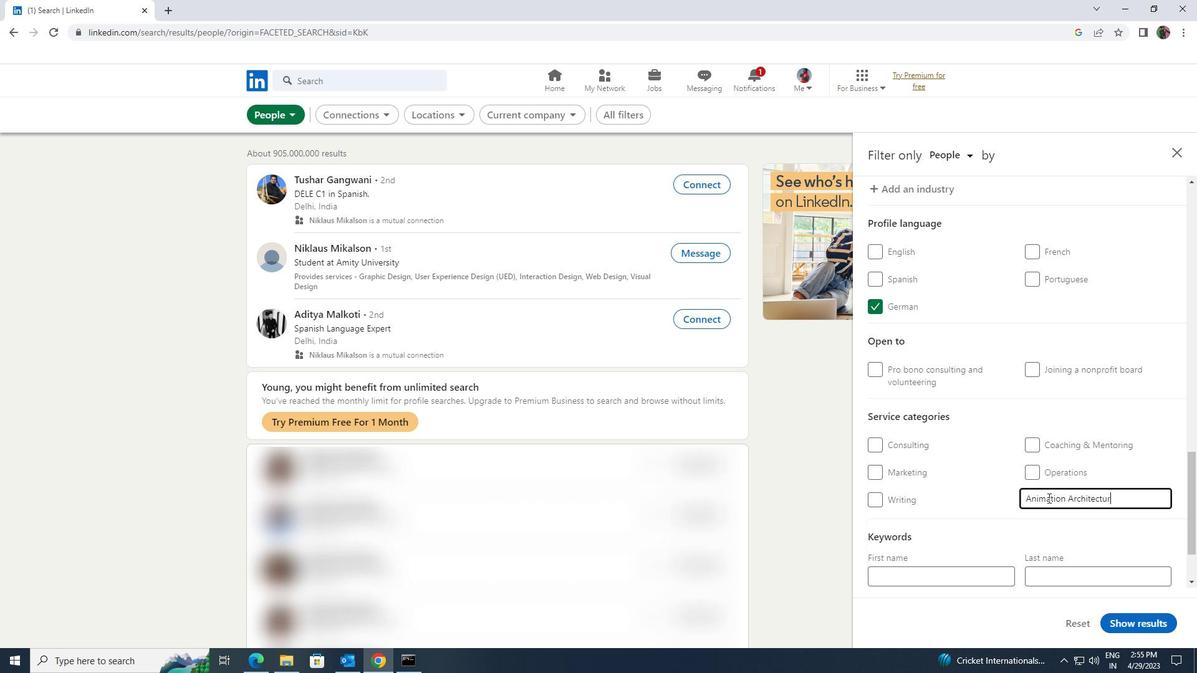 
Action: Mouse moved to (985, 569)
Screenshot: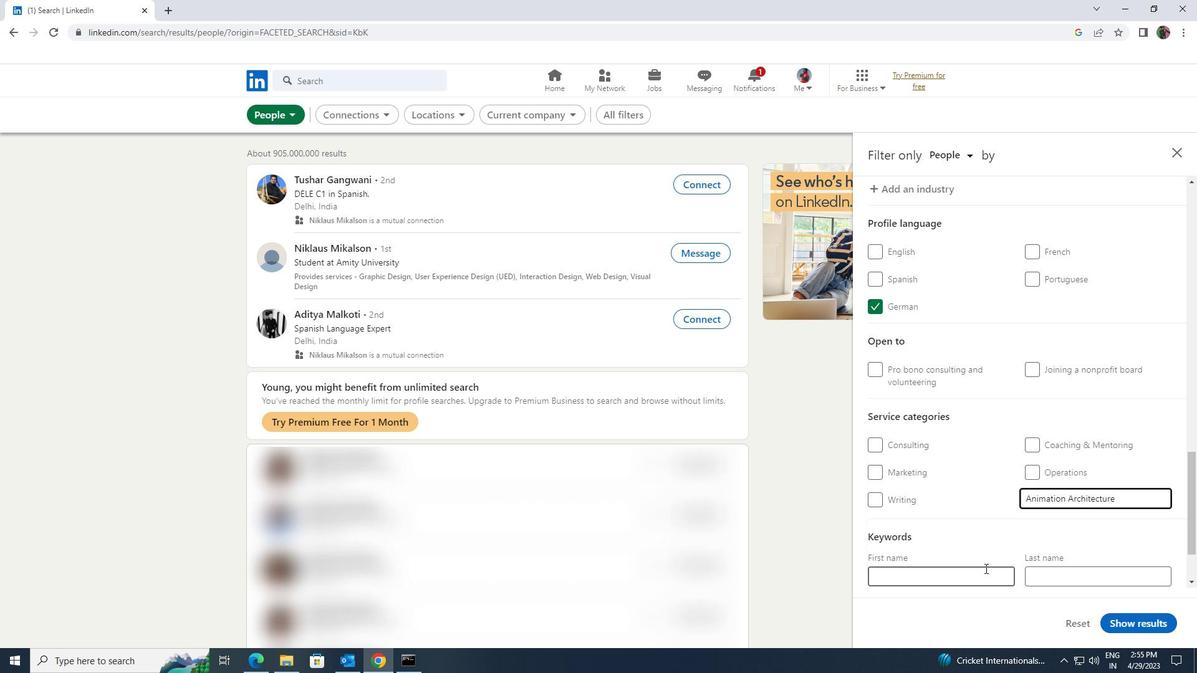 
Action: Mouse pressed left at (985, 569)
Screenshot: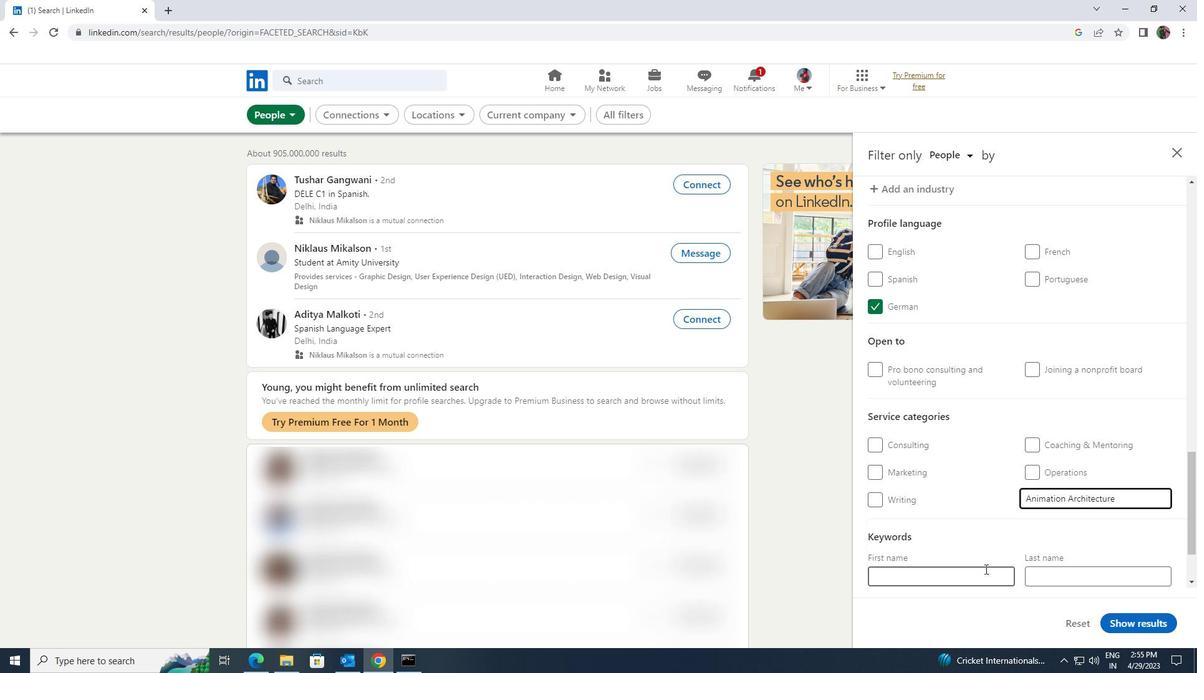 
Action: Mouse moved to (985, 569)
Screenshot: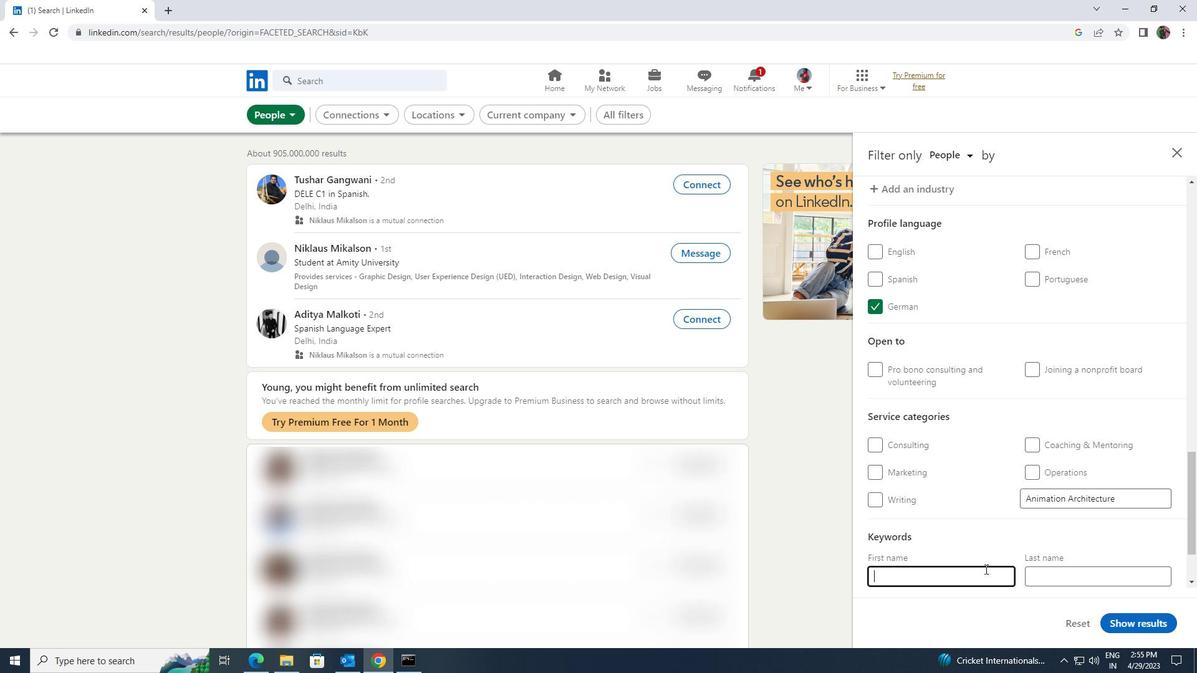 
Action: Mouse scrolled (985, 568) with delta (0, 0)
Screenshot: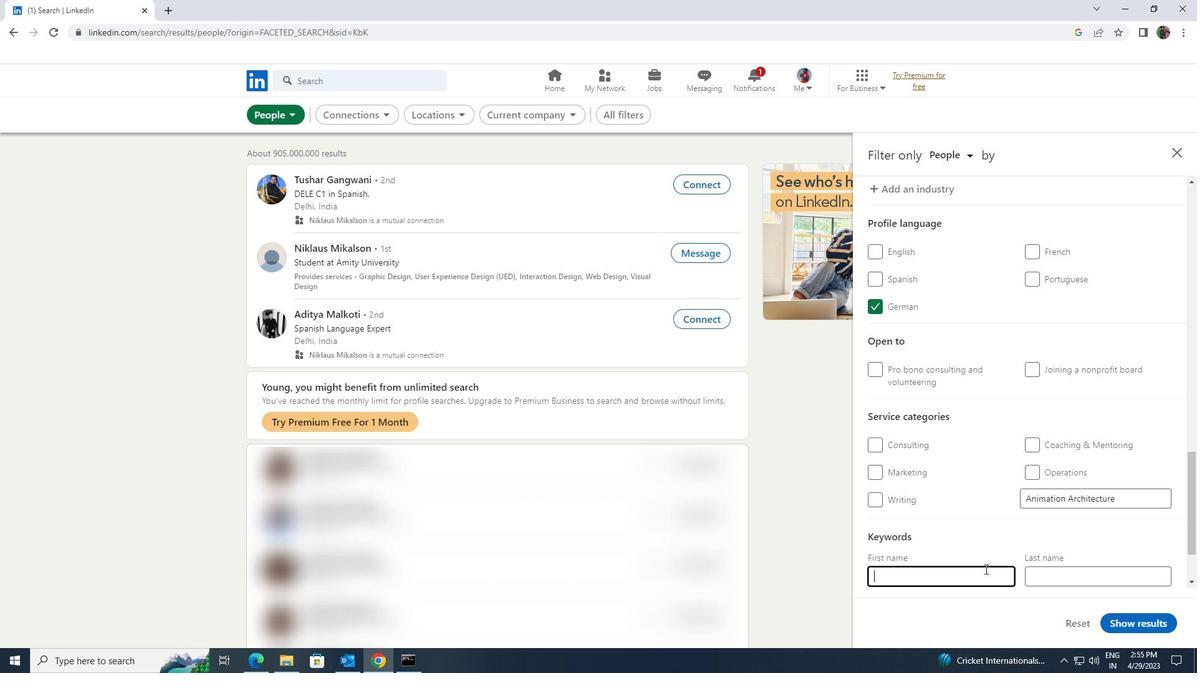 
Action: Mouse scrolled (985, 568) with delta (0, 0)
Screenshot: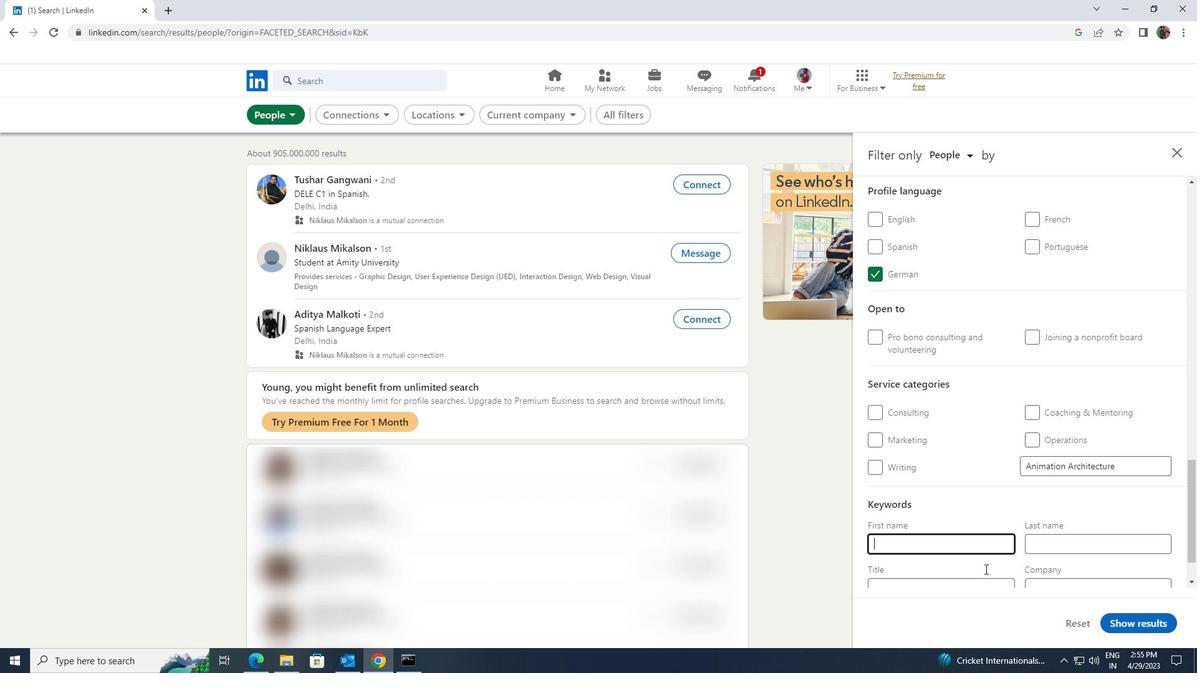 
Action: Mouse moved to (983, 535)
Screenshot: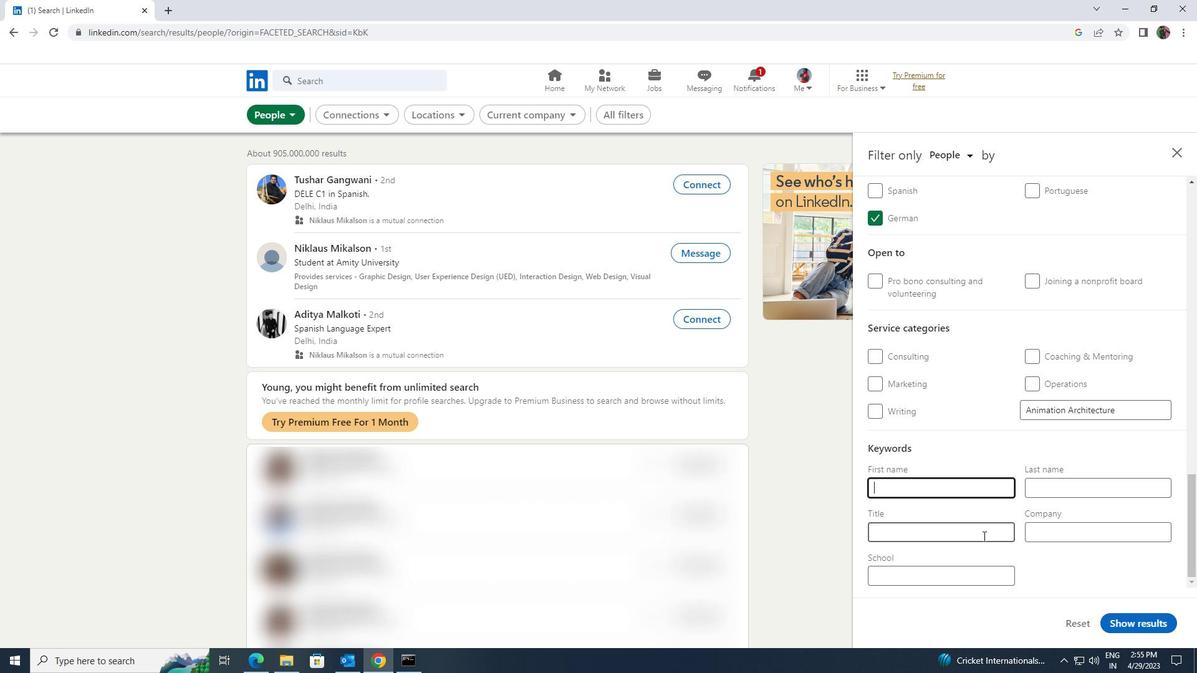 
Action: Mouse pressed left at (983, 535)
Screenshot: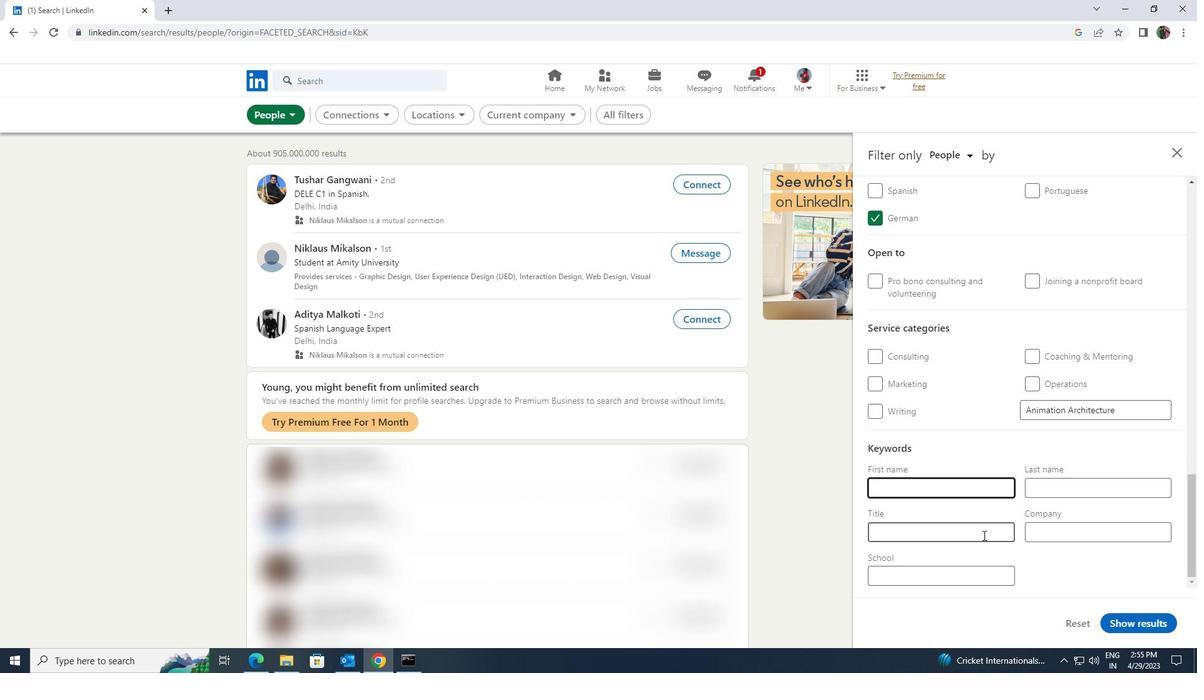 
Action: Key pressed <Key.shift>BENEFITS<Key.space><Key.shift>MANAGER
Screenshot: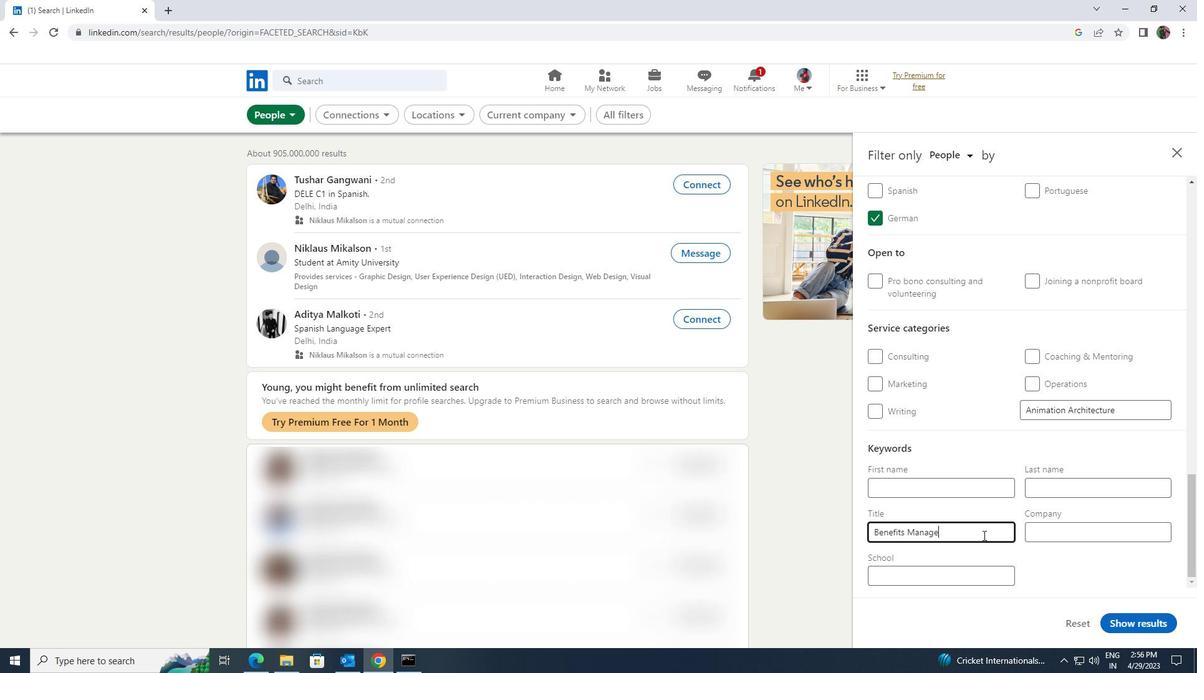 
Action: Mouse moved to (1119, 622)
Screenshot: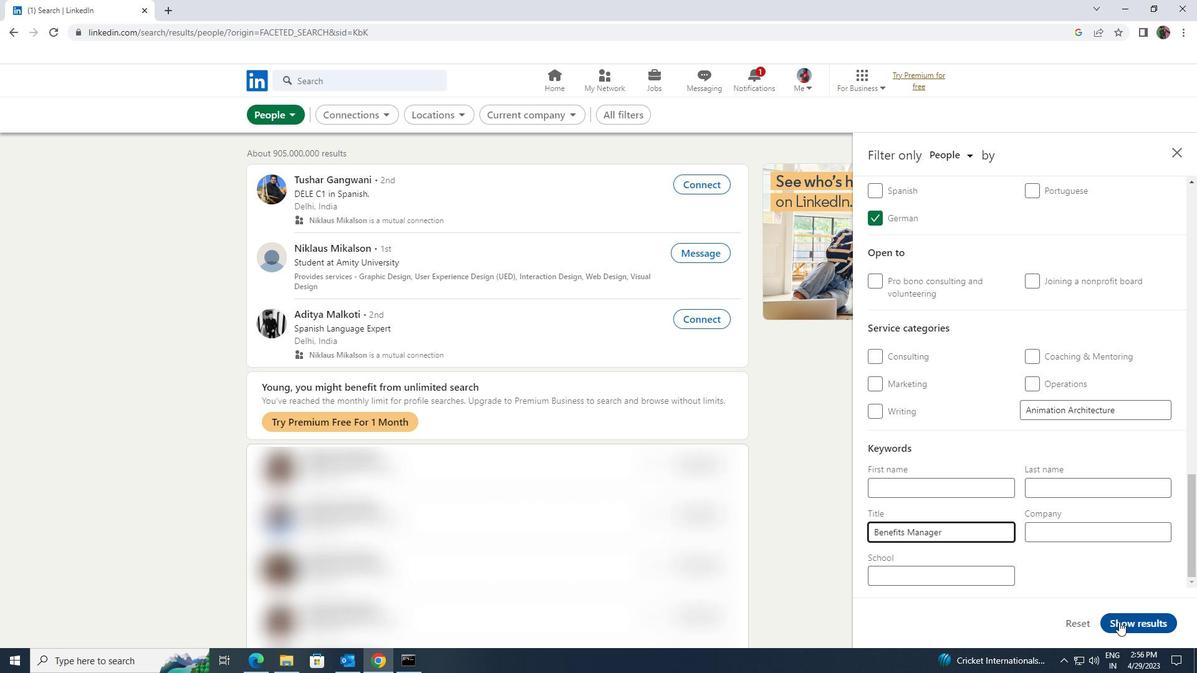 
Action: Mouse pressed left at (1119, 622)
Screenshot: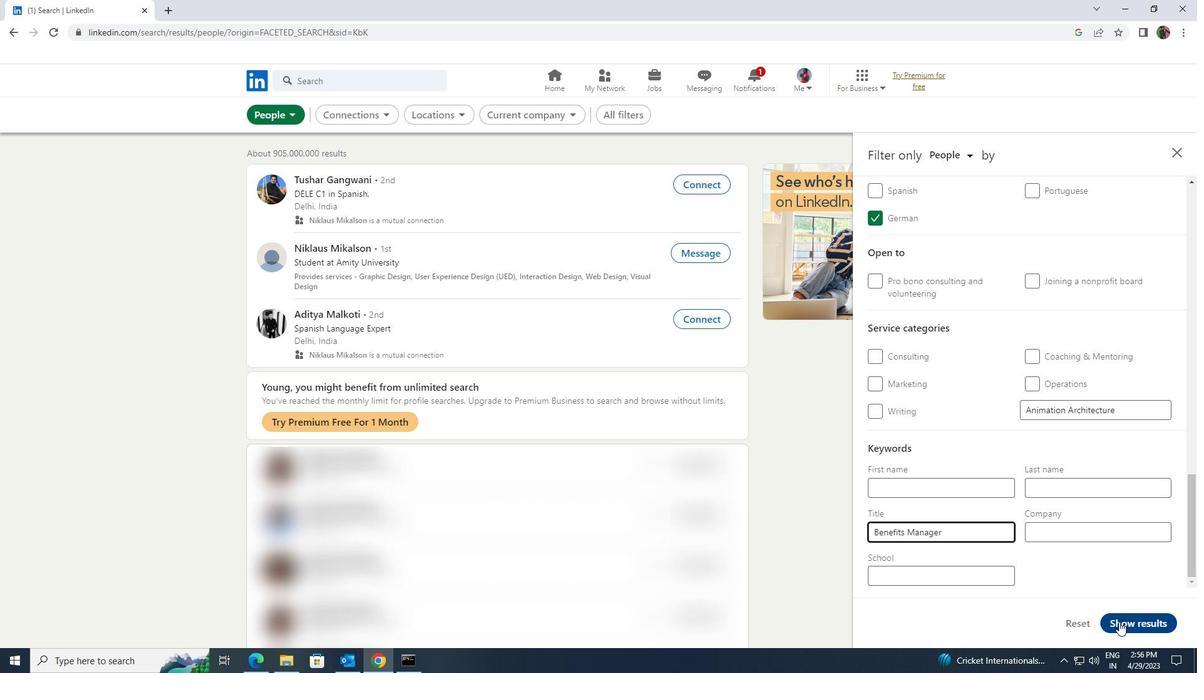 
